 Task: Look for space in Vitina, Kosovo from 10th August, 2023 to 18th August, 2023 for 2 adults in price range Rs.10000 to Rs.14000. Place can be private room with 1  bedroom having 1 bed and 1 bathroom. Property type can be house, flat, guest house. Amenities needed are: wifi, TV, free parkinig on premises, gym, breakfast. Booking option can be shelf check-in. Required host language is English.
Action: Mouse moved to (520, 104)
Screenshot: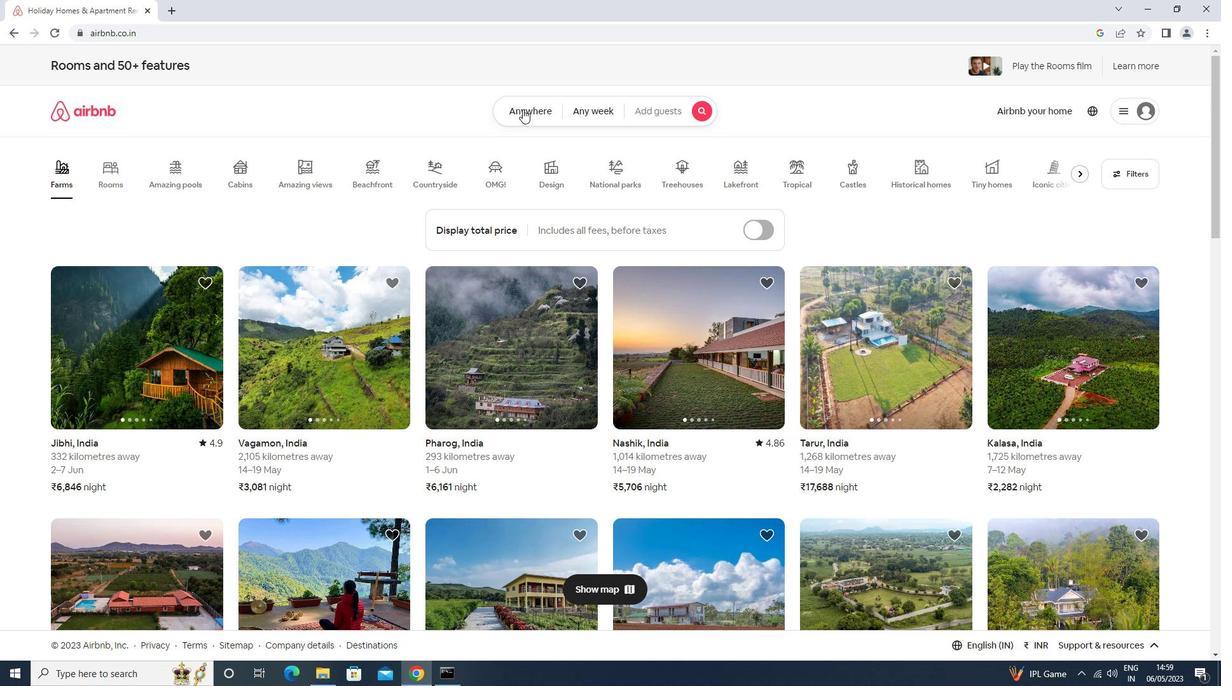 
Action: Mouse pressed left at (520, 104)
Screenshot: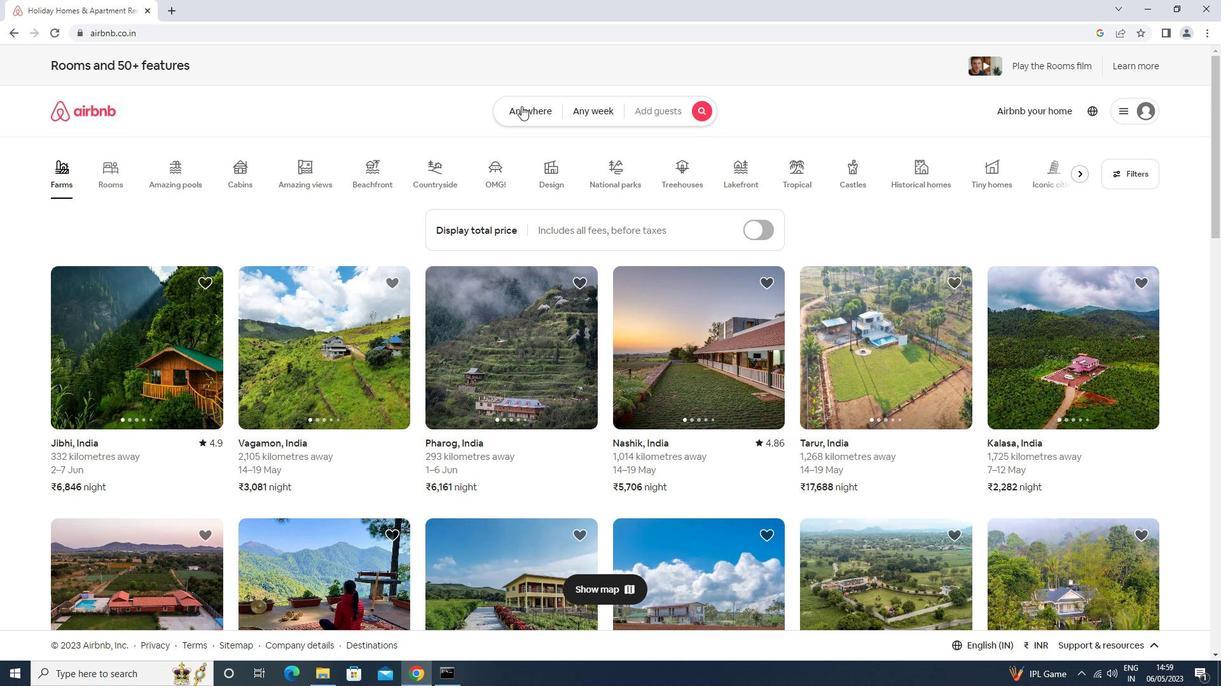 
Action: Mouse moved to (453, 153)
Screenshot: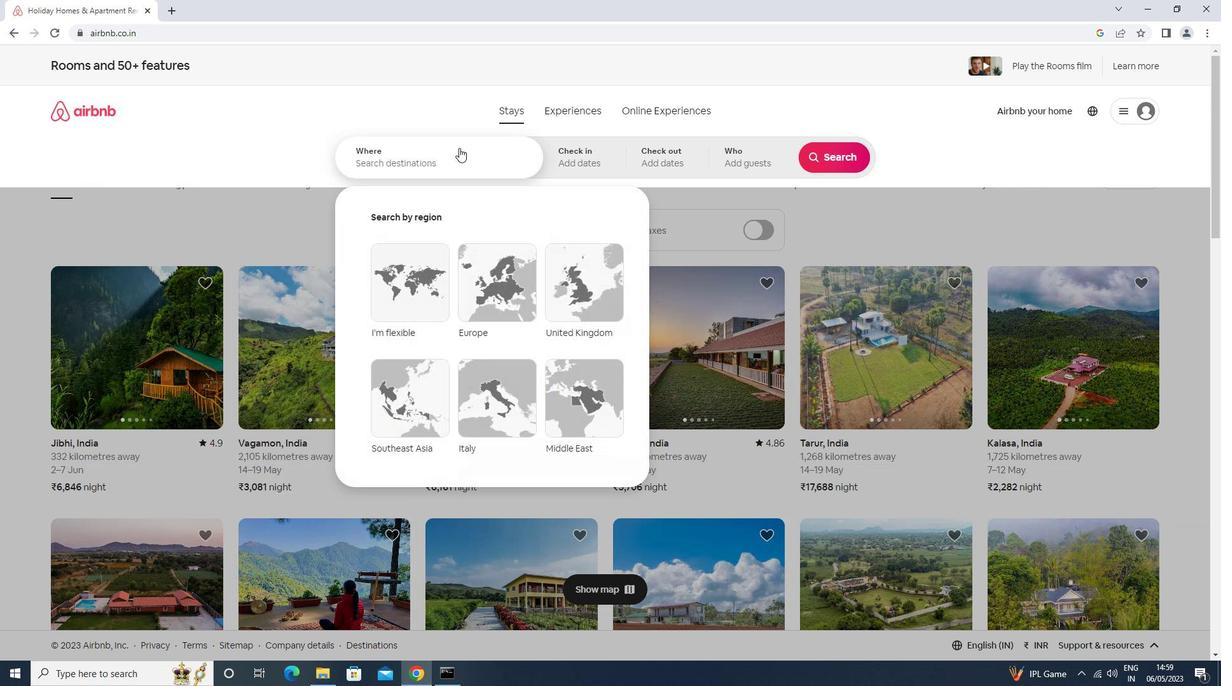
Action: Mouse pressed left at (453, 153)
Screenshot: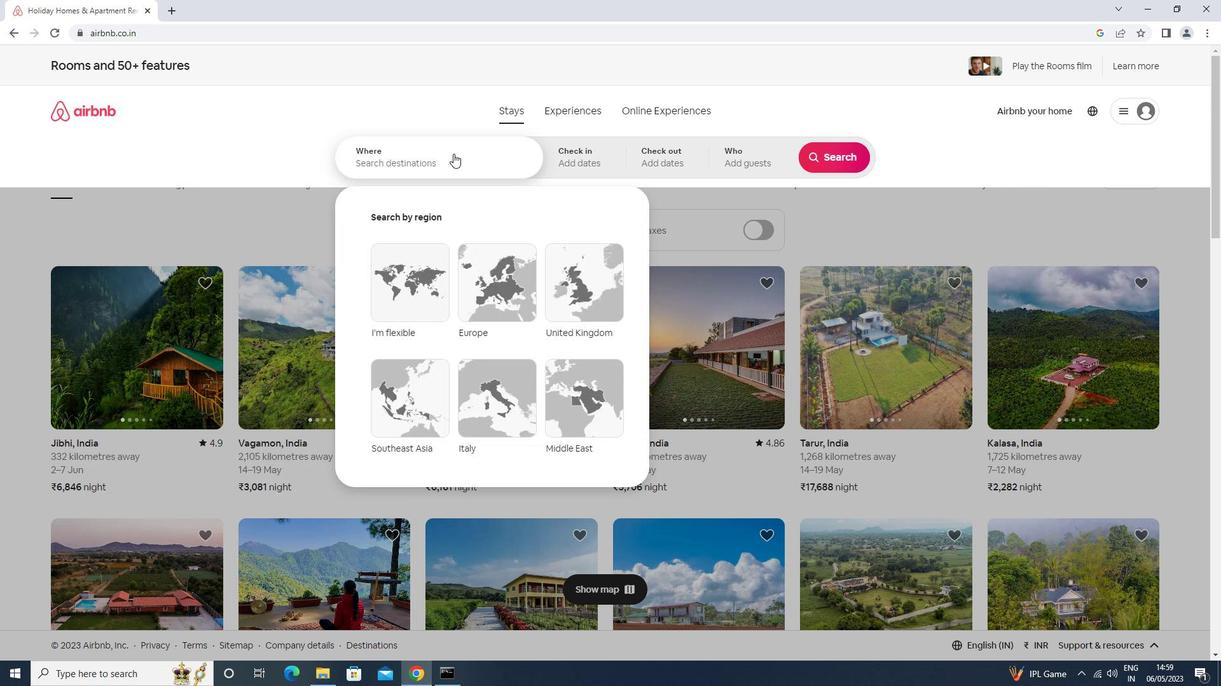 
Action: Key pressed vitina,kosovo<Key.enter>
Screenshot: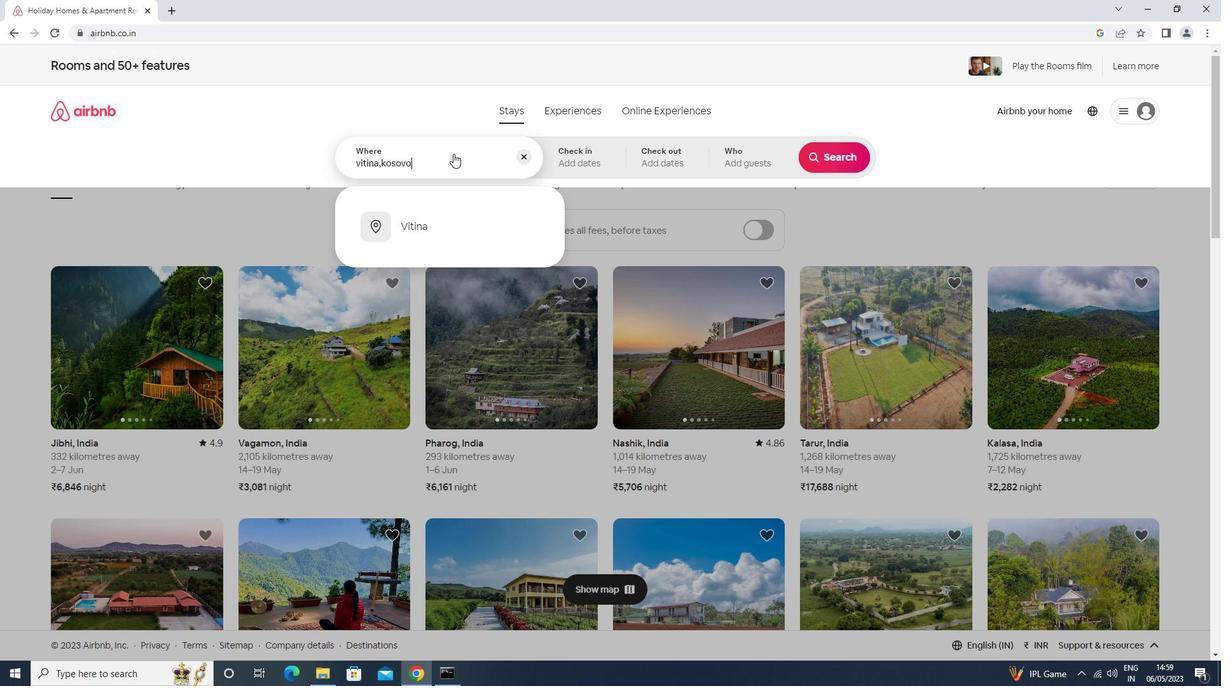 
Action: Mouse moved to (829, 256)
Screenshot: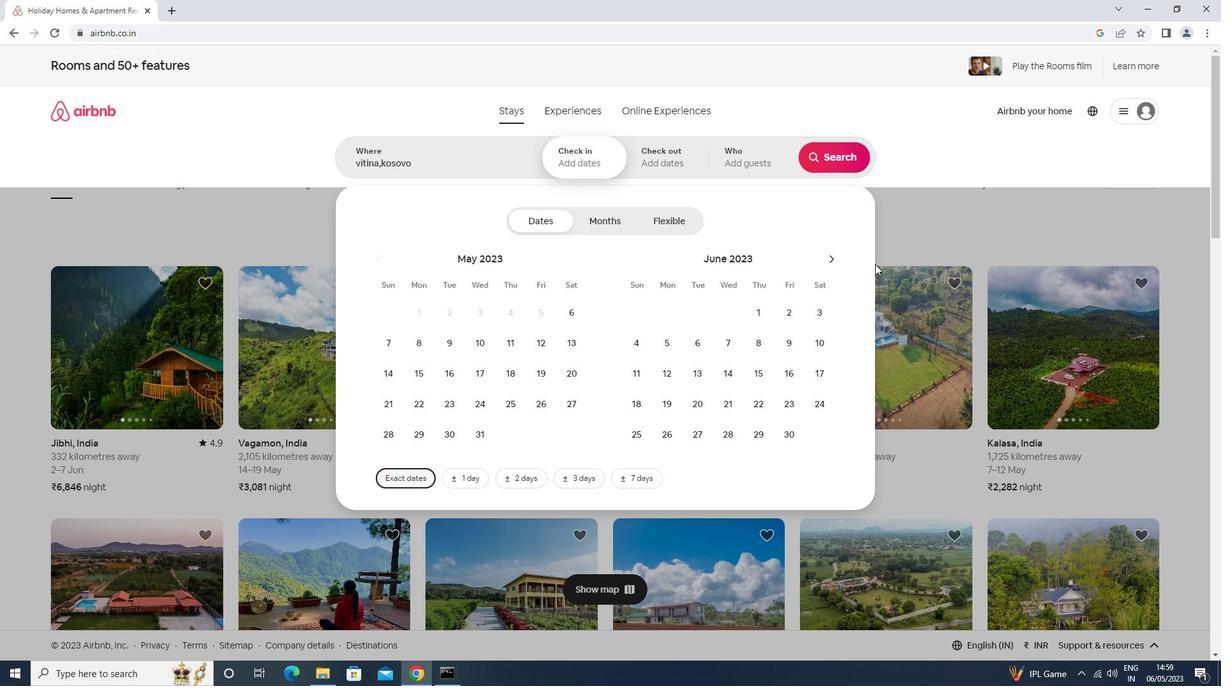 
Action: Mouse pressed left at (829, 256)
Screenshot: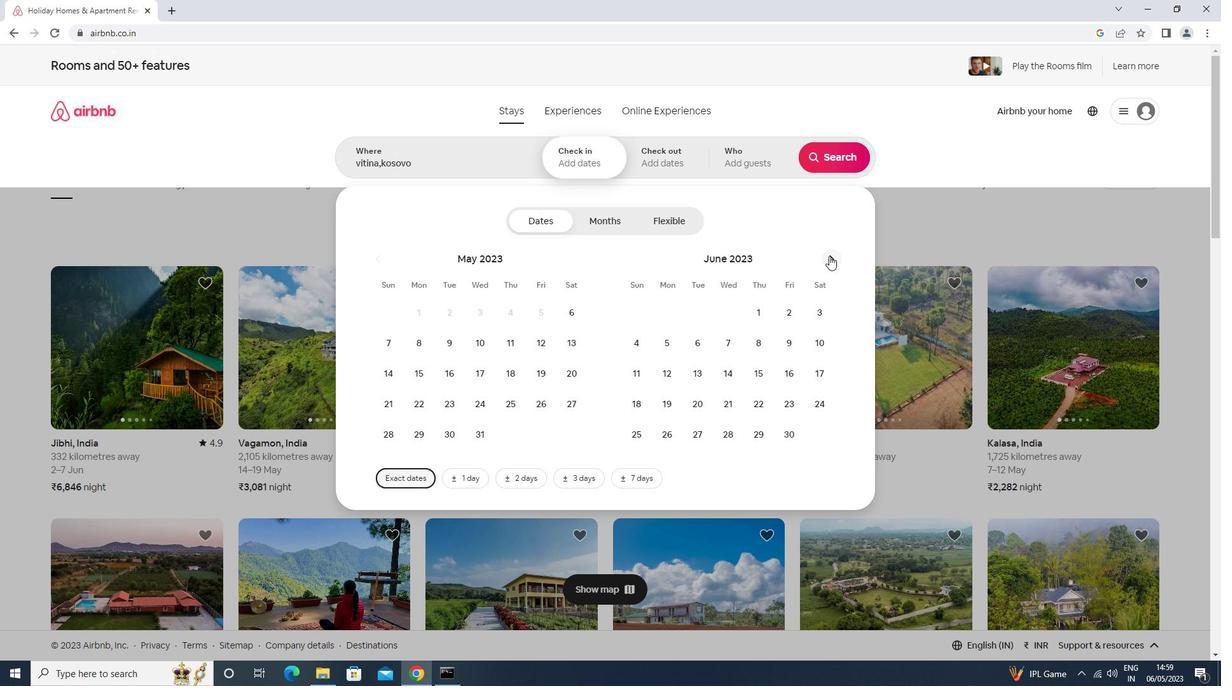 
Action: Mouse pressed left at (829, 256)
Screenshot: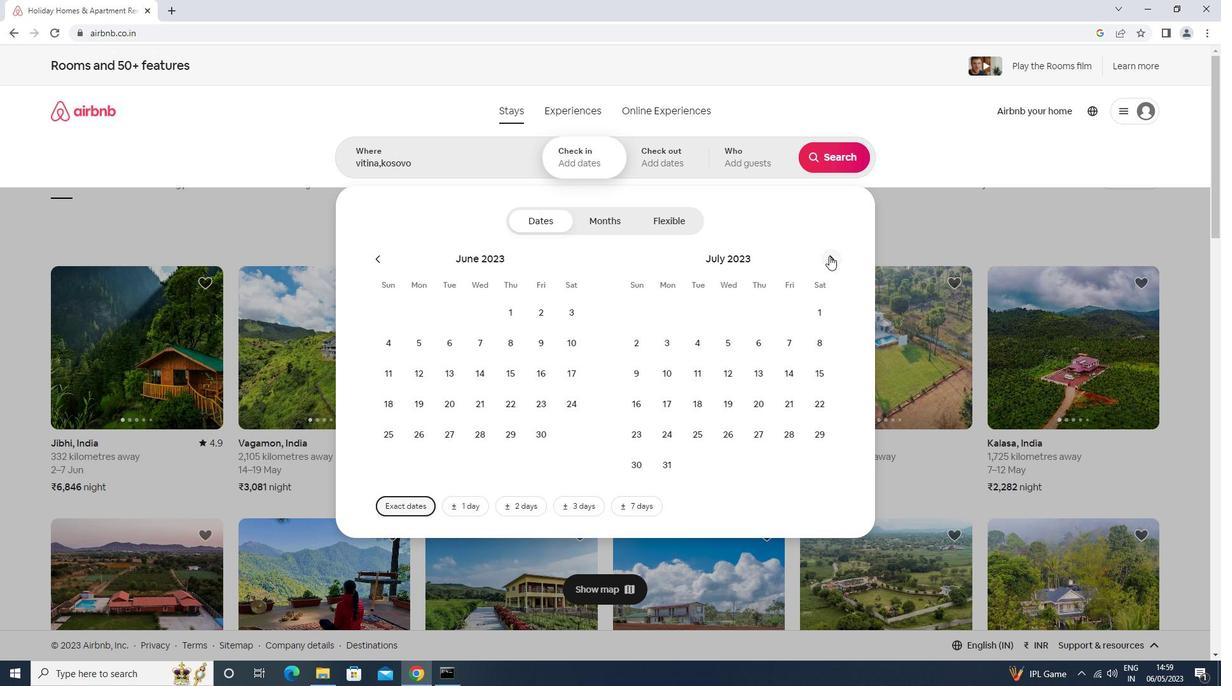 
Action: Mouse moved to (763, 335)
Screenshot: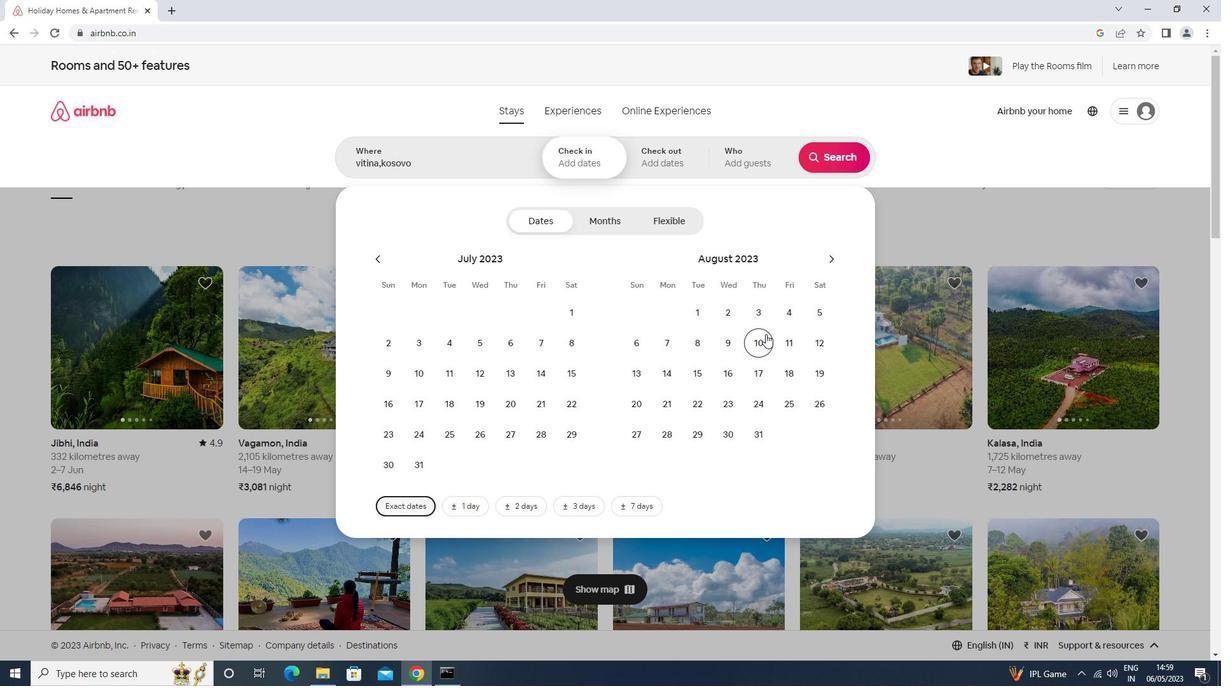 
Action: Mouse pressed left at (763, 335)
Screenshot: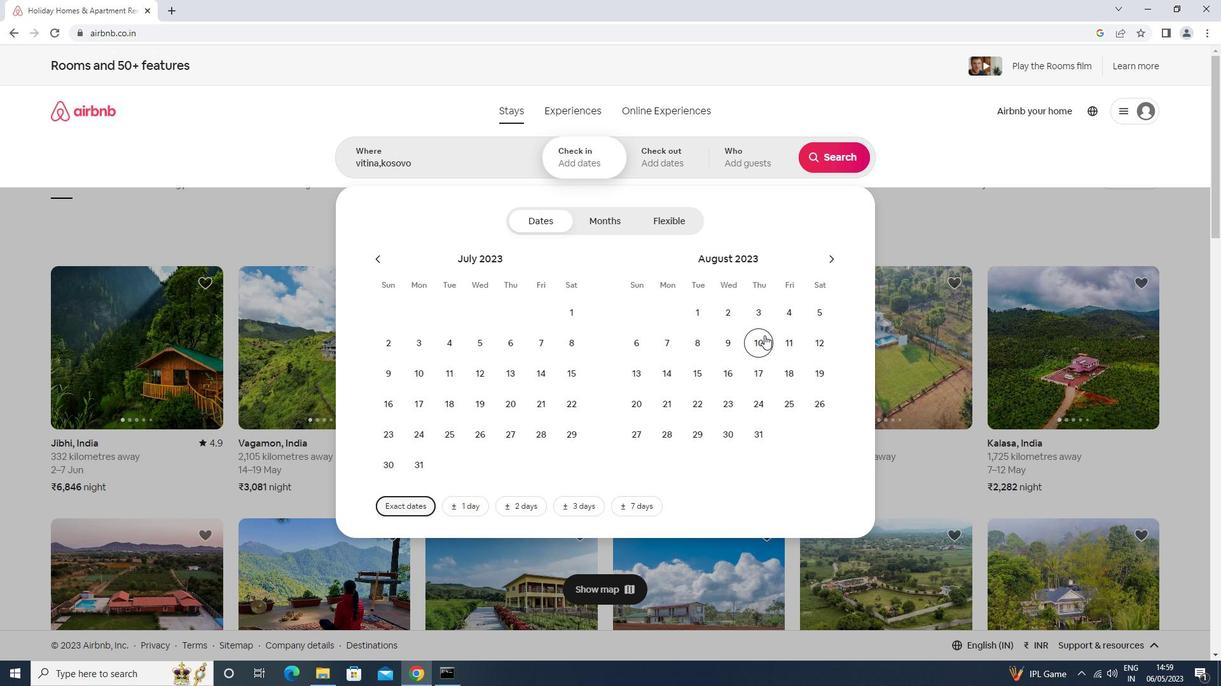 
Action: Mouse moved to (781, 369)
Screenshot: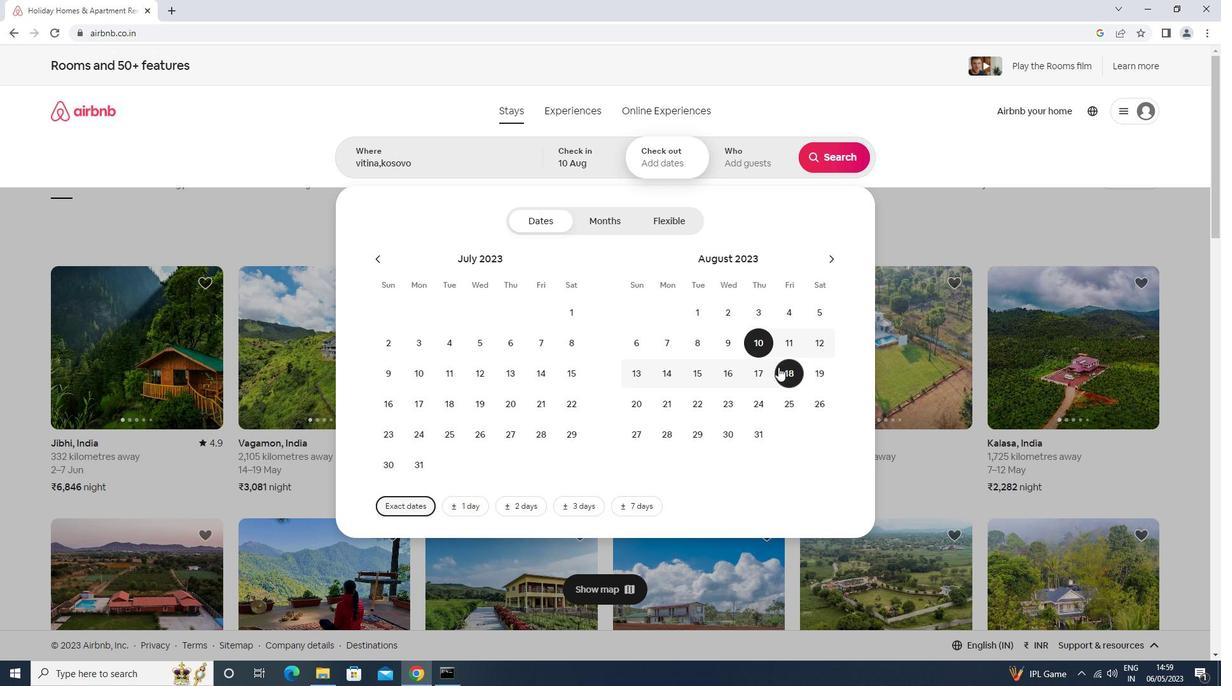 
Action: Mouse pressed left at (781, 369)
Screenshot: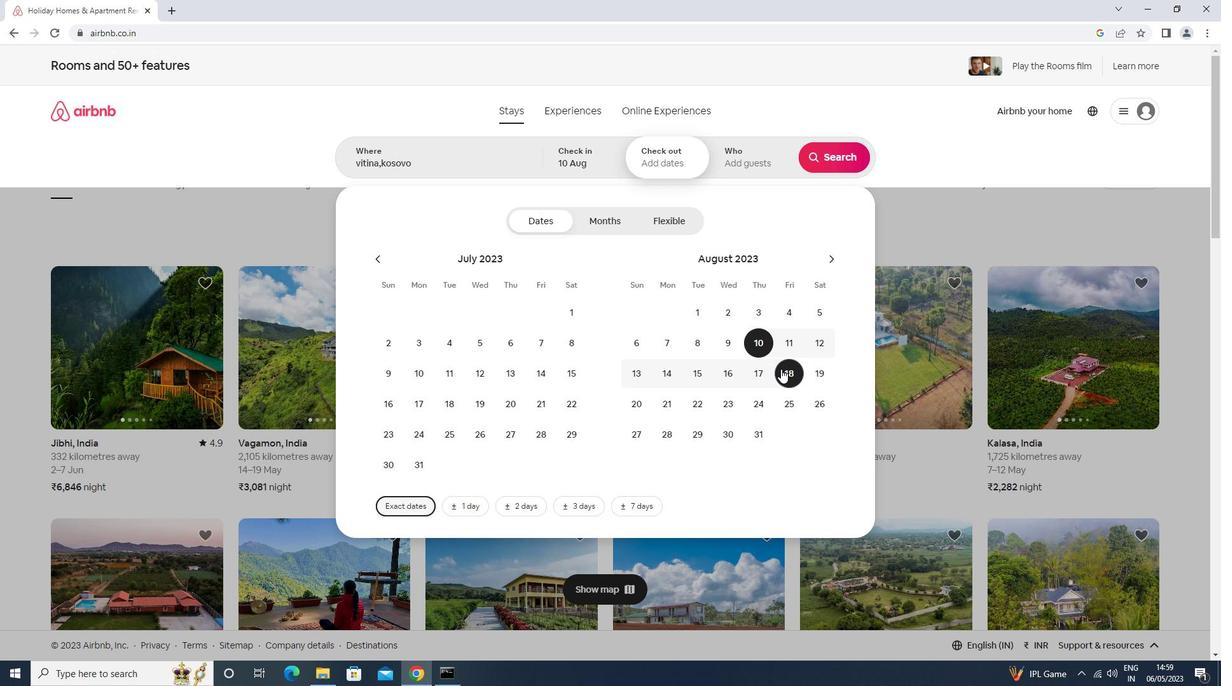 
Action: Mouse moved to (744, 165)
Screenshot: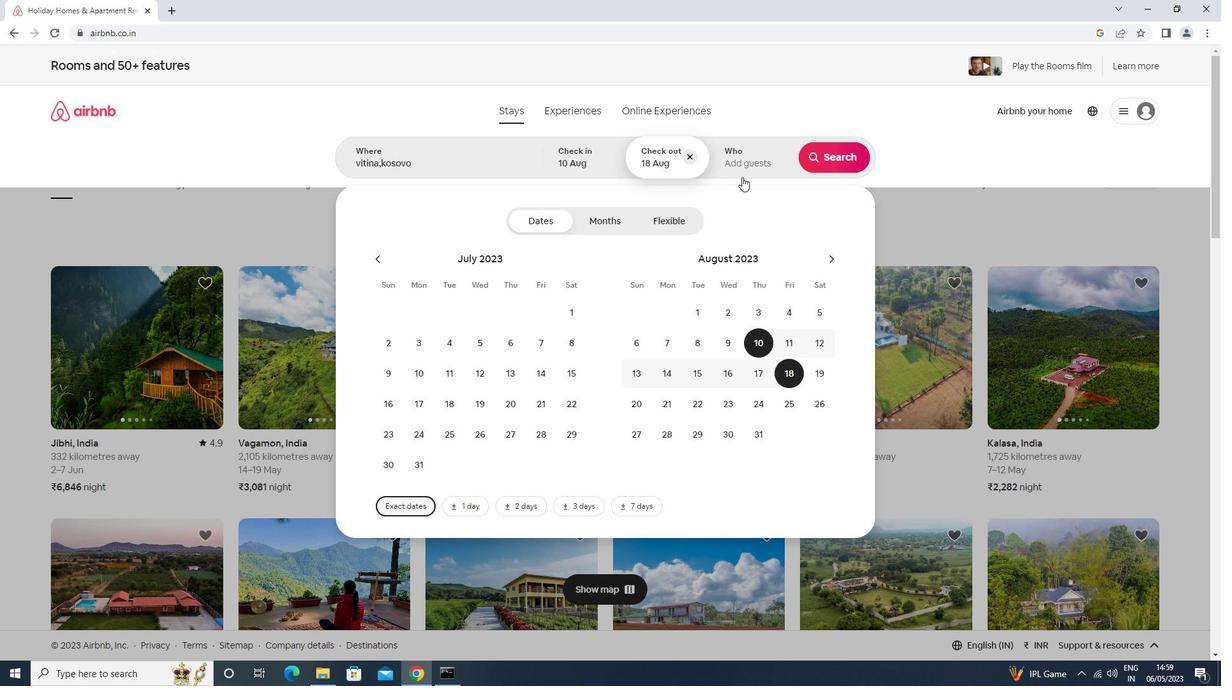 
Action: Mouse pressed left at (744, 165)
Screenshot: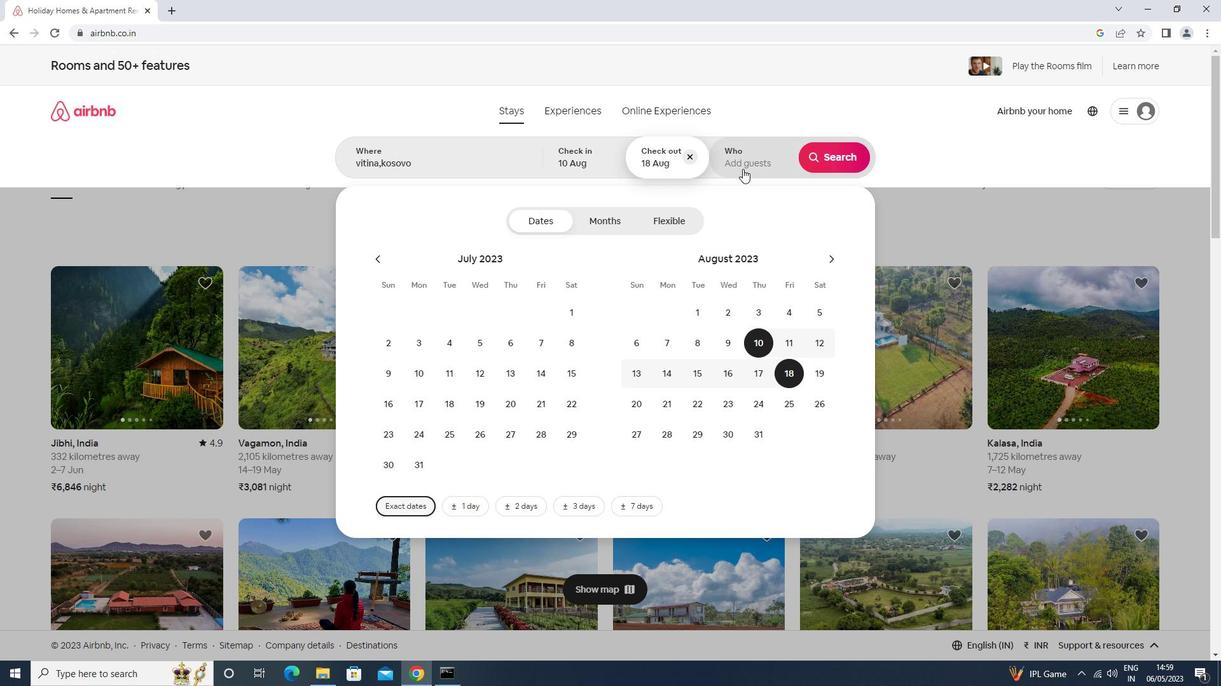 
Action: Mouse moved to (838, 226)
Screenshot: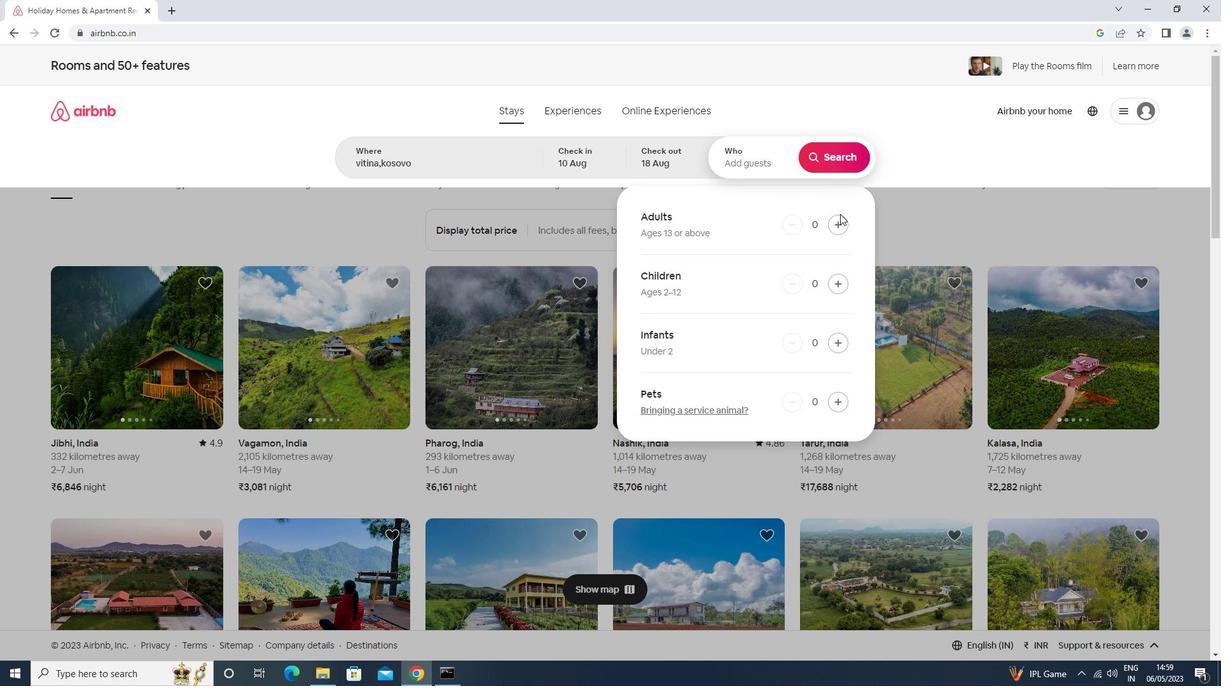 
Action: Mouse pressed left at (838, 226)
Screenshot: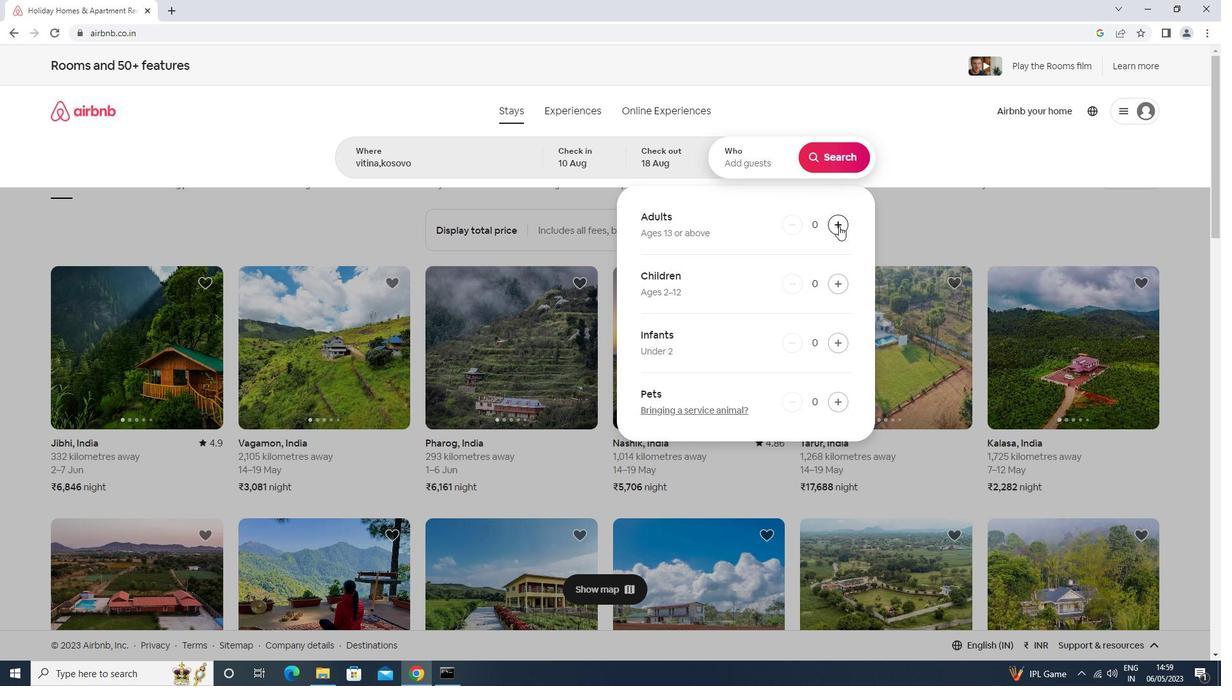 
Action: Mouse pressed left at (838, 226)
Screenshot: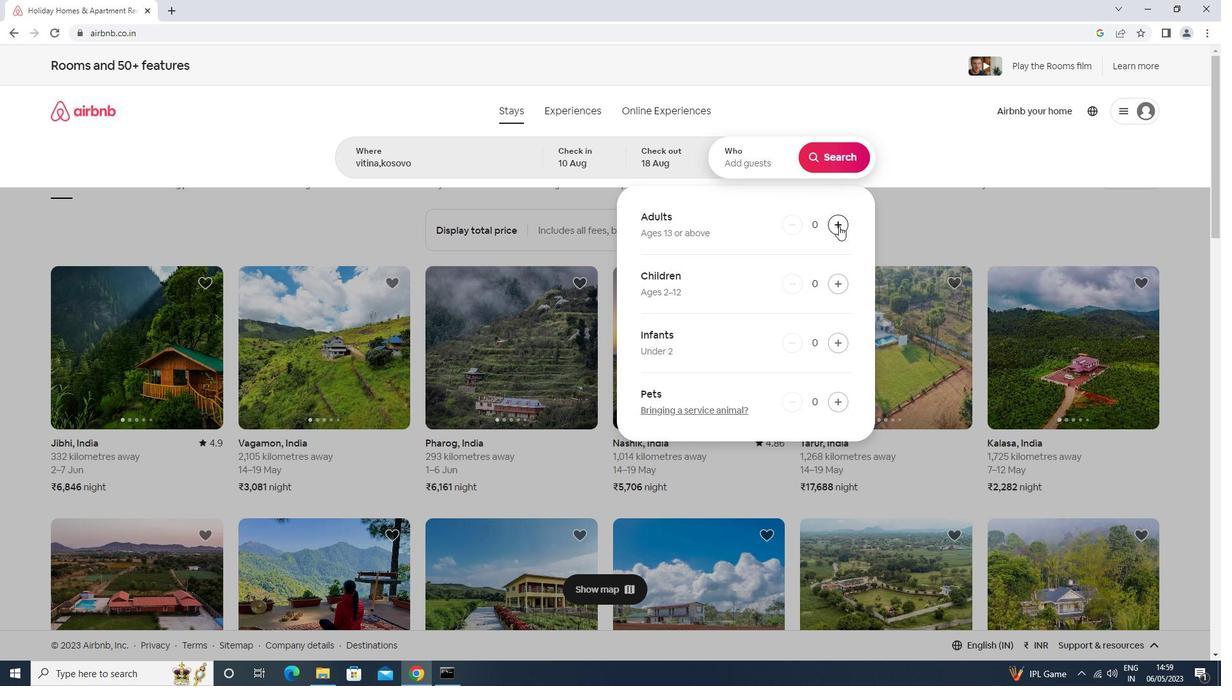 
Action: Mouse moved to (826, 157)
Screenshot: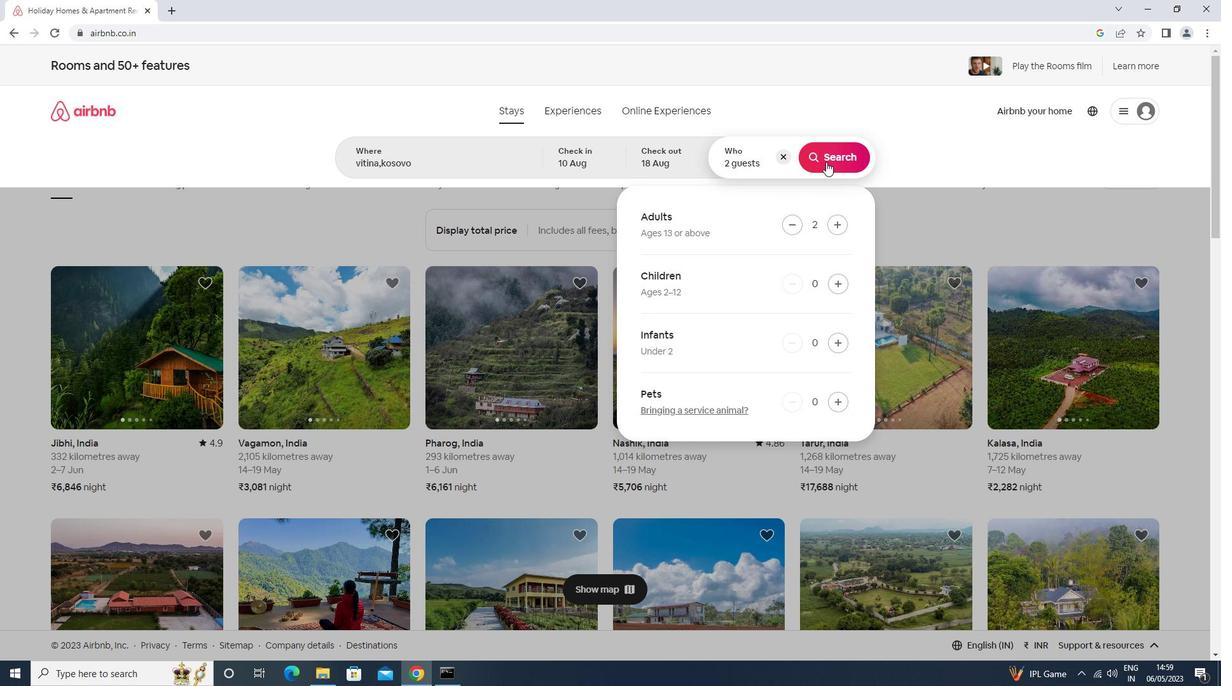 
Action: Mouse pressed left at (826, 157)
Screenshot: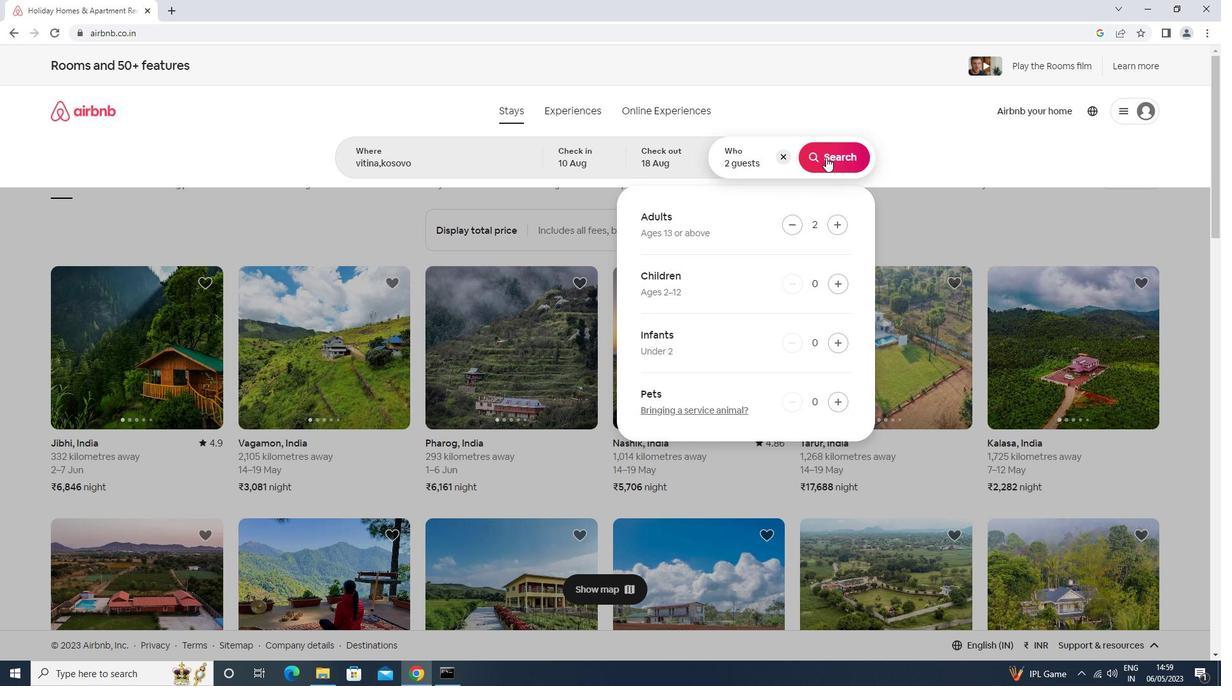 
Action: Mouse moved to (1163, 125)
Screenshot: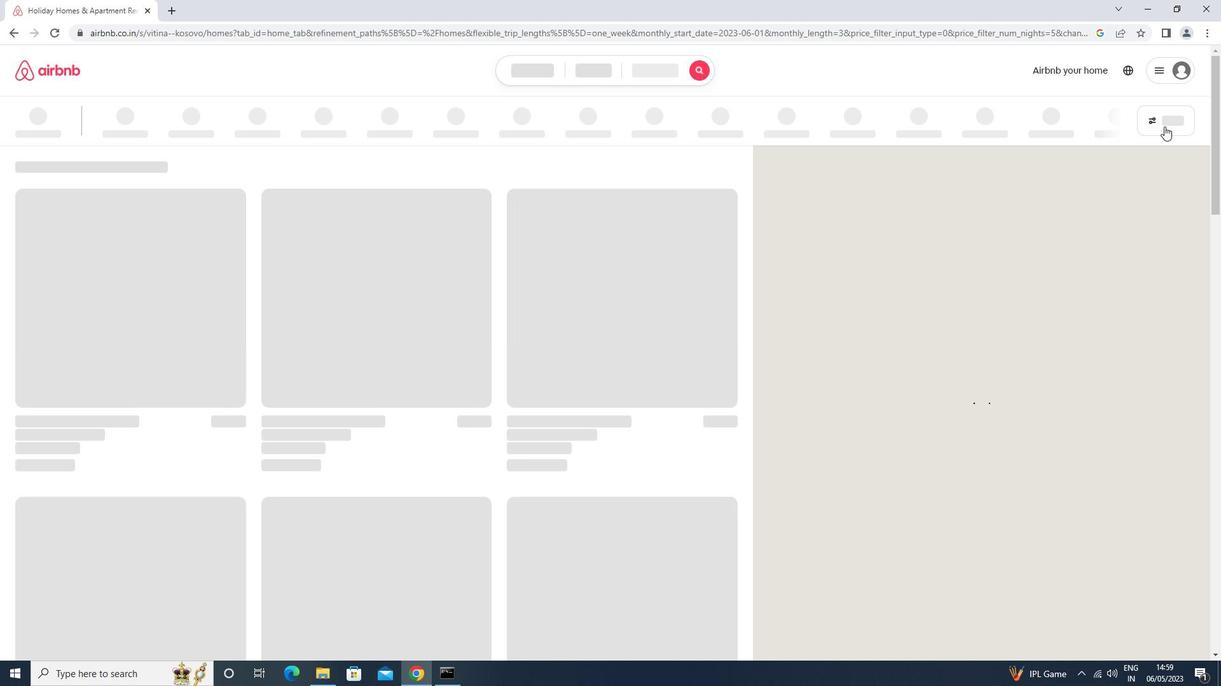 
Action: Mouse pressed left at (1163, 125)
Screenshot: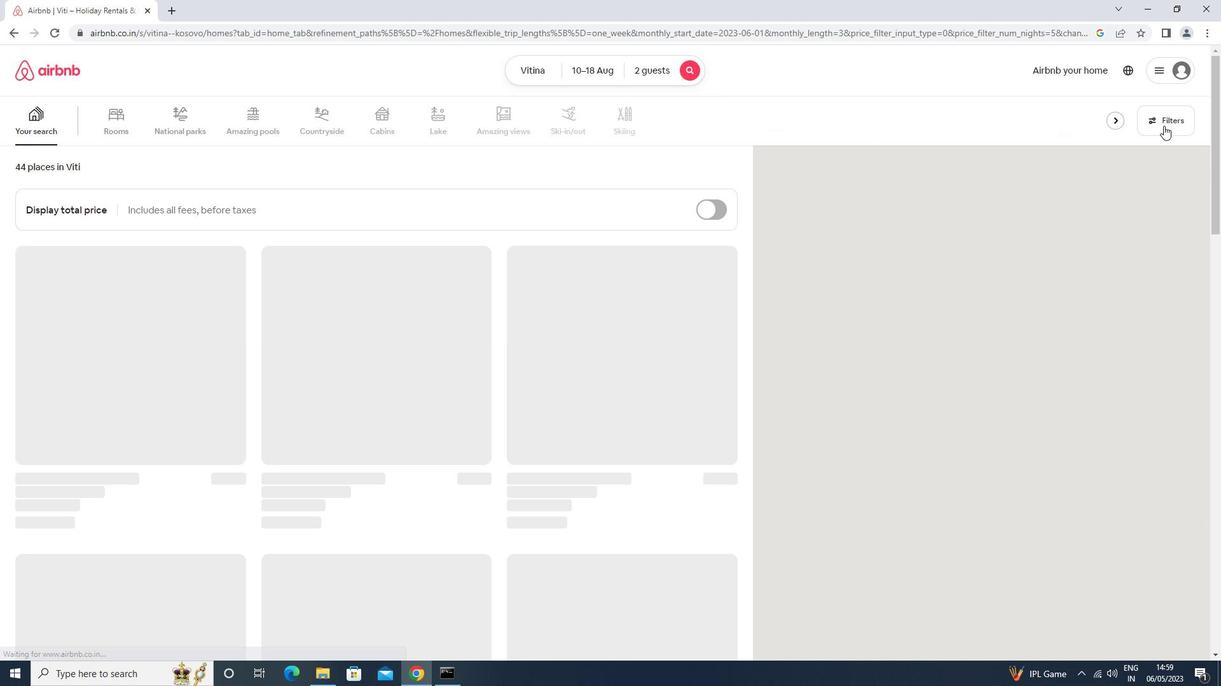 
Action: Mouse moved to (478, 428)
Screenshot: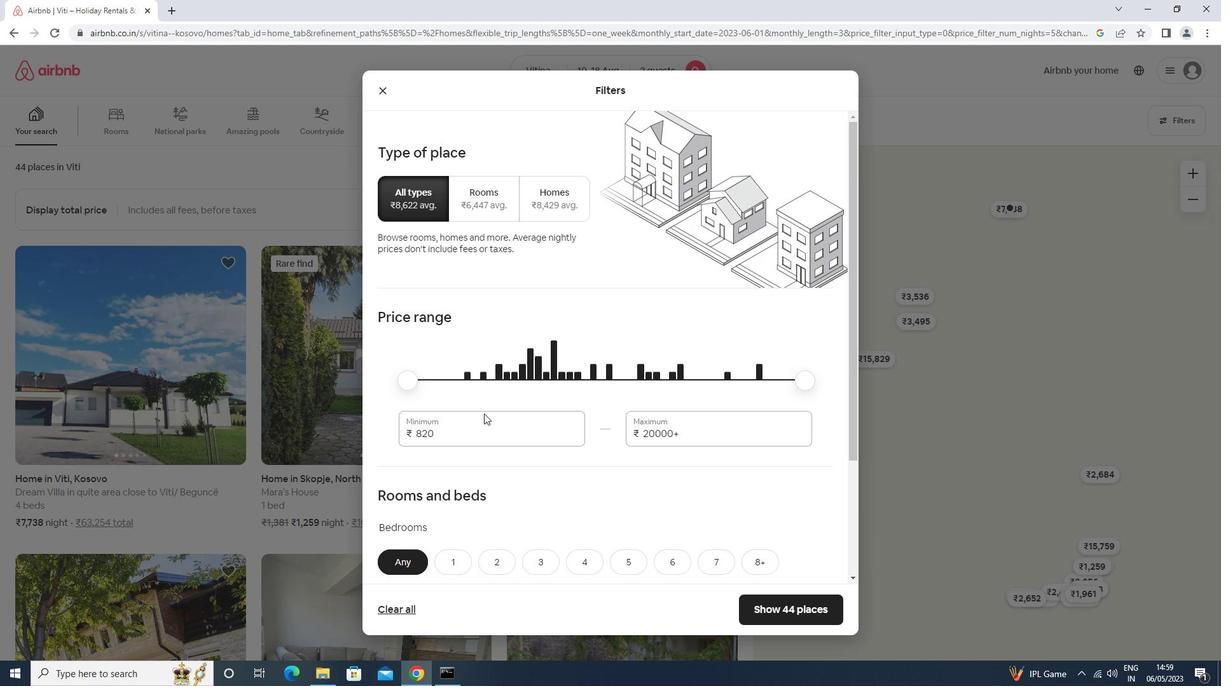 
Action: Mouse pressed left at (478, 428)
Screenshot: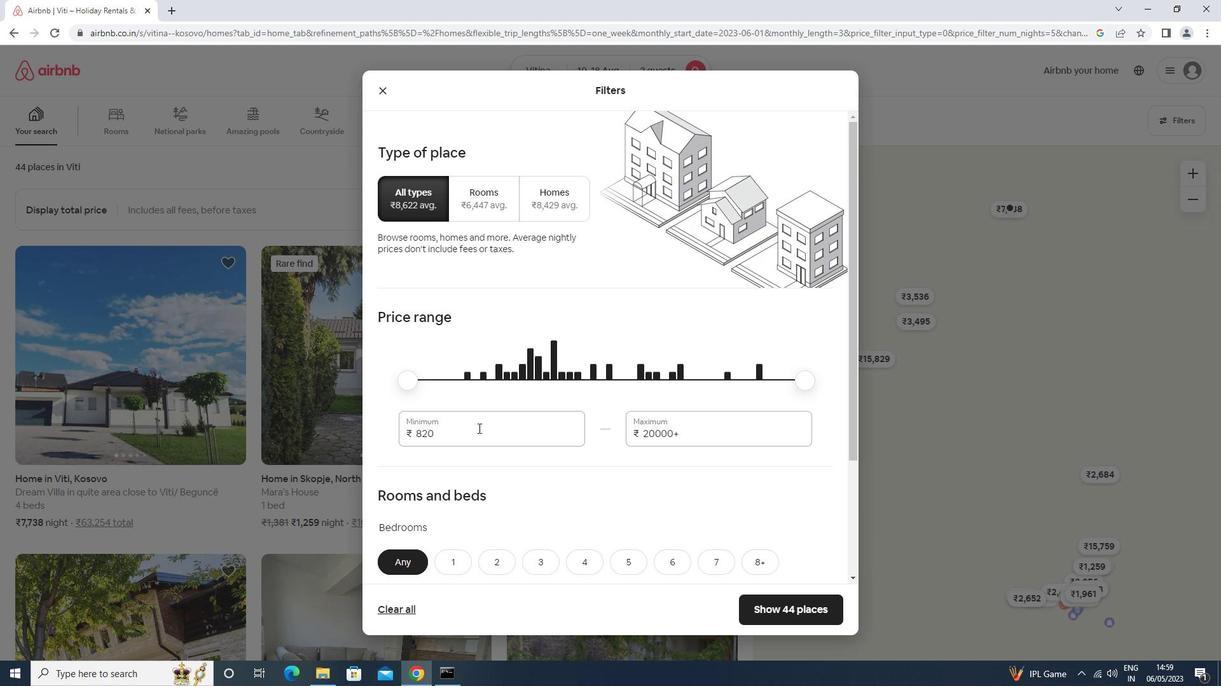 
Action: Key pressed <Key.backspace><Key.backspace><Key.backspace><Key.backspace>10000<Key.tab>14000
Screenshot: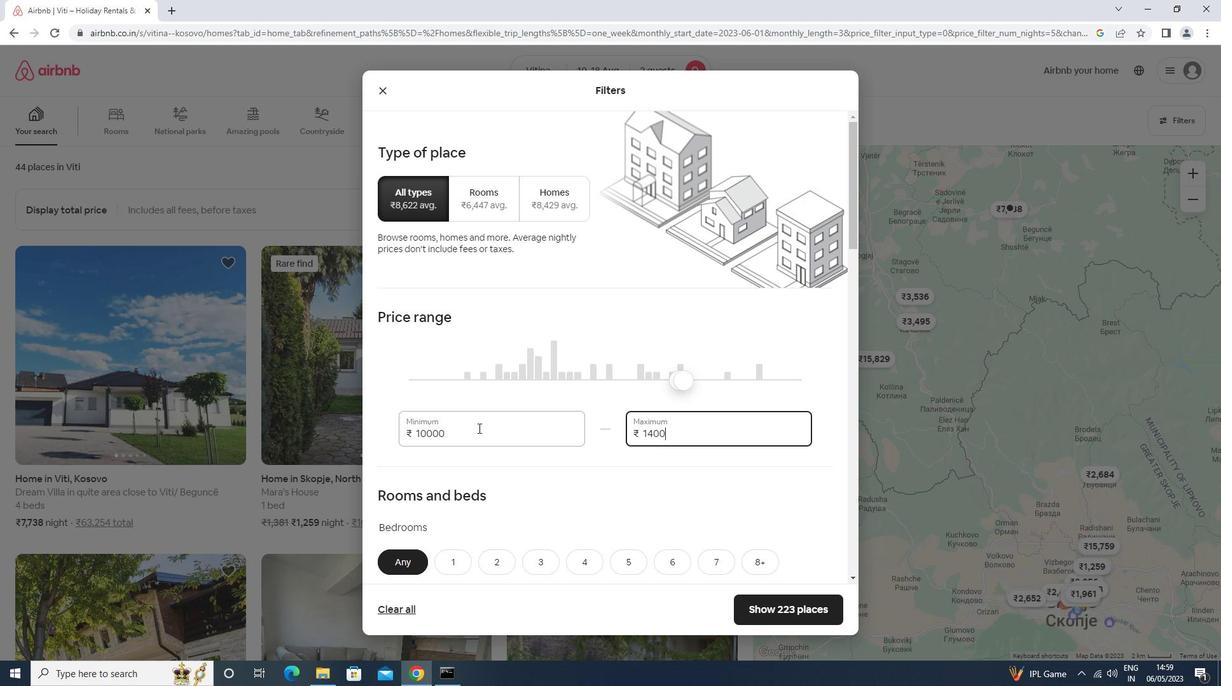 
Action: Mouse scrolled (478, 428) with delta (0, 0)
Screenshot: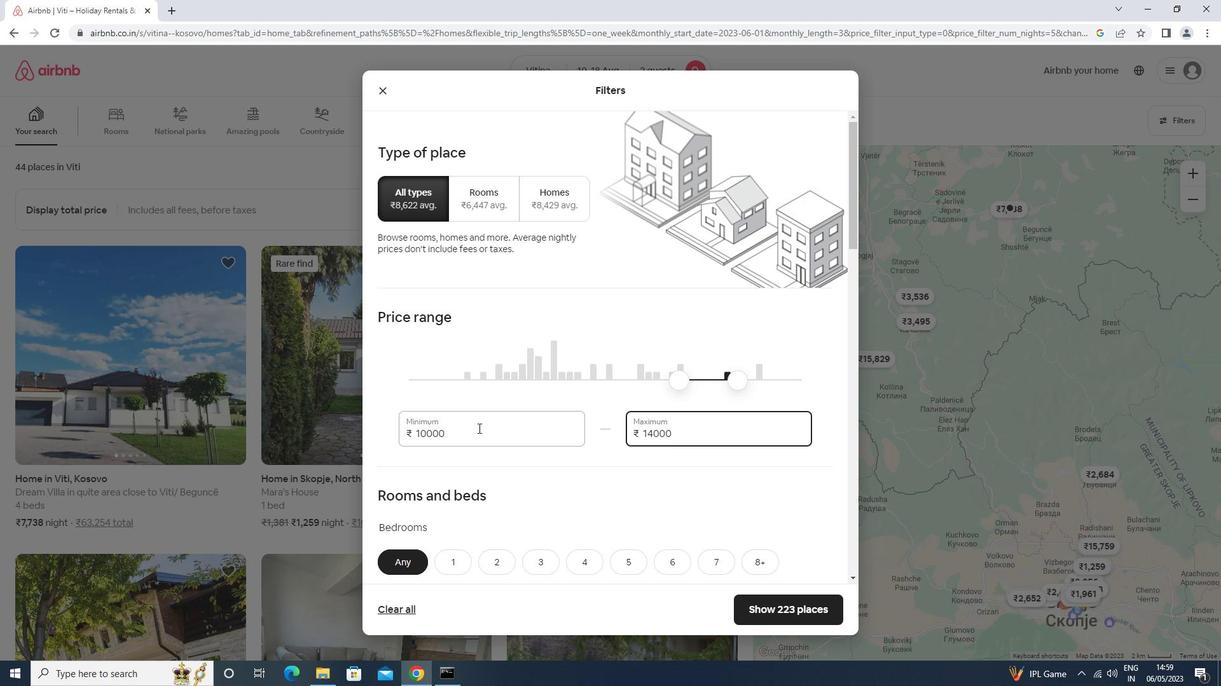 
Action: Mouse moved to (478, 429)
Screenshot: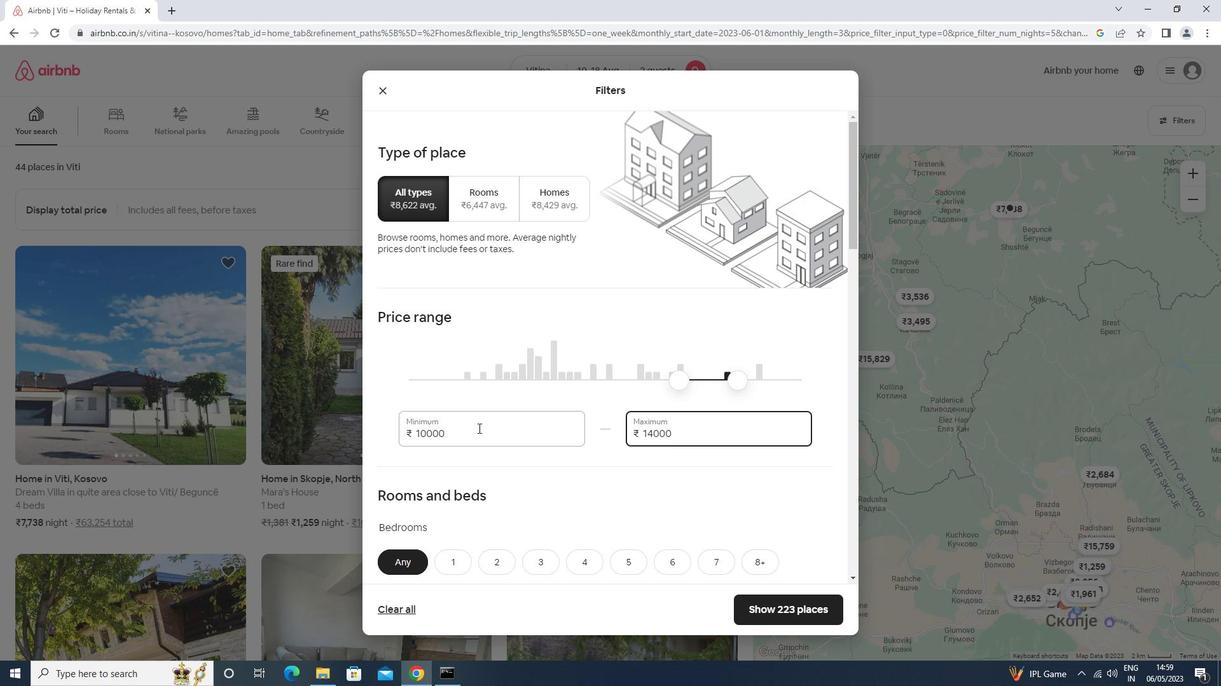 
Action: Mouse scrolled (478, 428) with delta (0, 0)
Screenshot: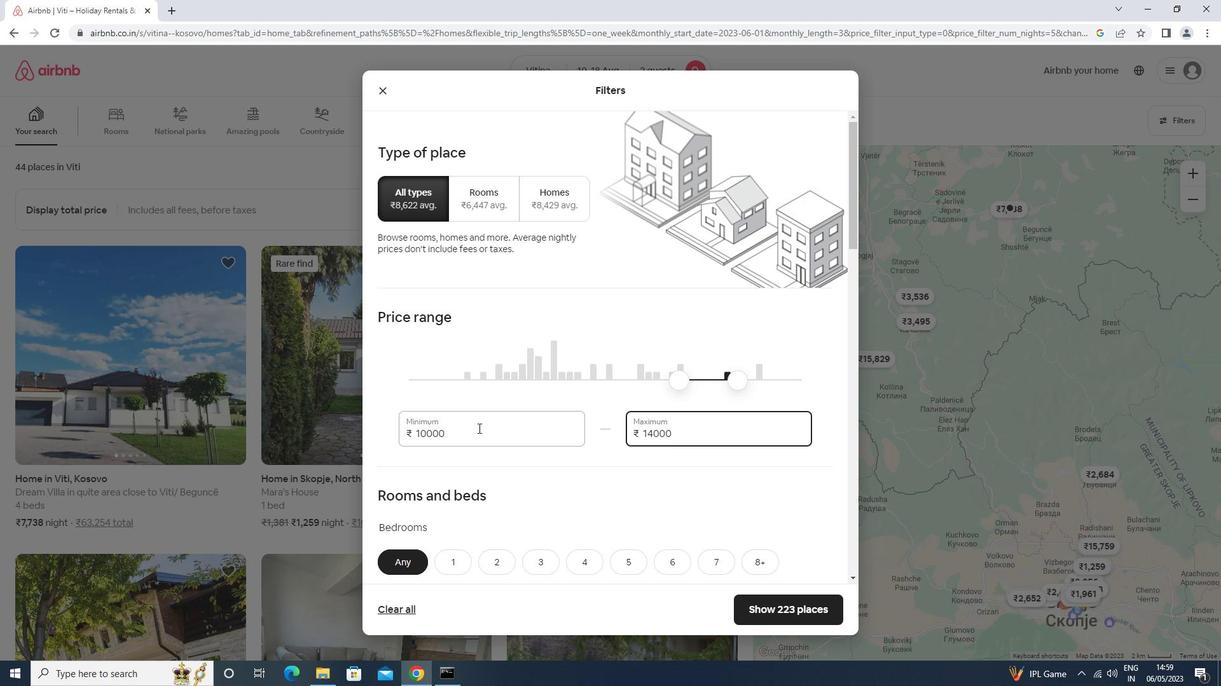 
Action: Mouse moved to (478, 429)
Screenshot: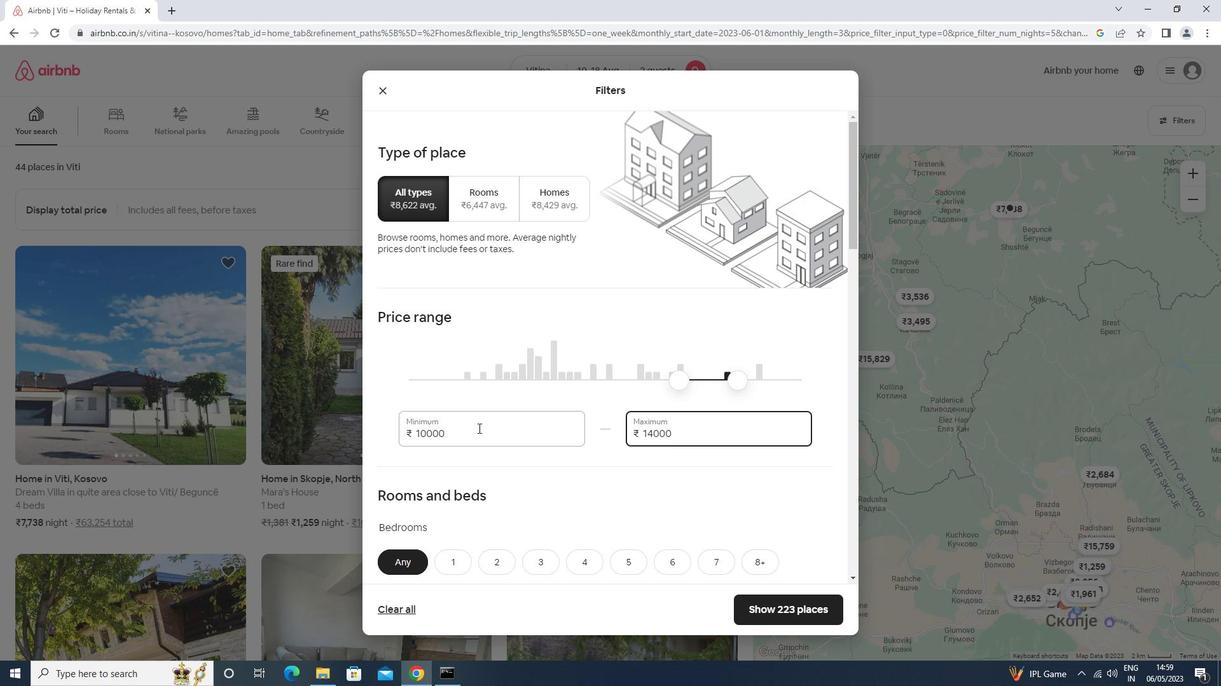 
Action: Mouse scrolled (478, 428) with delta (0, 0)
Screenshot: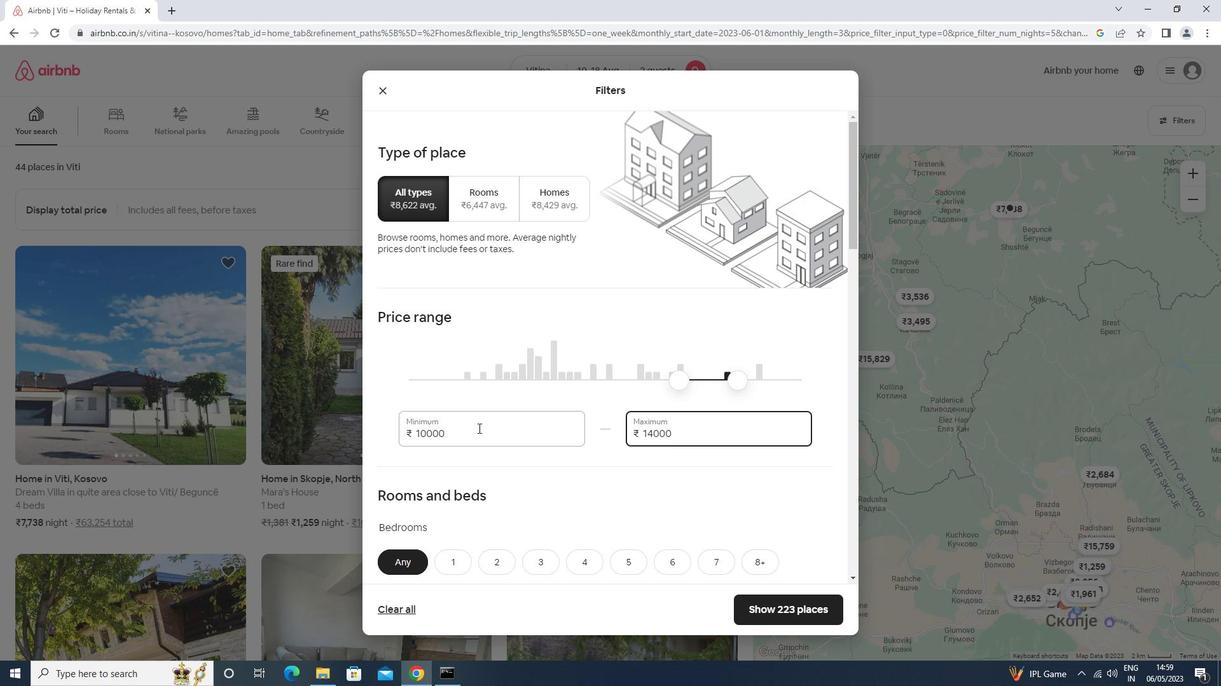 
Action: Mouse moved to (463, 367)
Screenshot: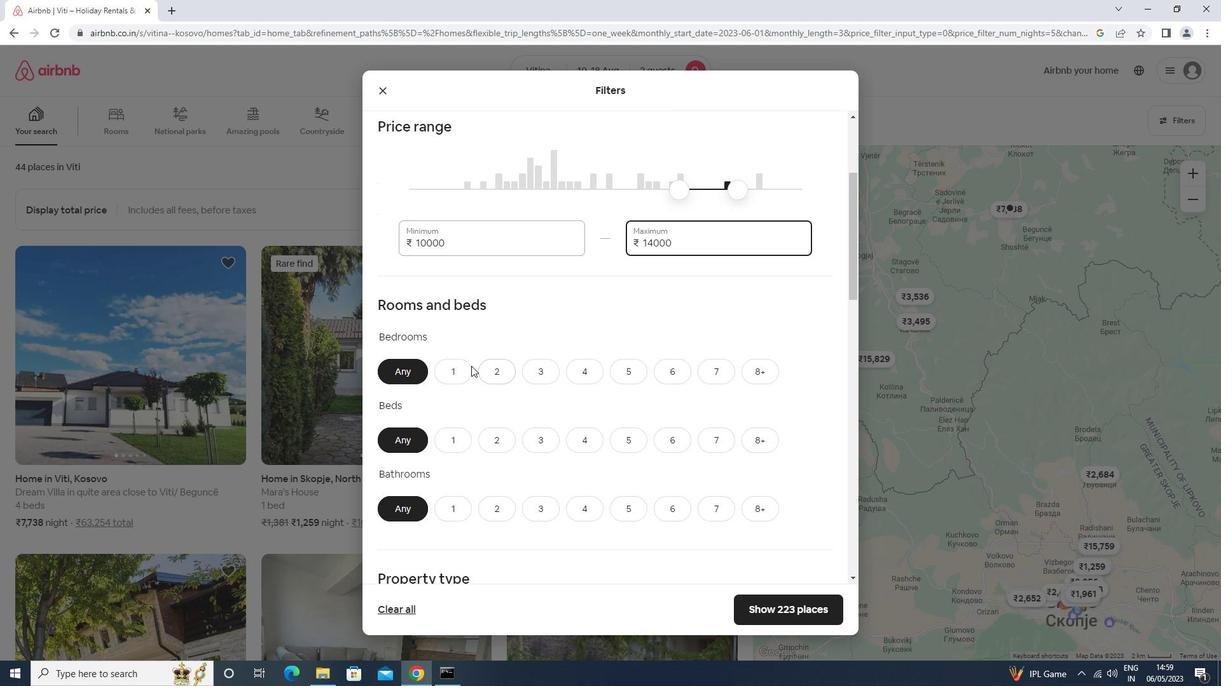
Action: Mouse pressed left at (463, 367)
Screenshot: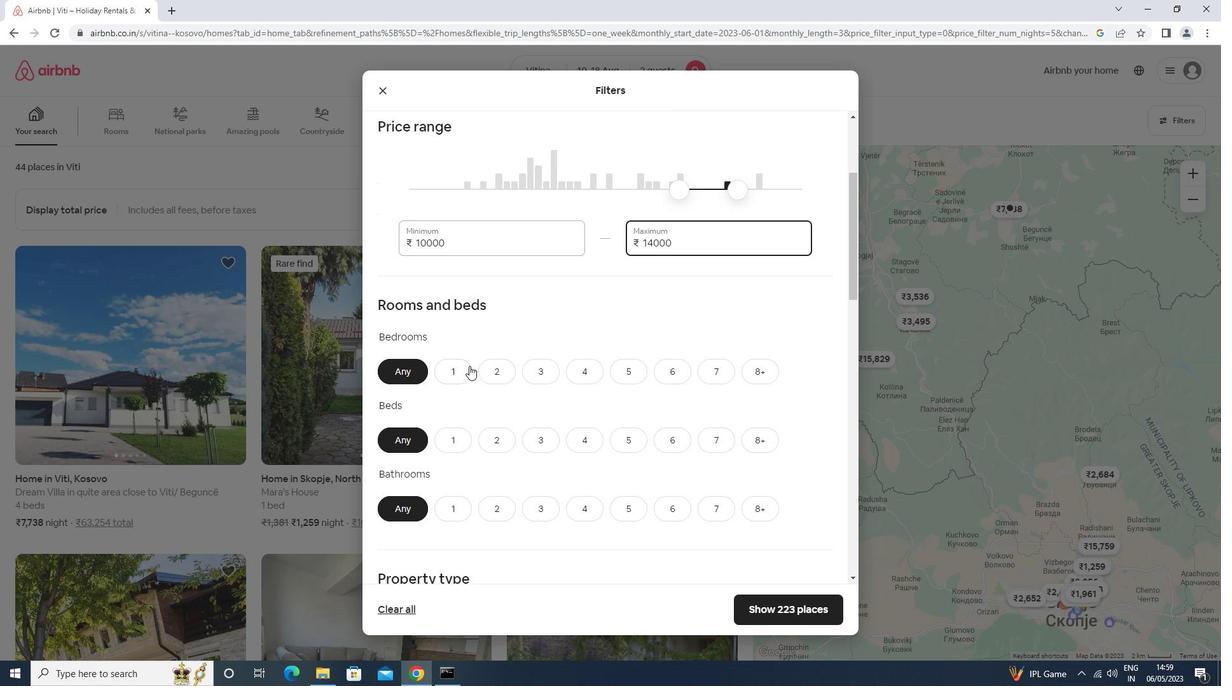 
Action: Mouse moved to (455, 445)
Screenshot: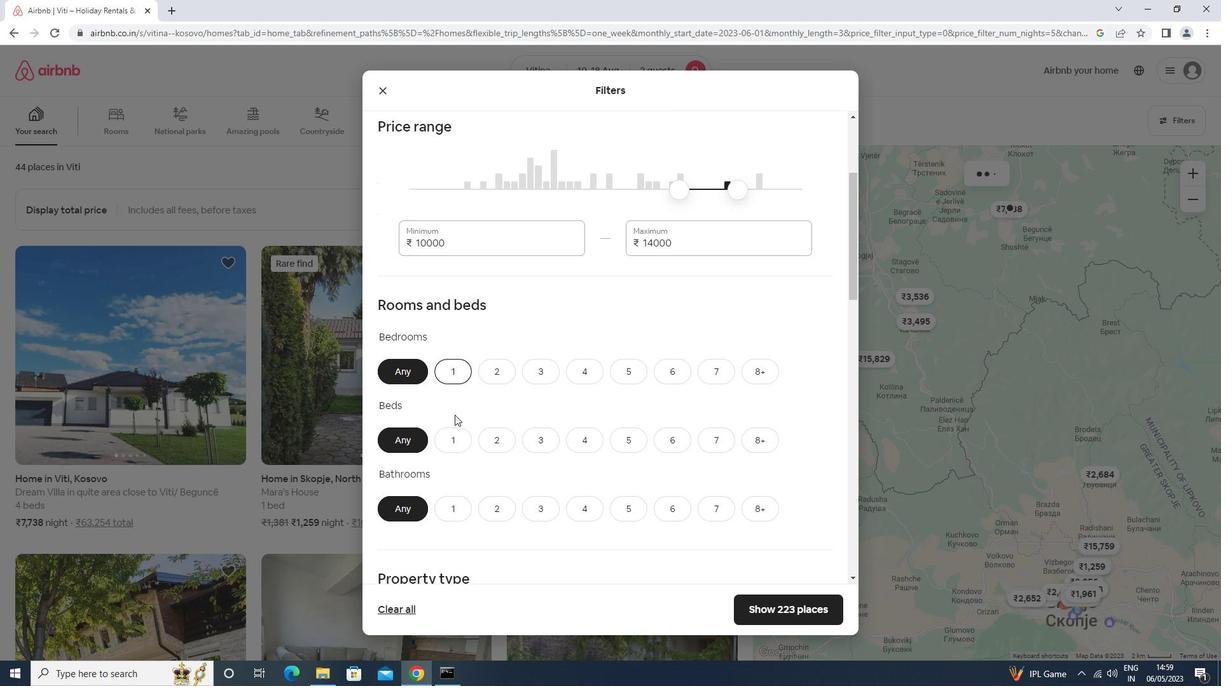 
Action: Mouse pressed left at (455, 445)
Screenshot: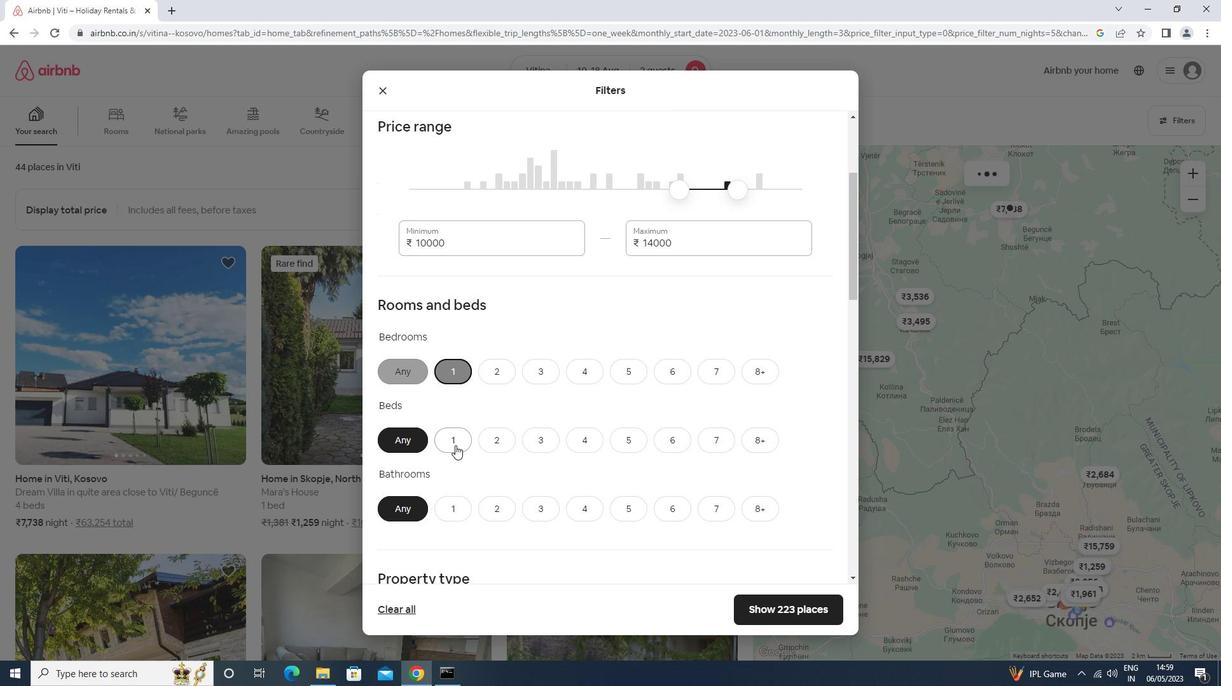 
Action: Mouse moved to (457, 514)
Screenshot: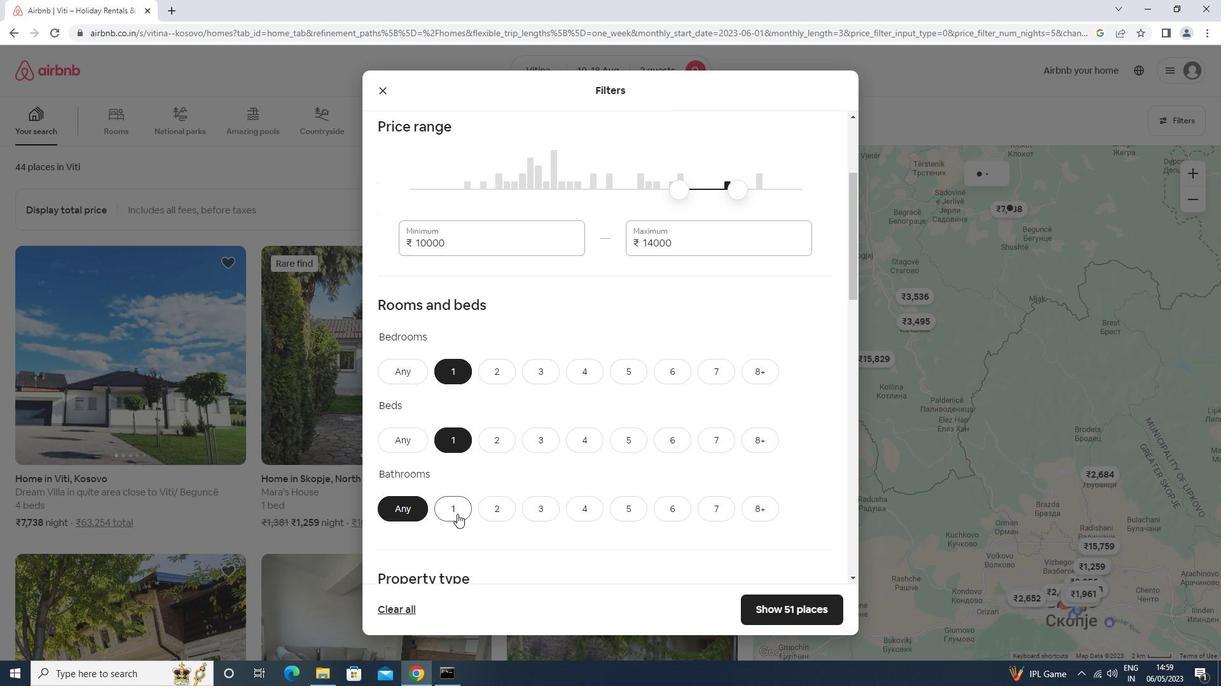 
Action: Mouse pressed left at (457, 514)
Screenshot: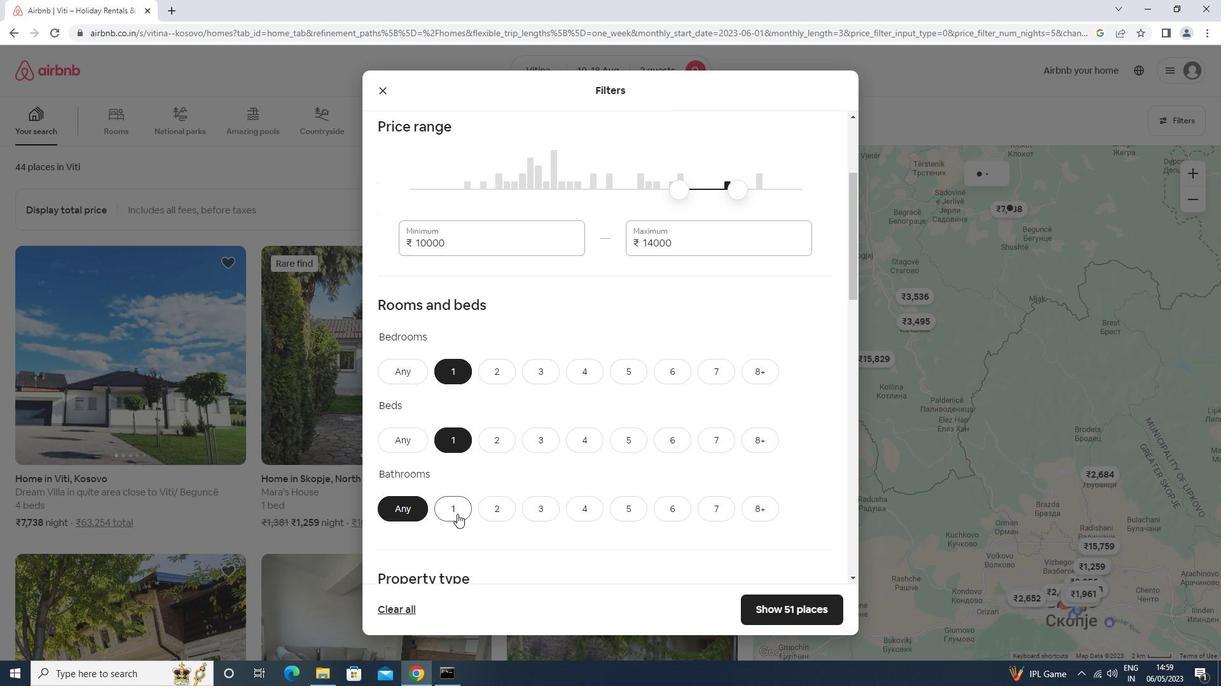 
Action: Mouse moved to (462, 462)
Screenshot: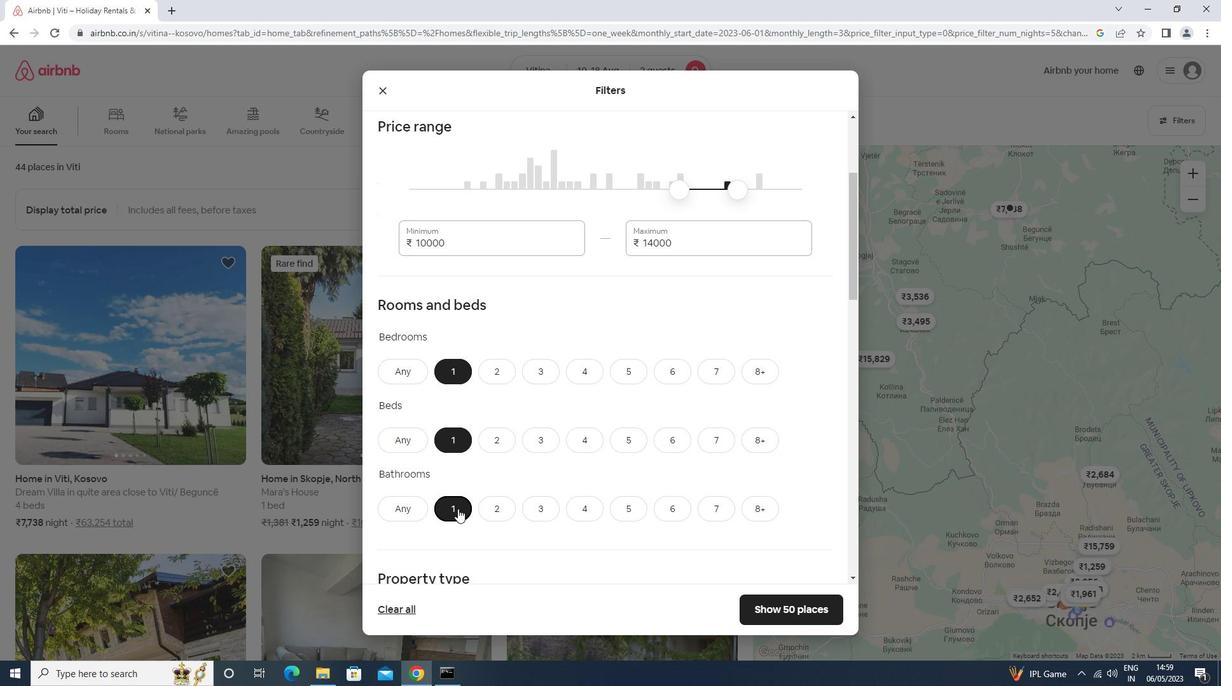 
Action: Mouse scrolled (462, 461) with delta (0, 0)
Screenshot: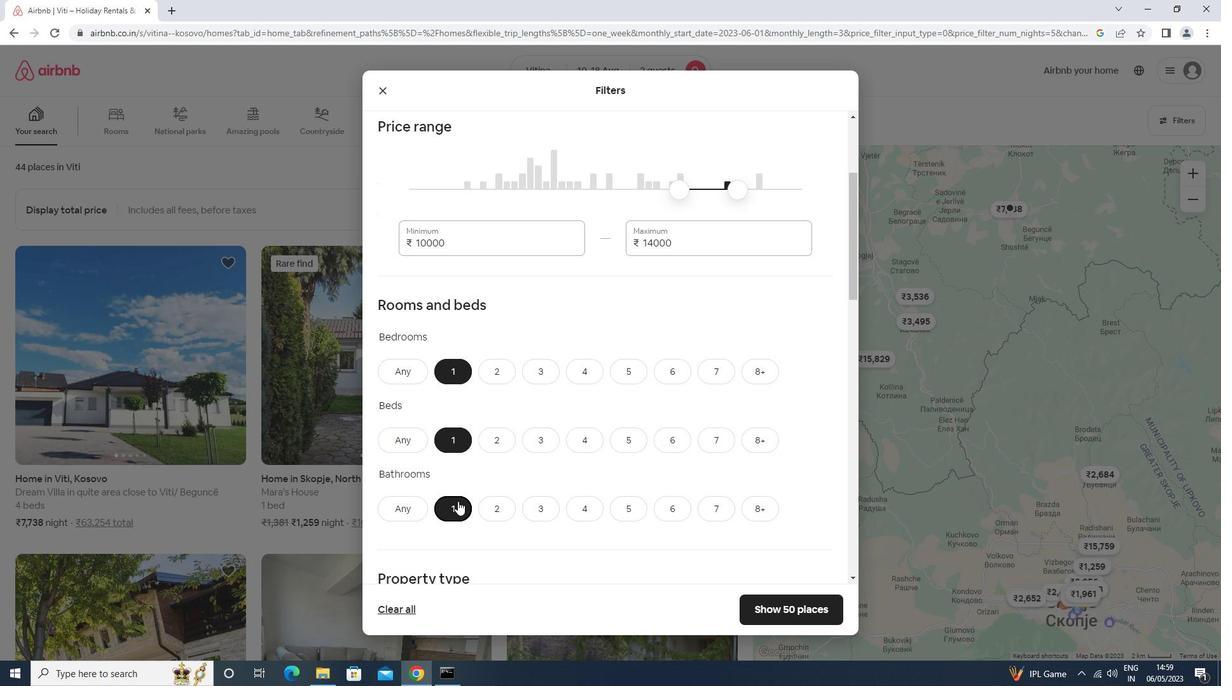 
Action: Mouse scrolled (462, 461) with delta (0, 0)
Screenshot: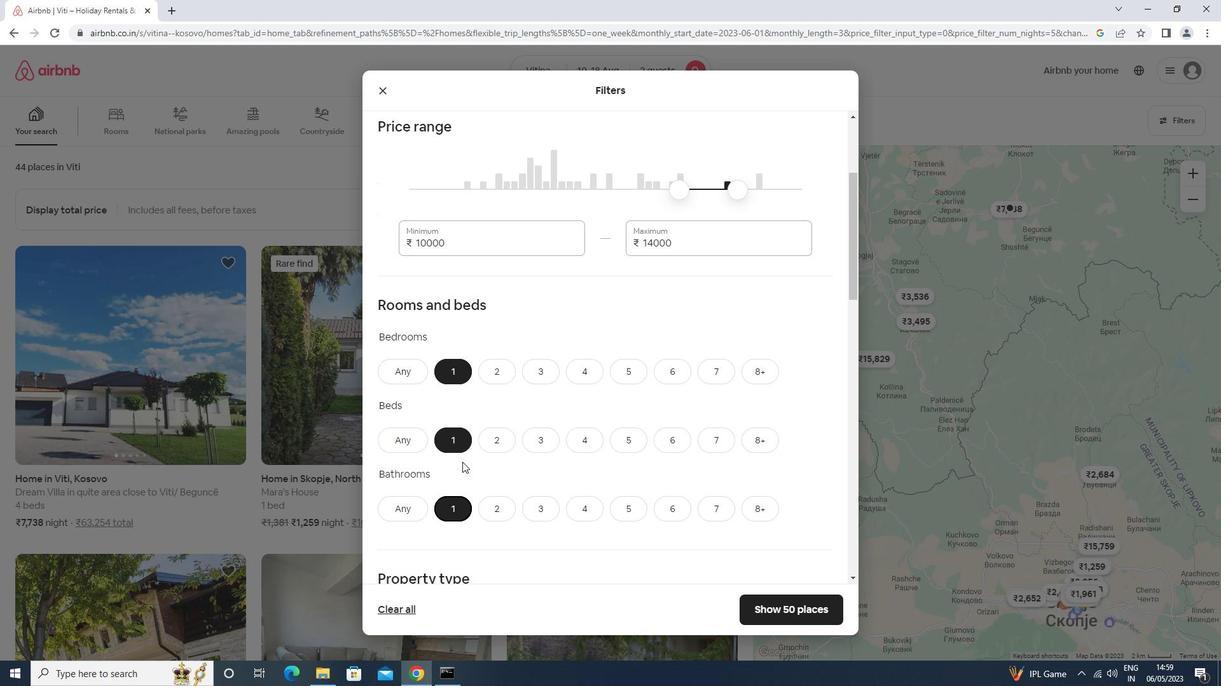 
Action: Mouse scrolled (462, 461) with delta (0, 0)
Screenshot: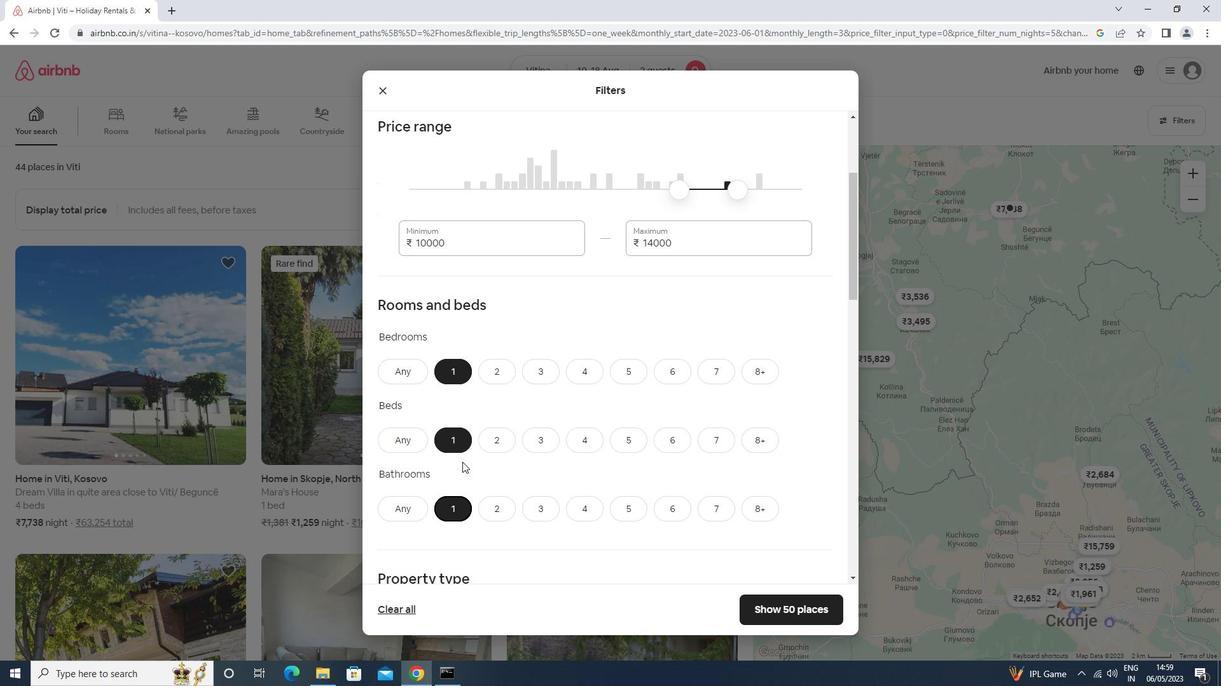 
Action: Mouse scrolled (462, 461) with delta (0, 0)
Screenshot: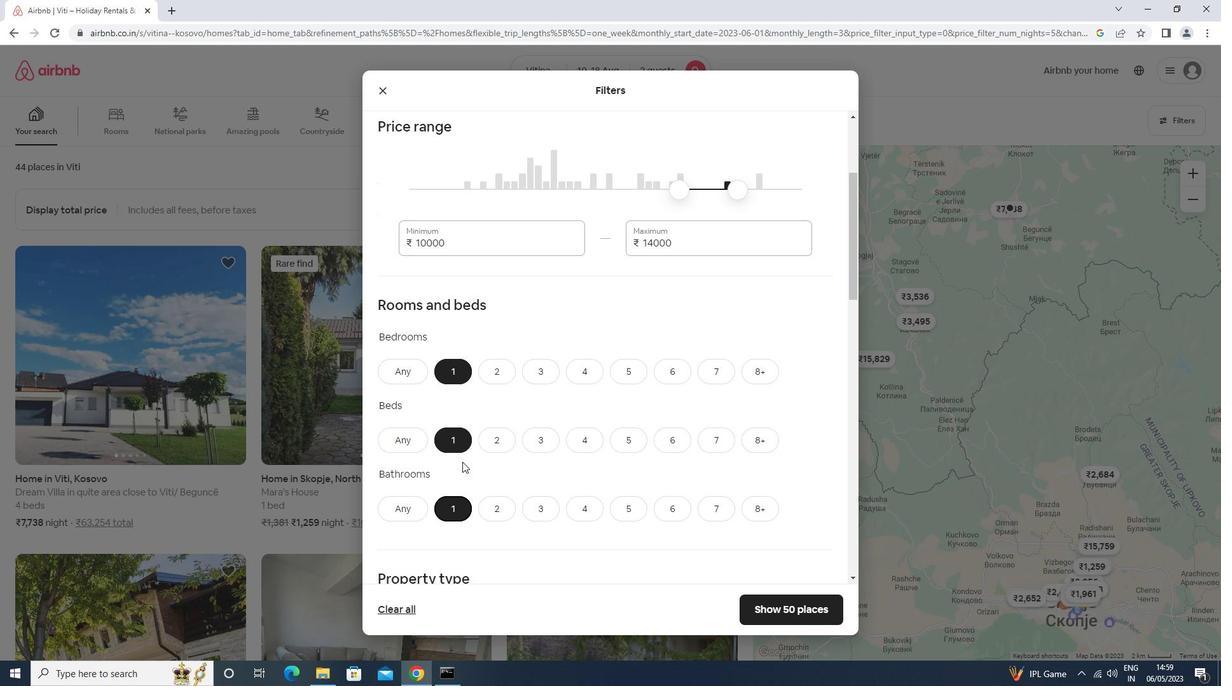 
Action: Mouse scrolled (462, 461) with delta (0, 0)
Screenshot: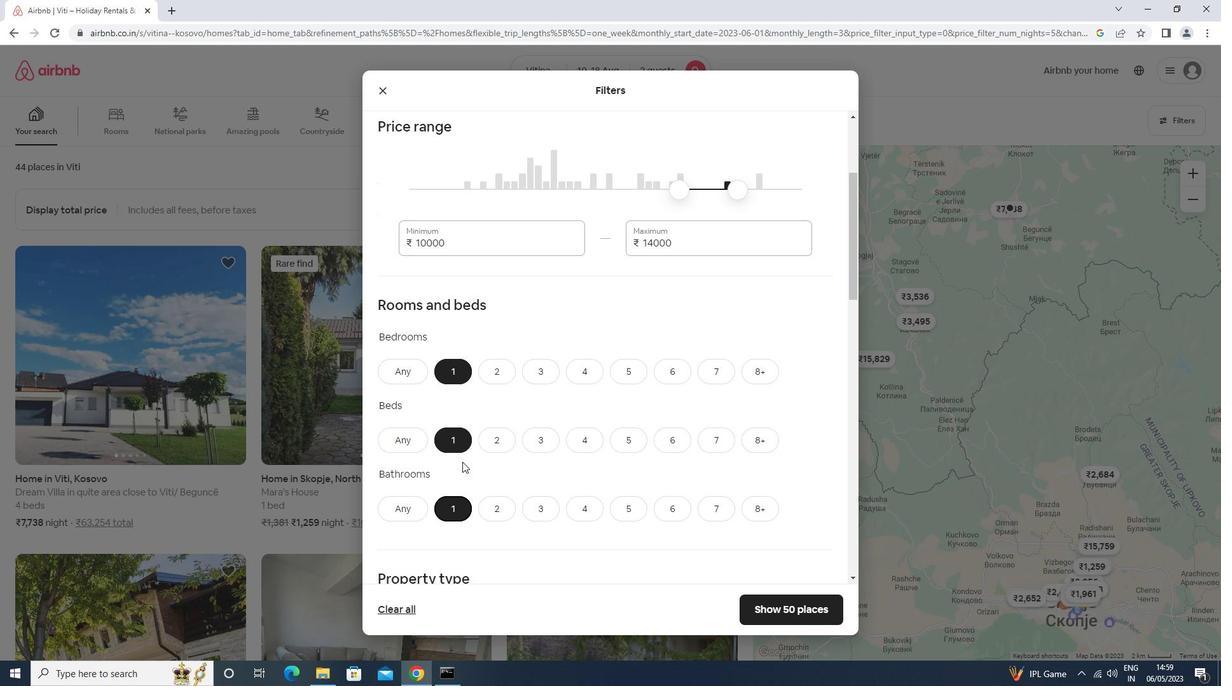 
Action: Mouse scrolled (462, 461) with delta (0, 0)
Screenshot: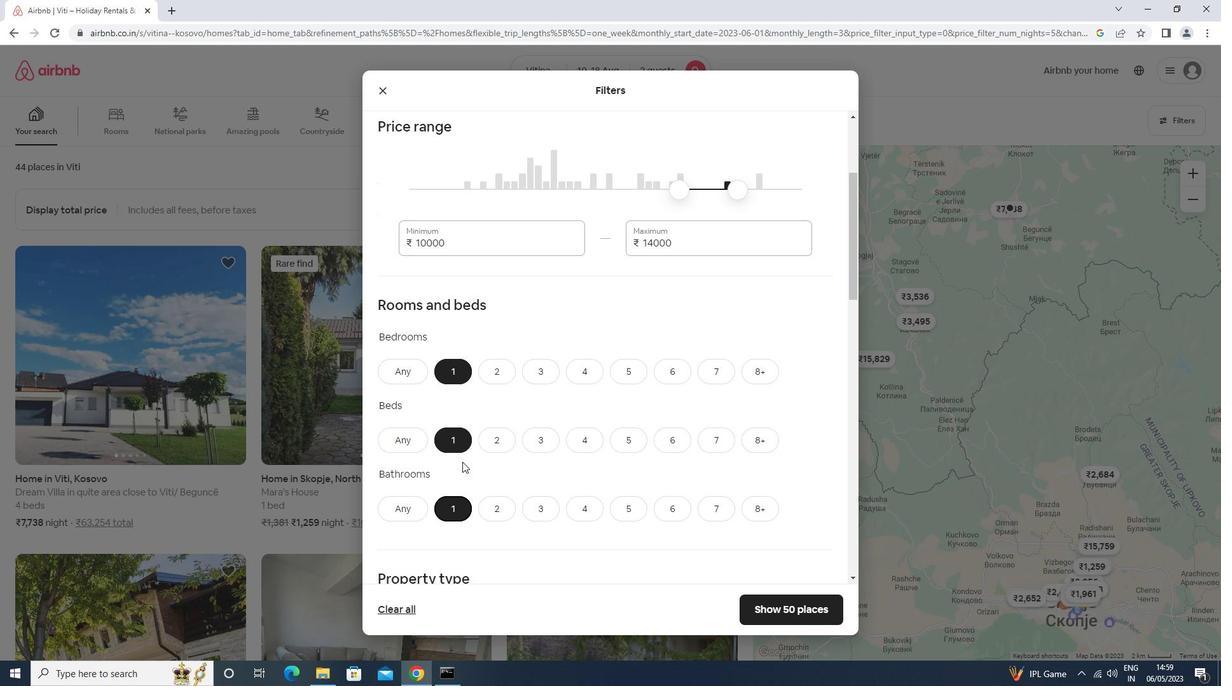 
Action: Mouse moved to (456, 236)
Screenshot: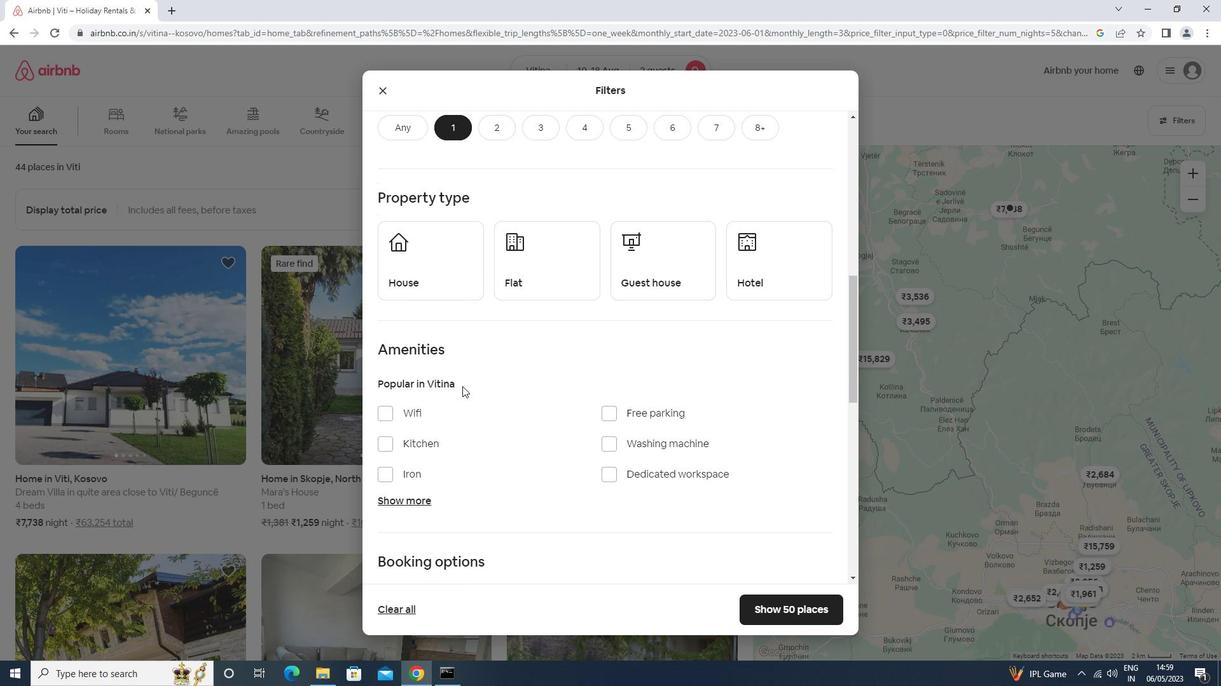 
Action: Mouse pressed left at (456, 236)
Screenshot: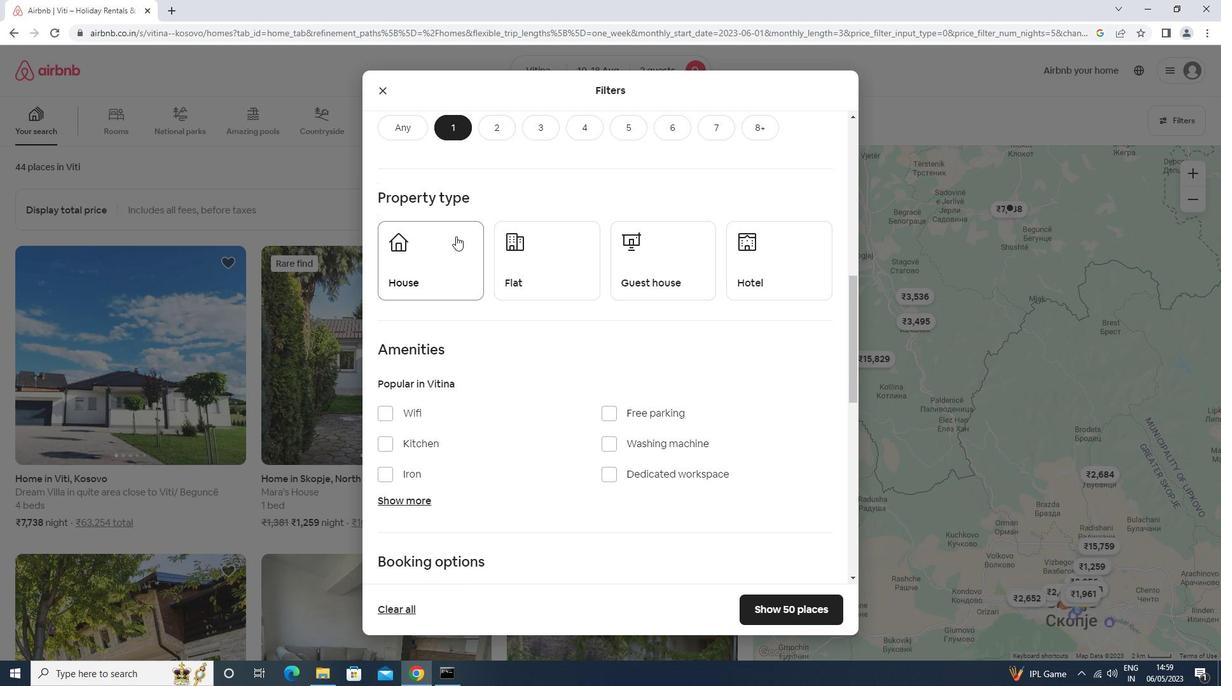 
Action: Mouse moved to (547, 261)
Screenshot: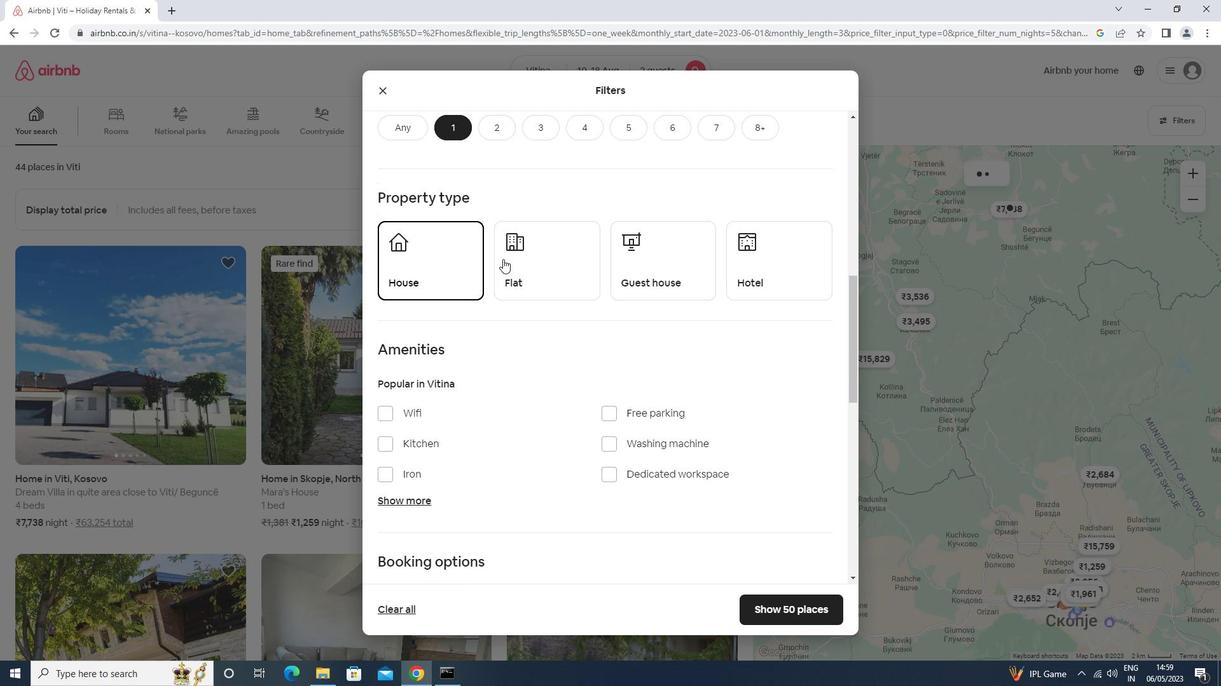 
Action: Mouse pressed left at (547, 261)
Screenshot: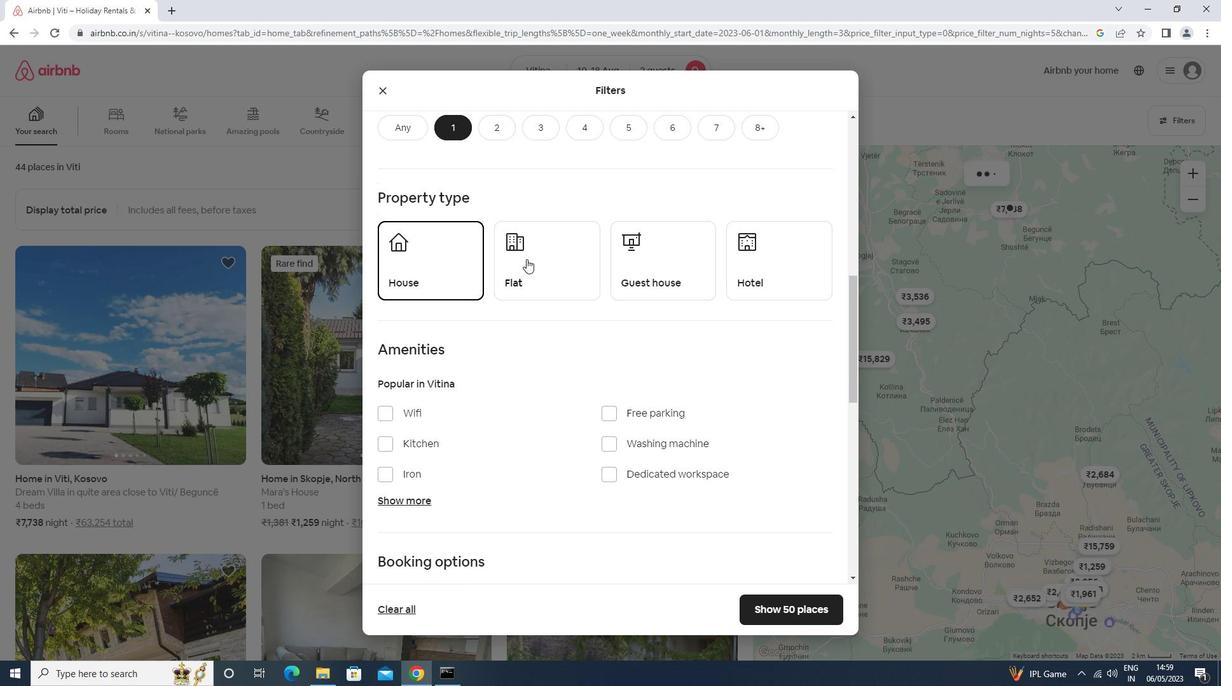 
Action: Mouse moved to (677, 267)
Screenshot: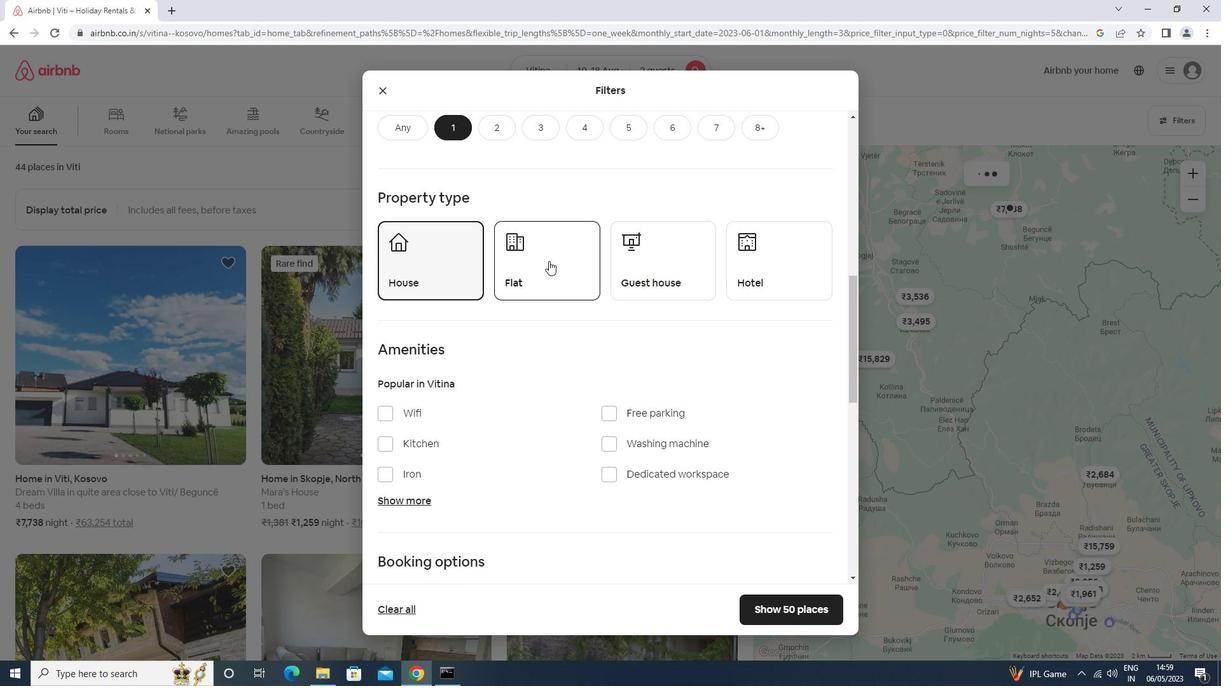 
Action: Mouse pressed left at (677, 267)
Screenshot: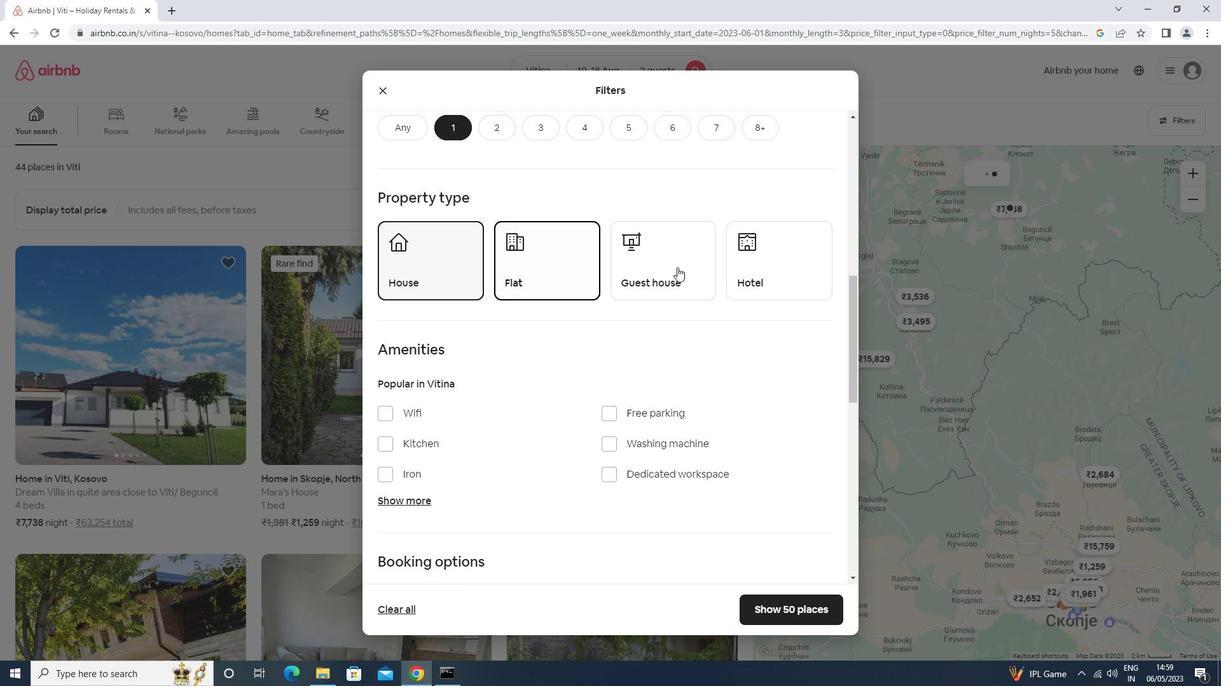 
Action: Mouse moved to (677, 267)
Screenshot: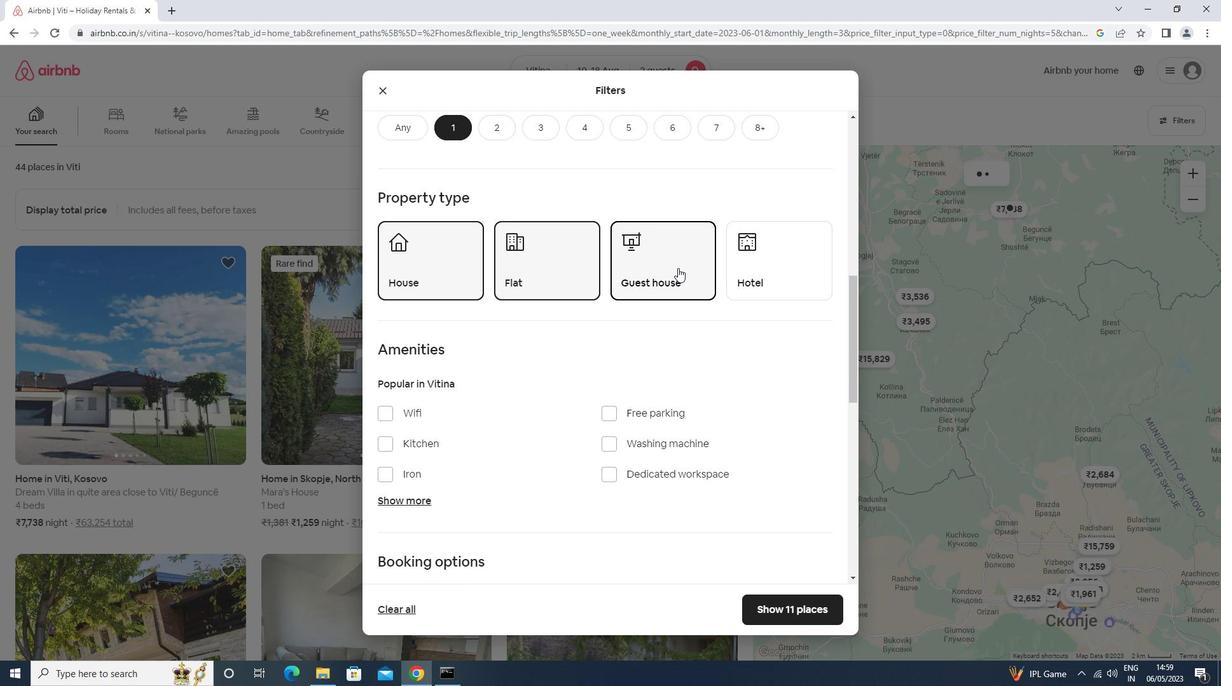 
Action: Mouse scrolled (677, 267) with delta (0, 0)
Screenshot: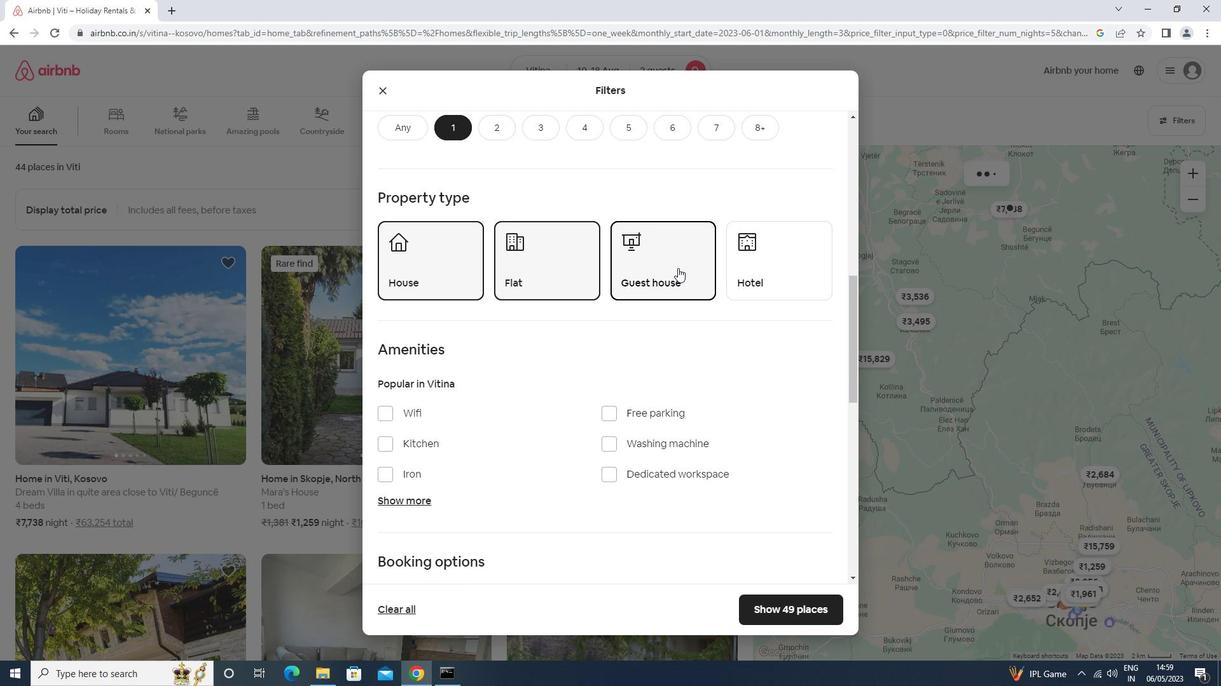 
Action: Mouse scrolled (677, 267) with delta (0, 0)
Screenshot: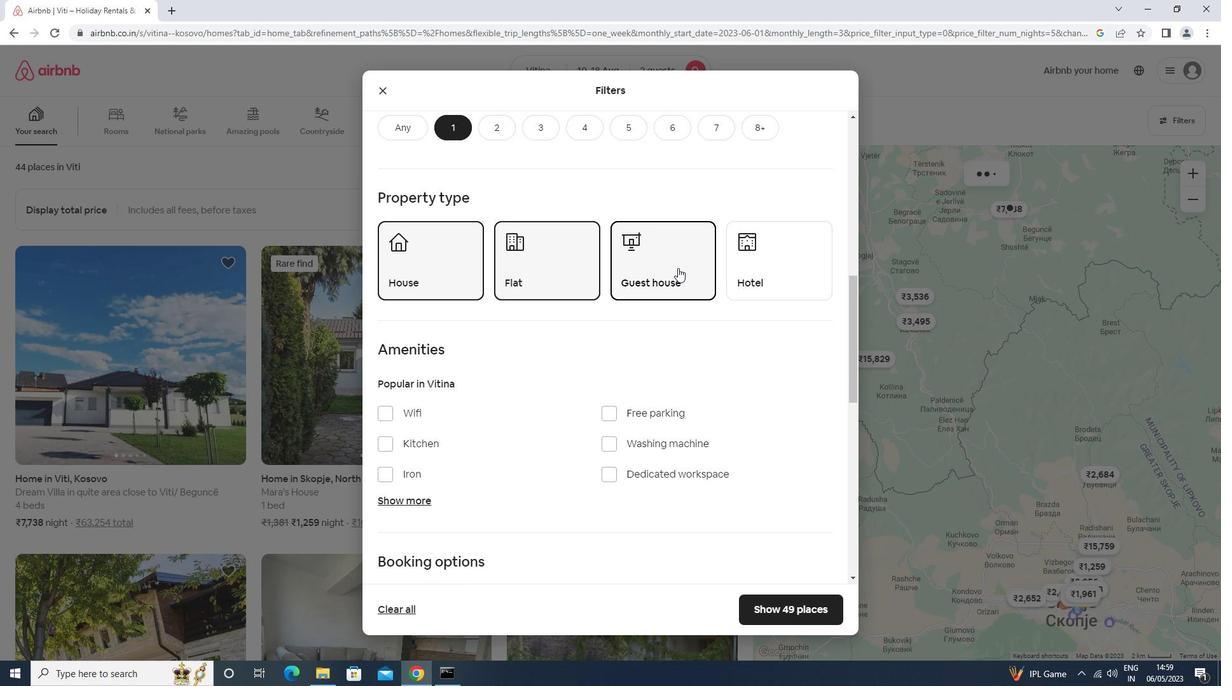 
Action: Mouse scrolled (677, 267) with delta (0, 0)
Screenshot: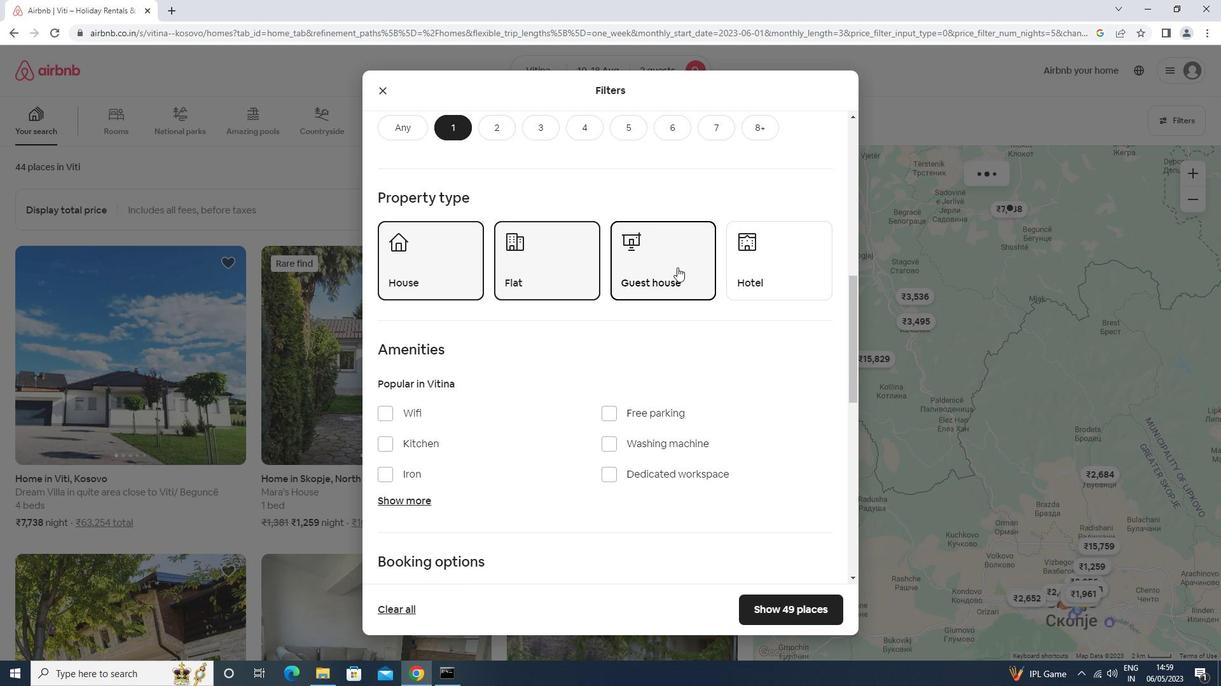 
Action: Mouse moved to (422, 308)
Screenshot: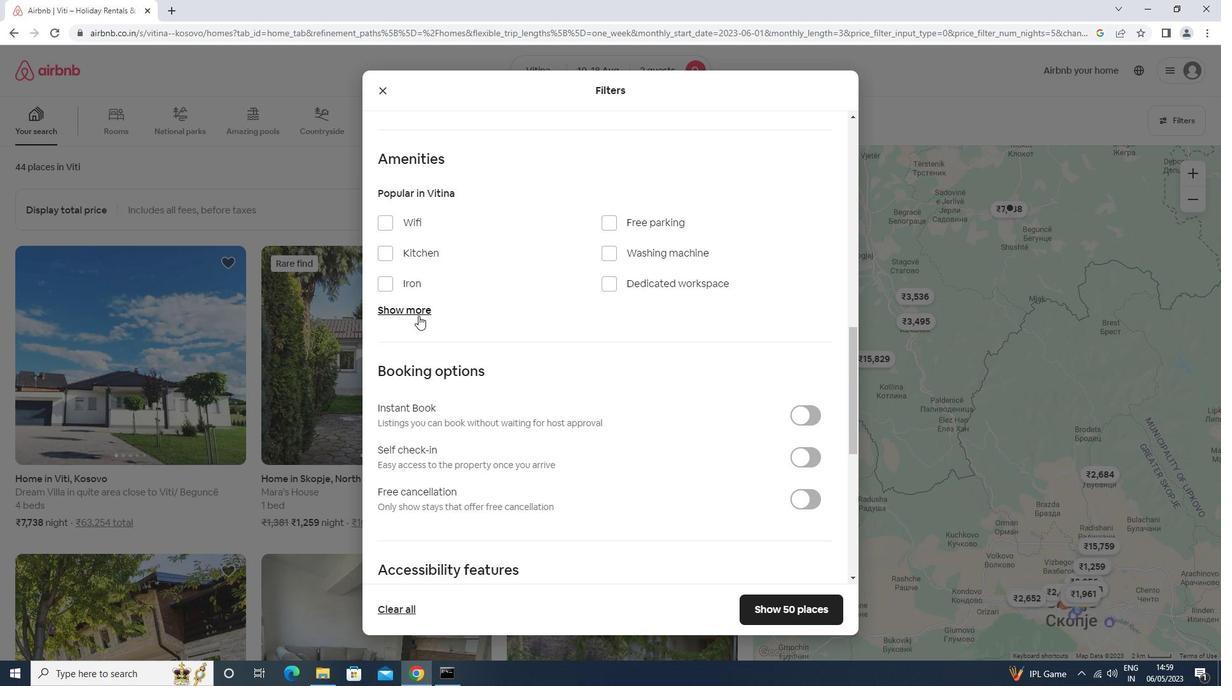 
Action: Mouse pressed left at (422, 308)
Screenshot: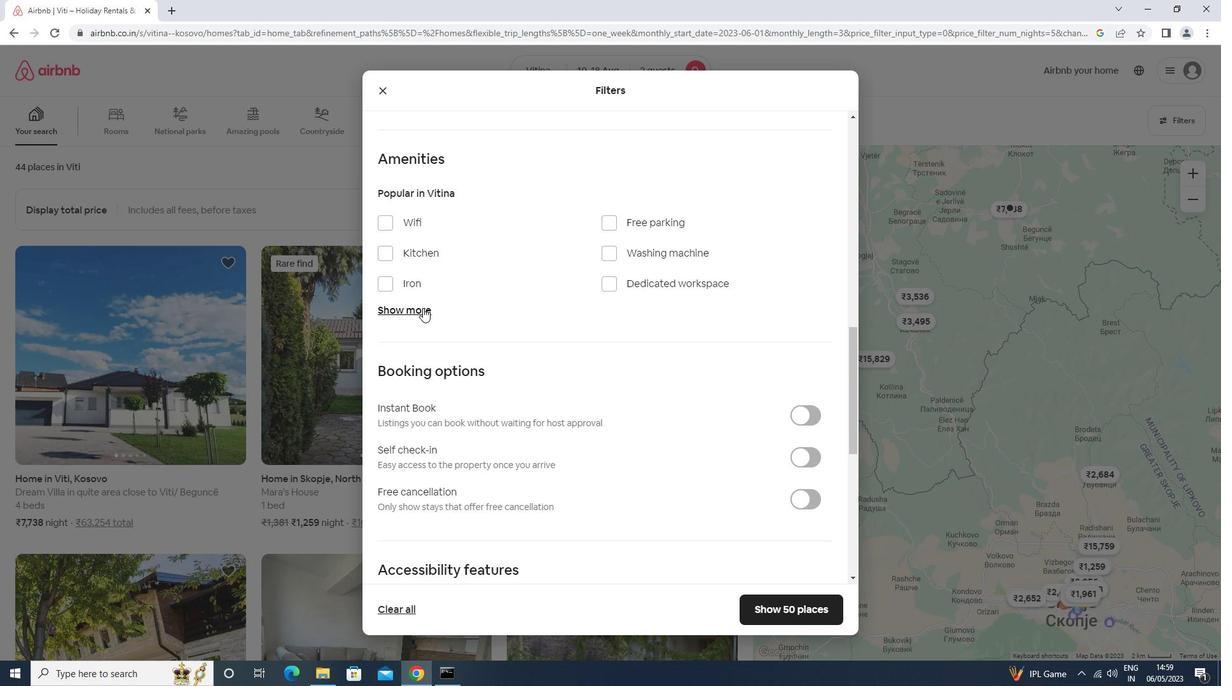 
Action: Mouse moved to (618, 381)
Screenshot: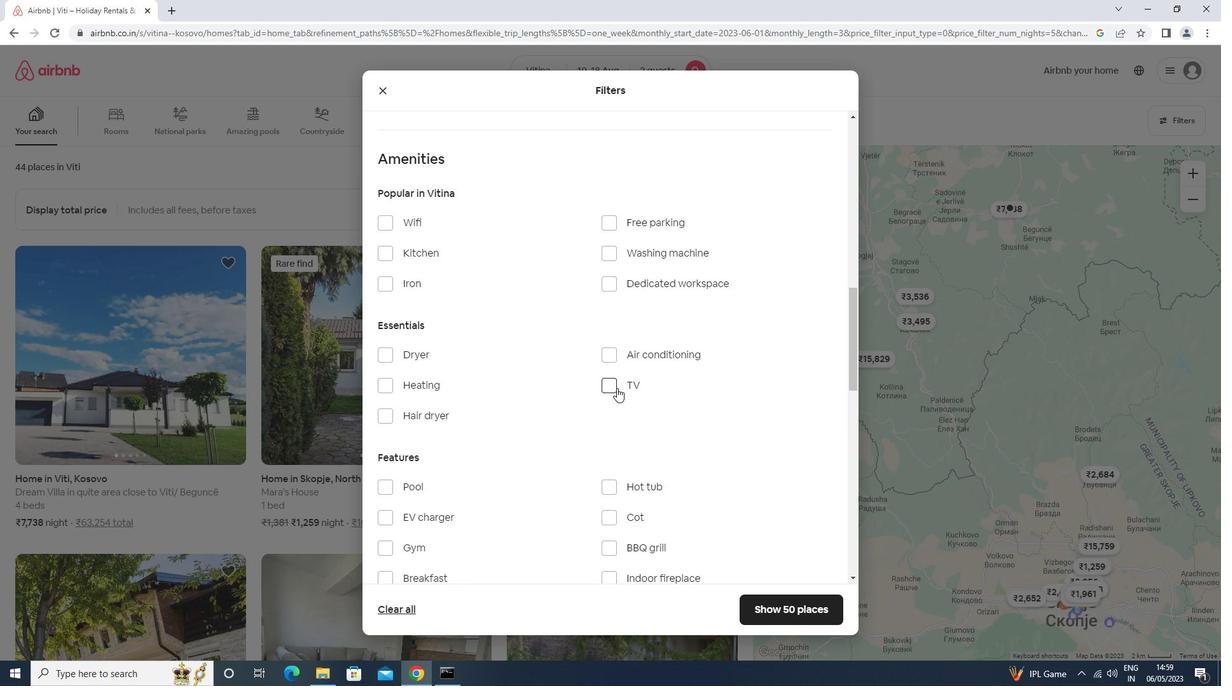 
Action: Mouse pressed left at (618, 381)
Screenshot: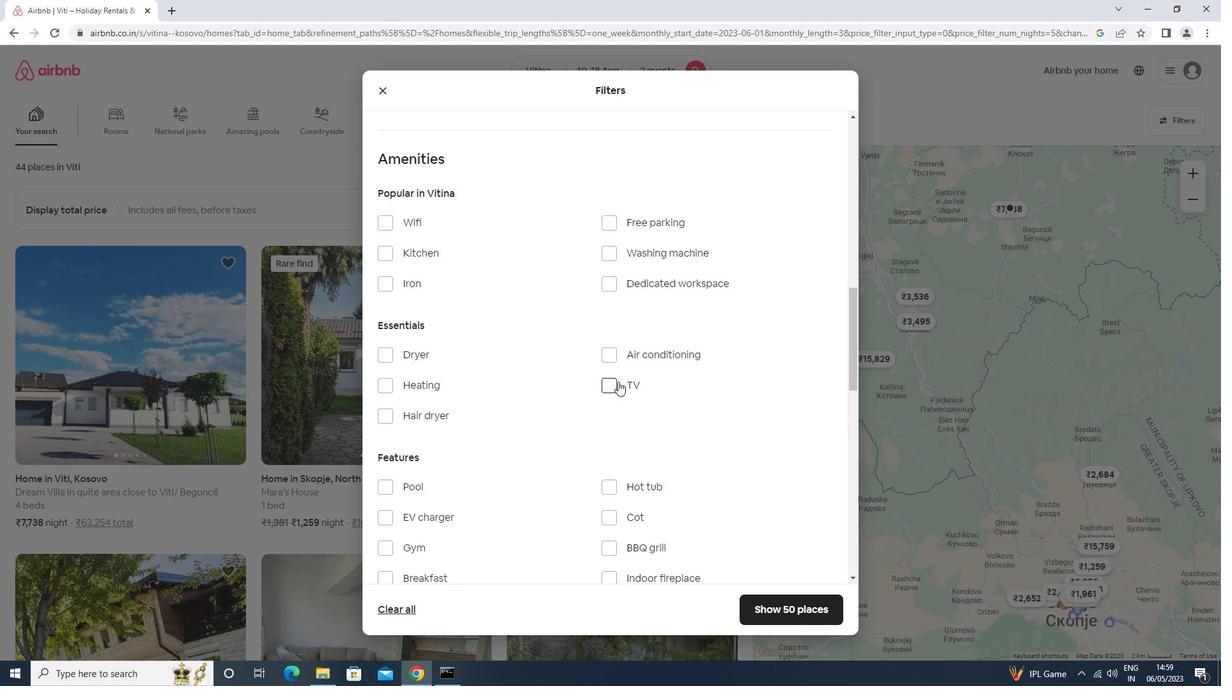 
Action: Mouse moved to (622, 221)
Screenshot: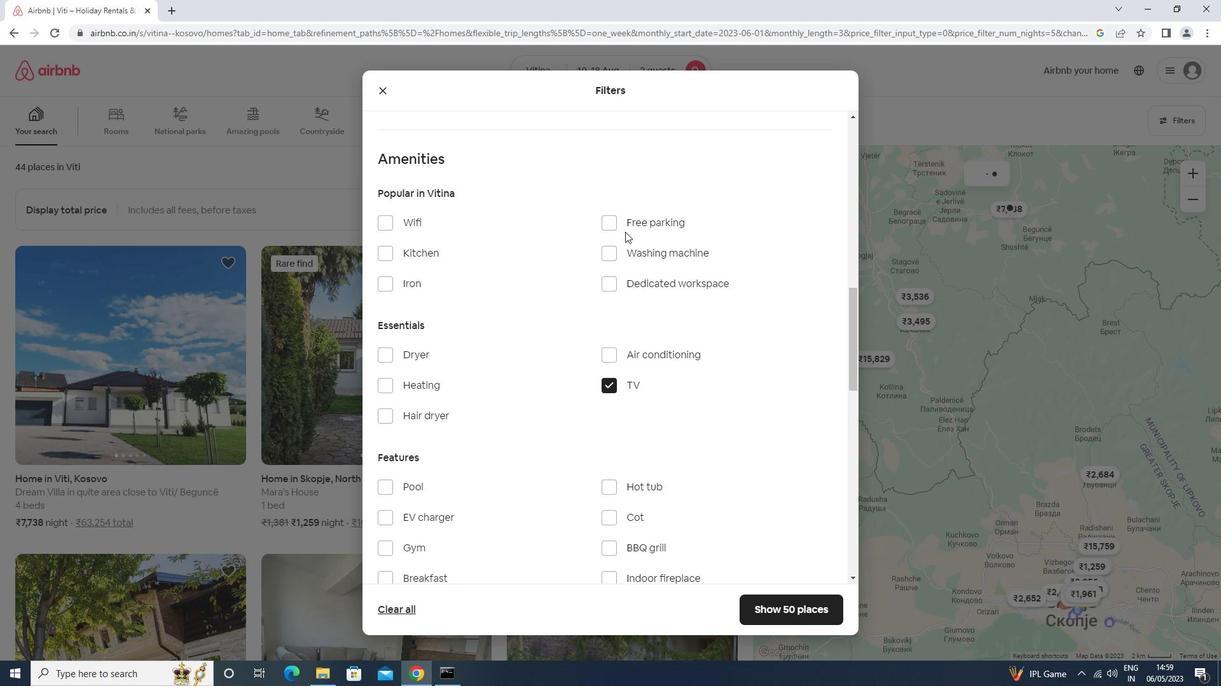 
Action: Mouse pressed left at (622, 221)
Screenshot: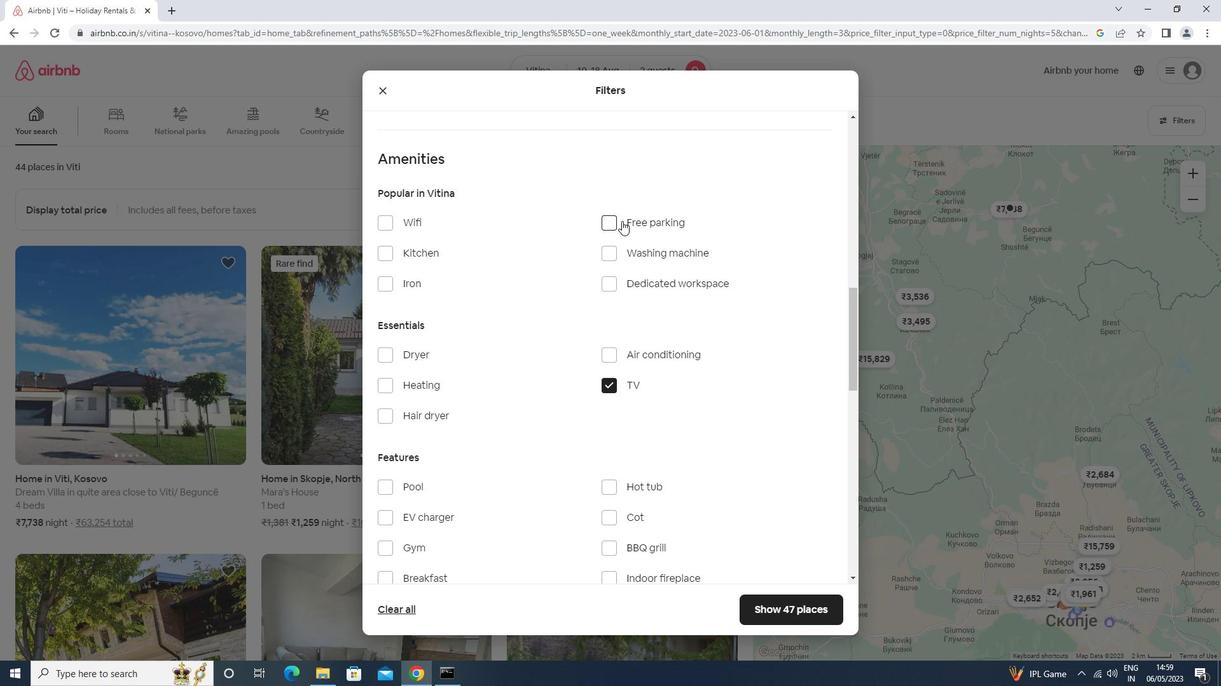 
Action: Mouse moved to (415, 550)
Screenshot: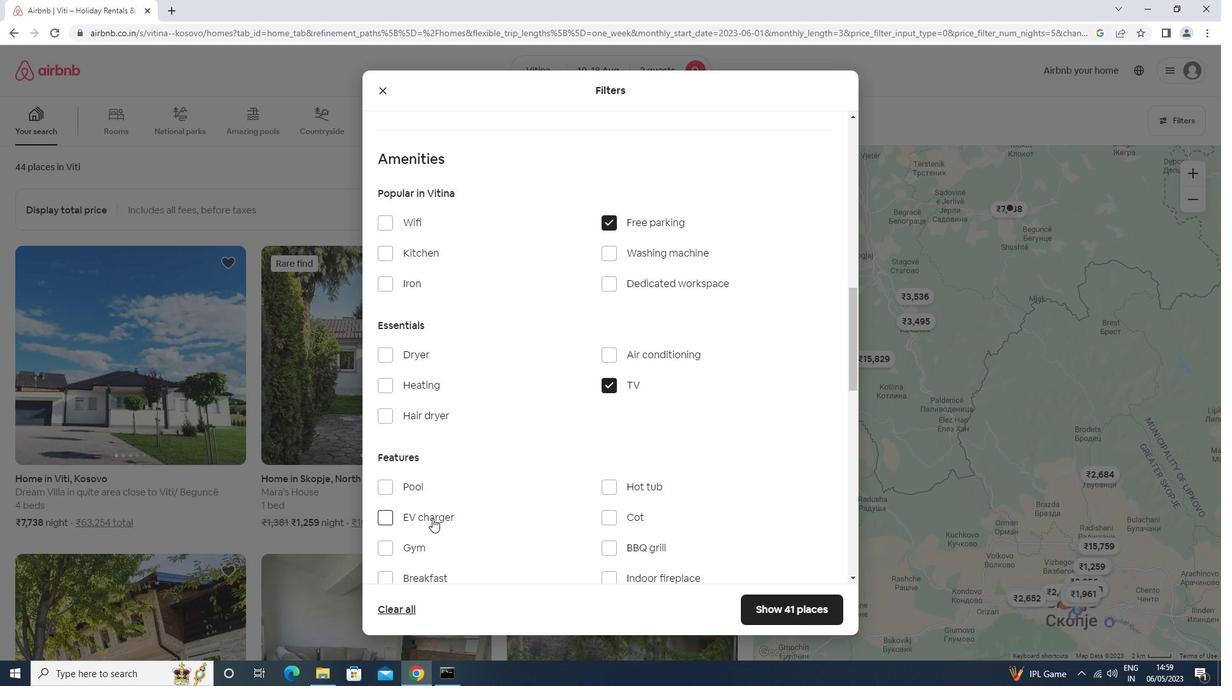 
Action: Mouse pressed left at (415, 550)
Screenshot: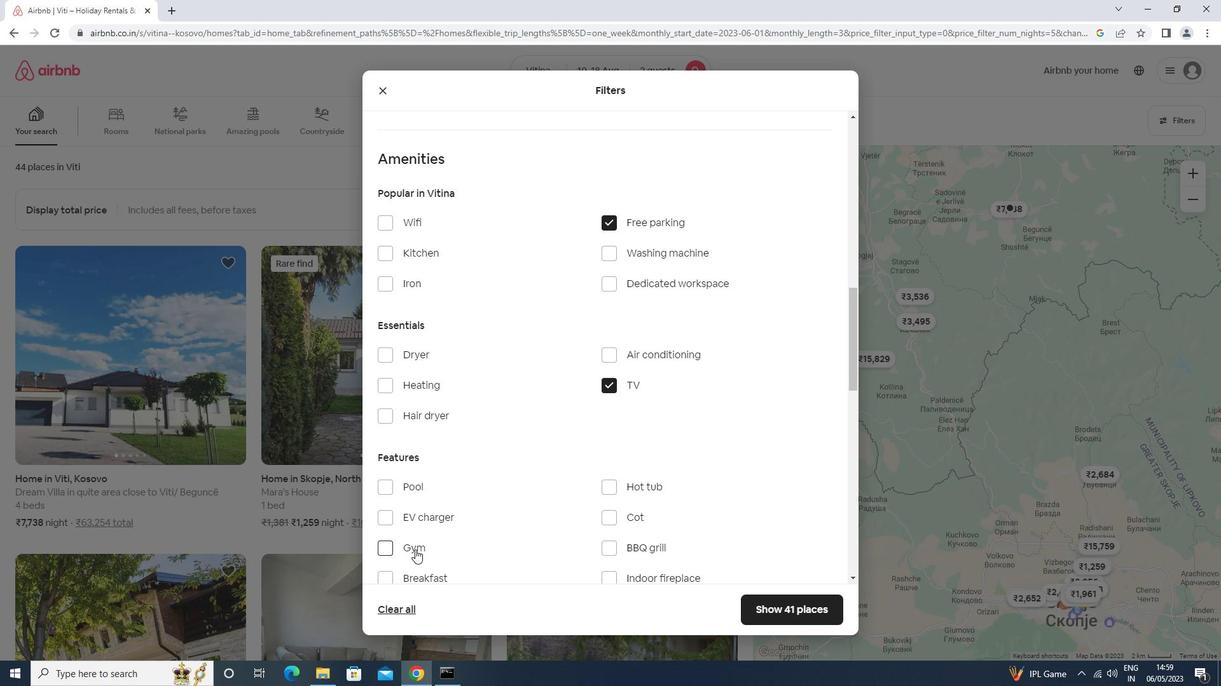 
Action: Mouse moved to (507, 424)
Screenshot: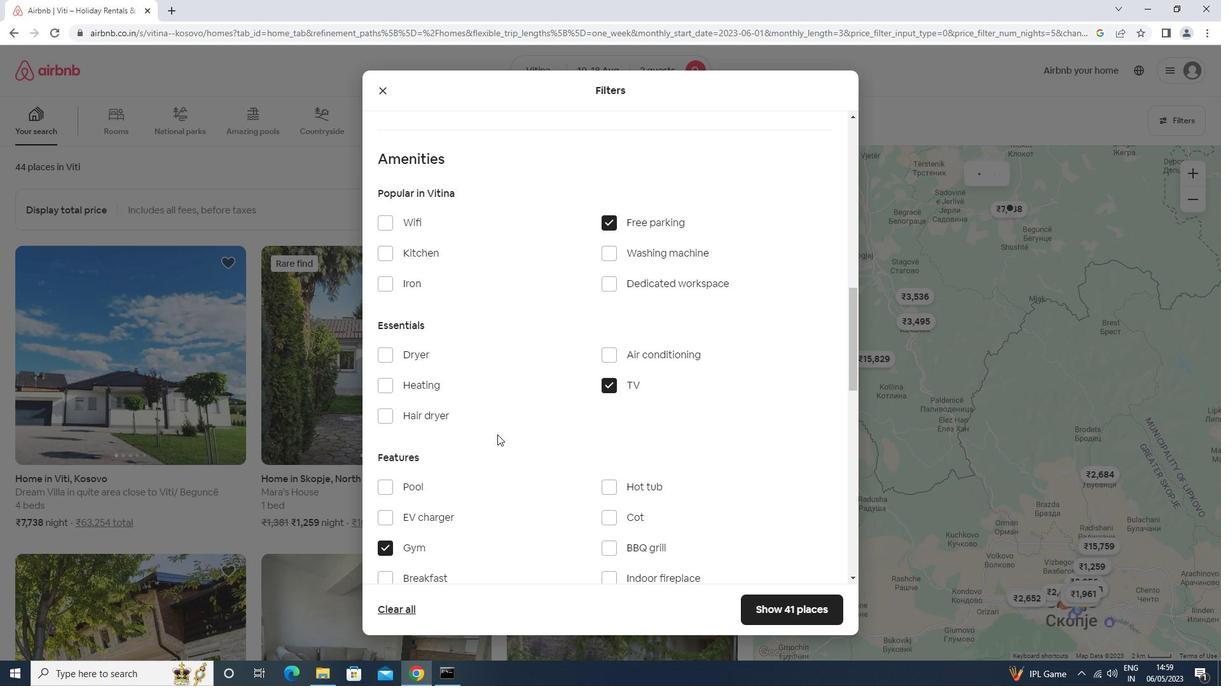 
Action: Mouse scrolled (507, 423) with delta (0, 0)
Screenshot: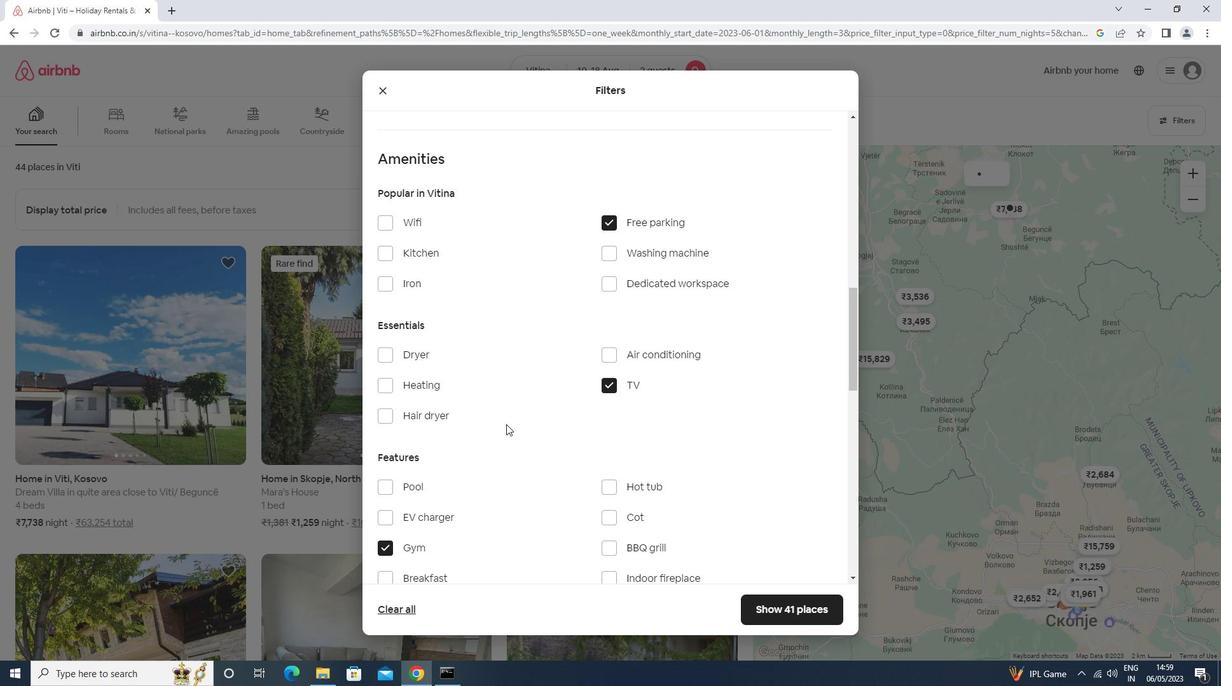
Action: Mouse scrolled (507, 423) with delta (0, 0)
Screenshot: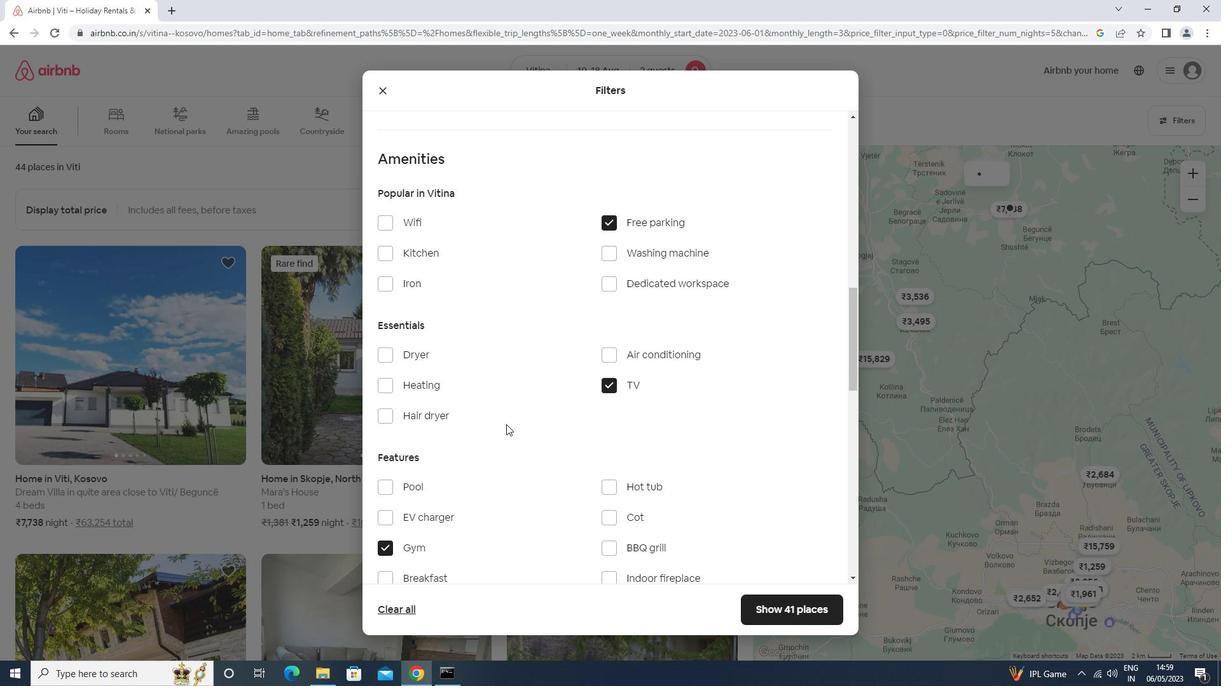 
Action: Mouse scrolled (507, 423) with delta (0, 0)
Screenshot: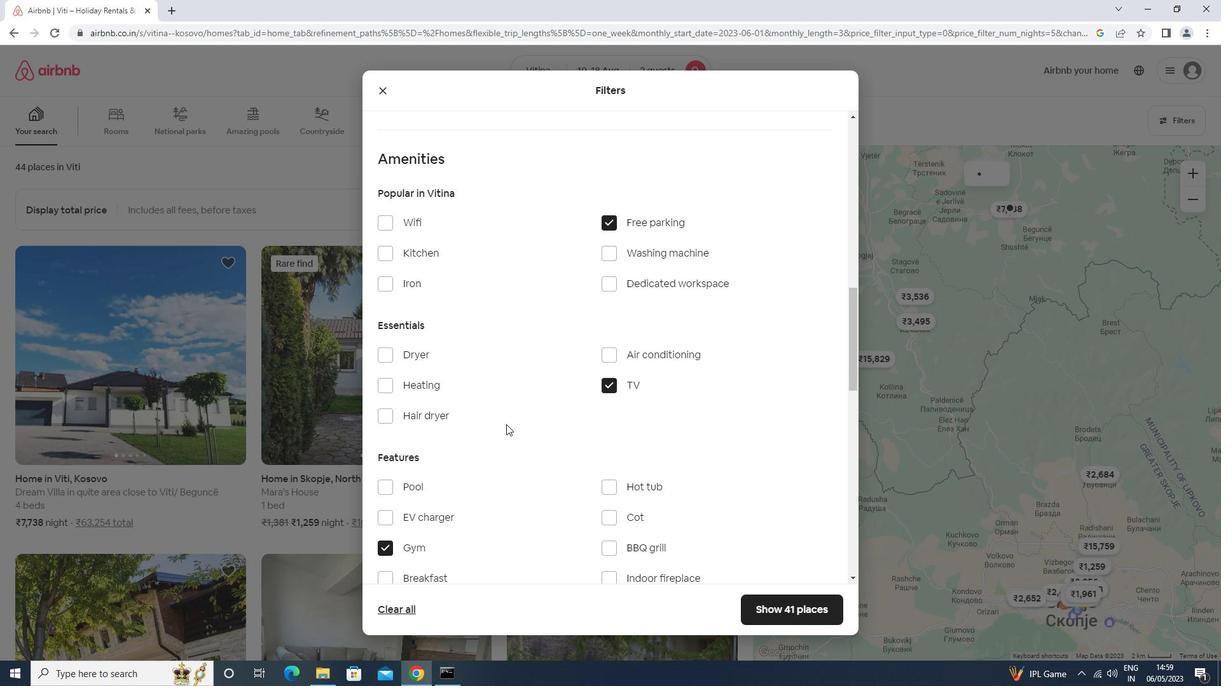 
Action: Mouse scrolled (507, 423) with delta (0, 0)
Screenshot: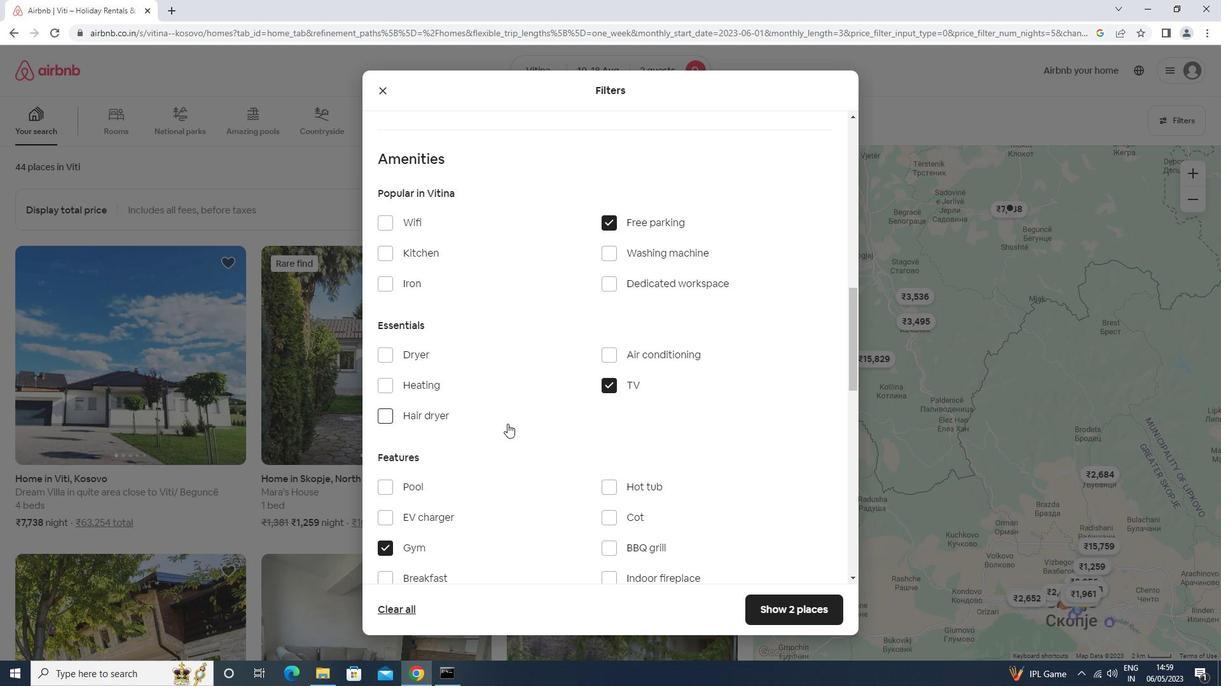 
Action: Mouse moved to (436, 318)
Screenshot: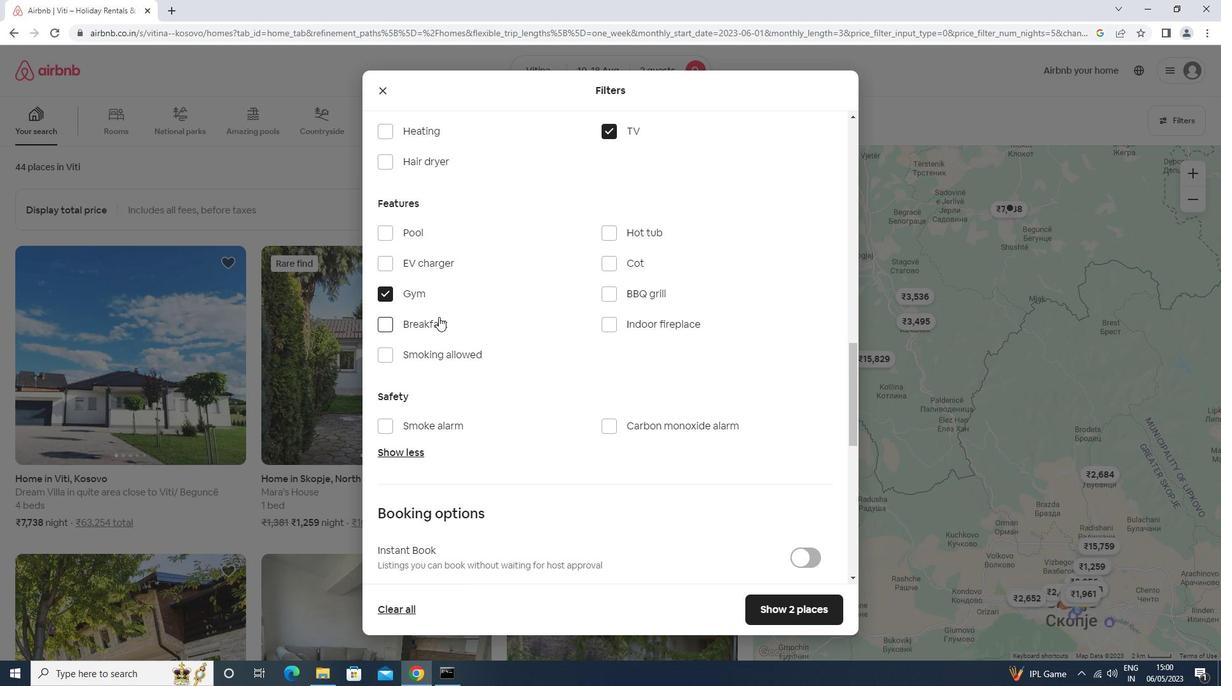
Action: Mouse pressed left at (436, 318)
Screenshot: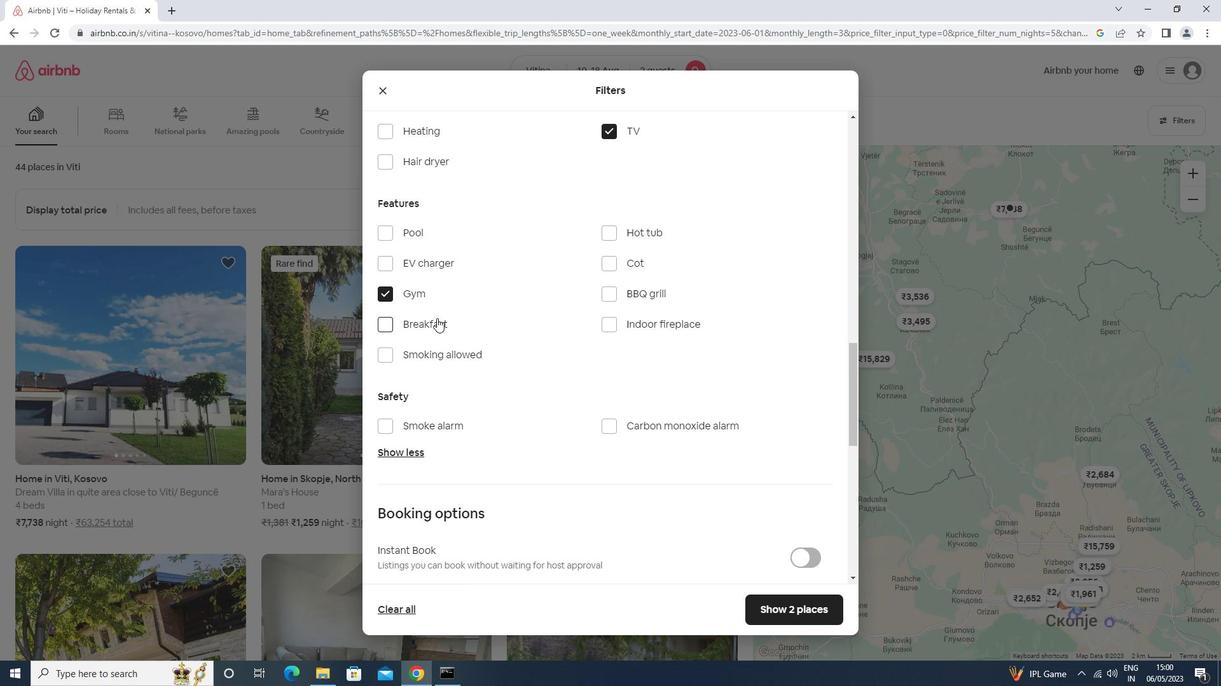 
Action: Mouse moved to (700, 436)
Screenshot: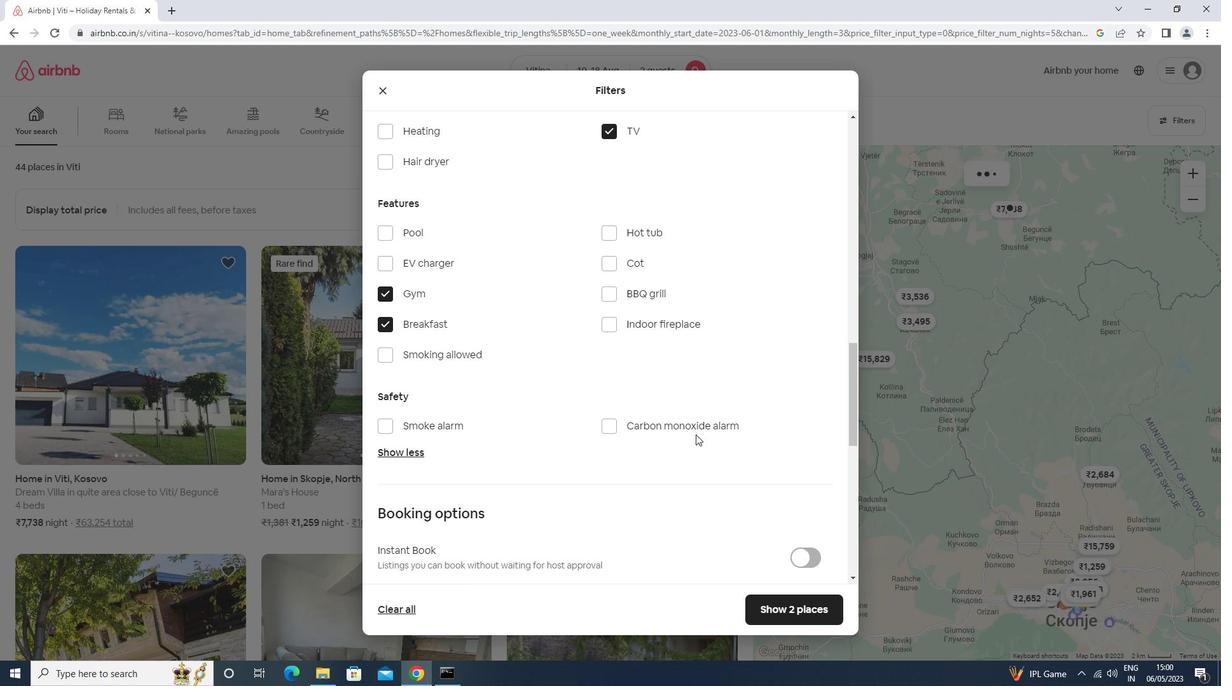 
Action: Mouse scrolled (700, 435) with delta (0, 0)
Screenshot: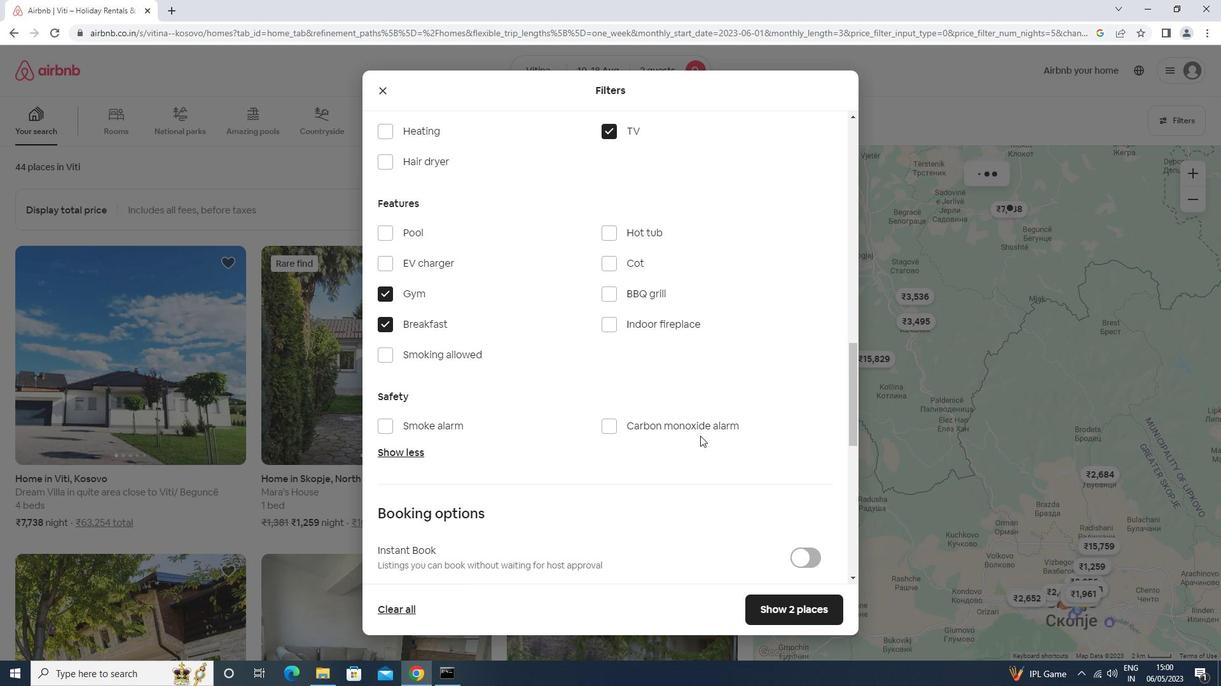 
Action: Mouse scrolled (700, 435) with delta (0, 0)
Screenshot: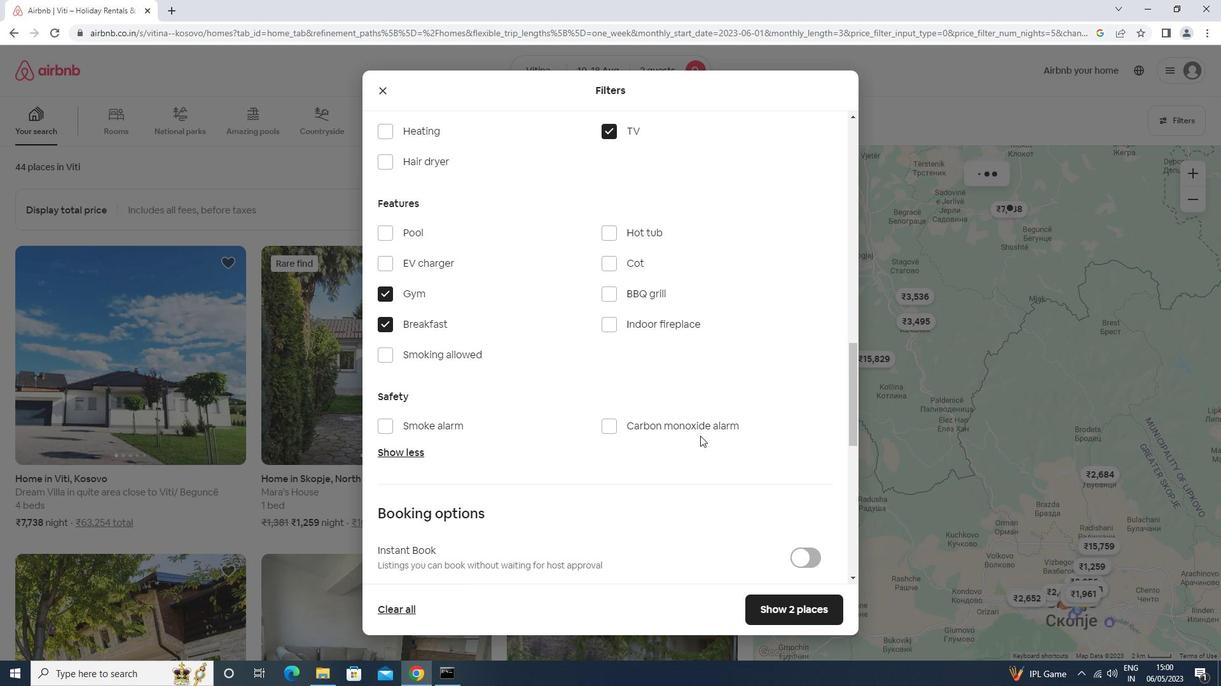 
Action: Mouse scrolled (700, 435) with delta (0, 0)
Screenshot: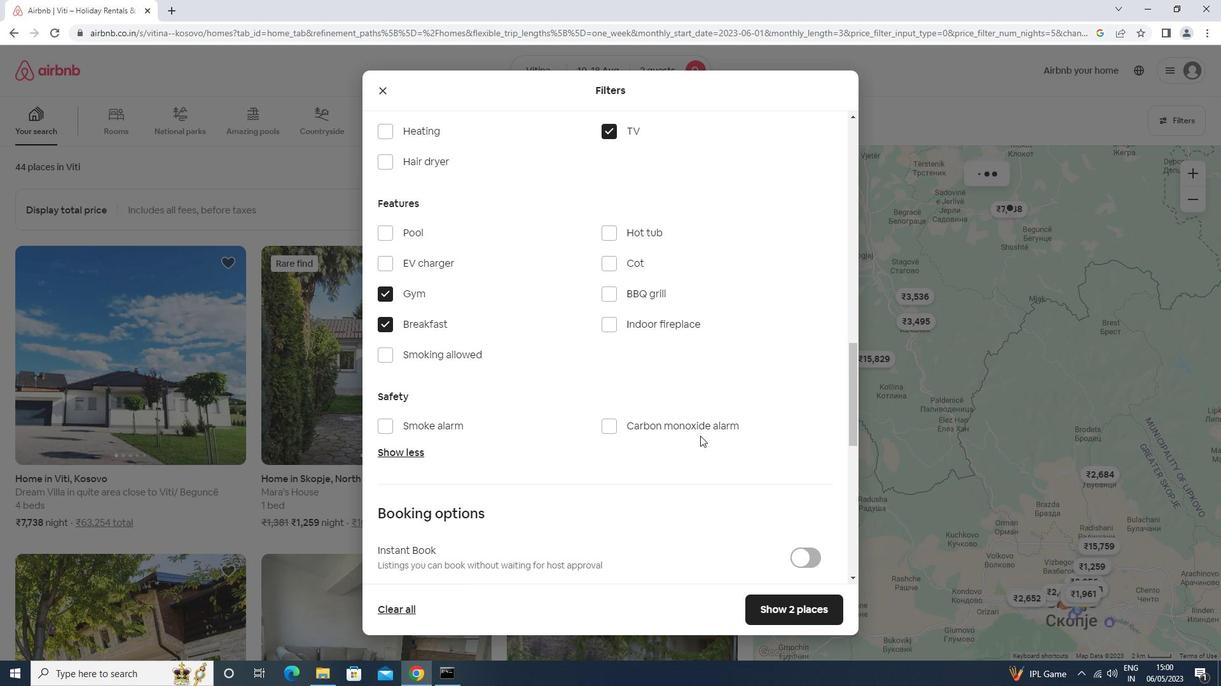
Action: Mouse moved to (791, 408)
Screenshot: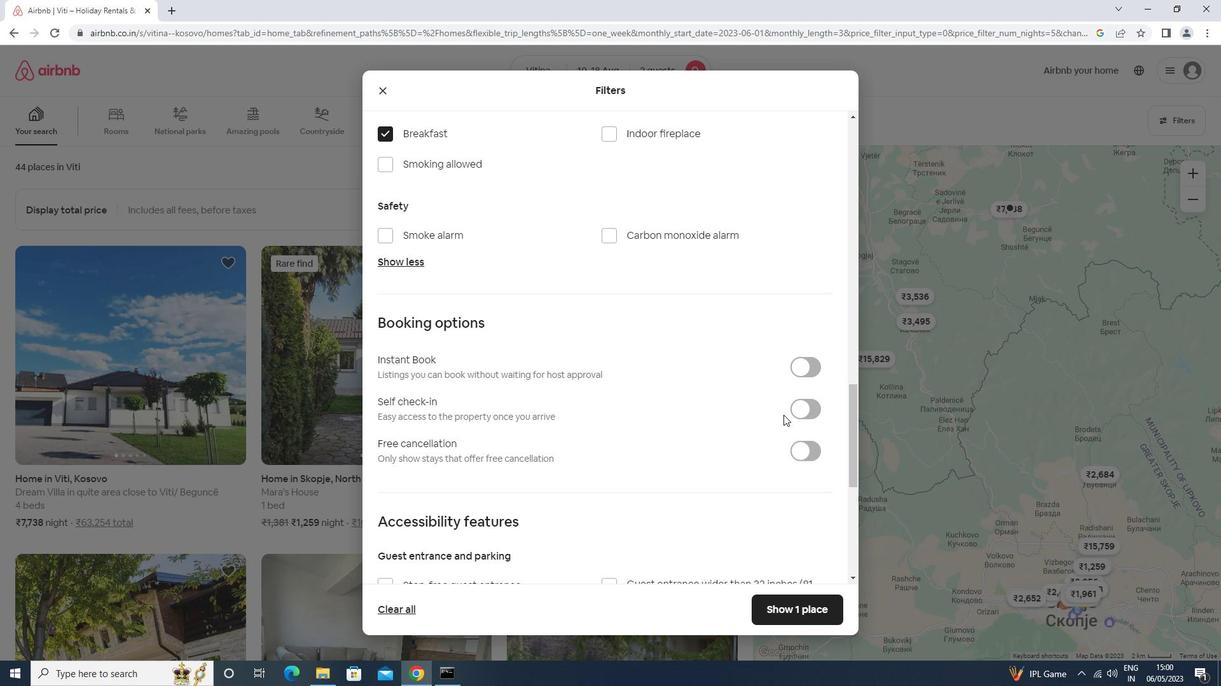 
Action: Mouse pressed left at (791, 408)
Screenshot: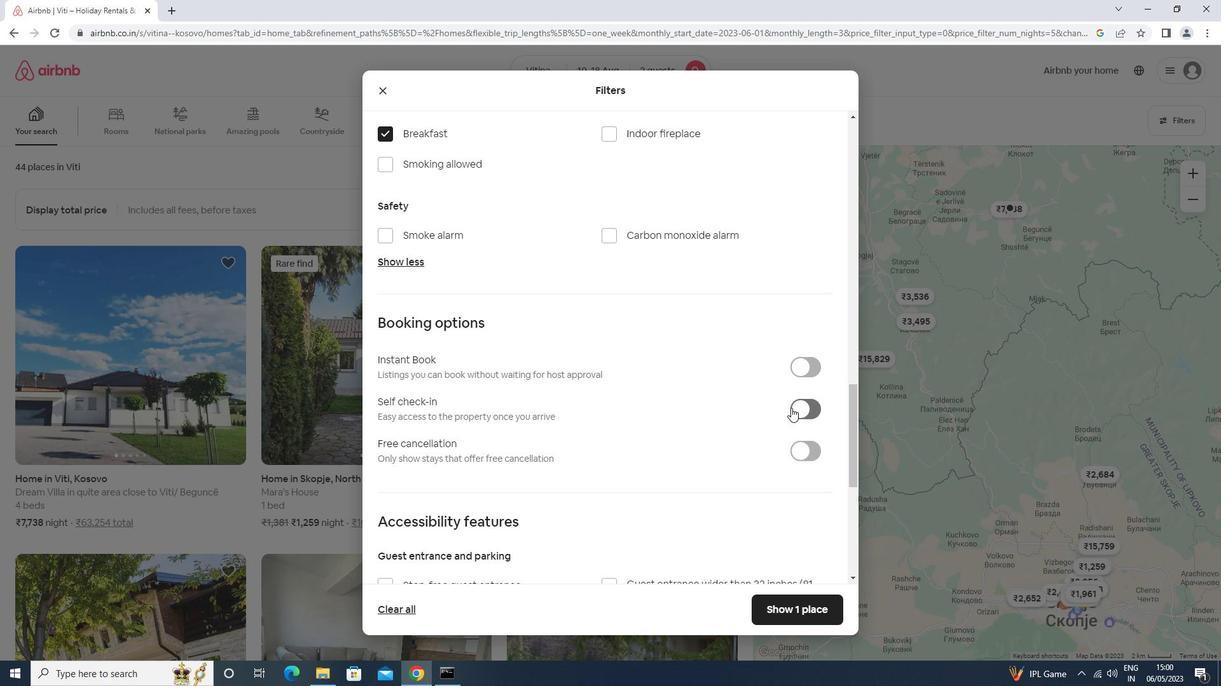 
Action: Mouse moved to (531, 431)
Screenshot: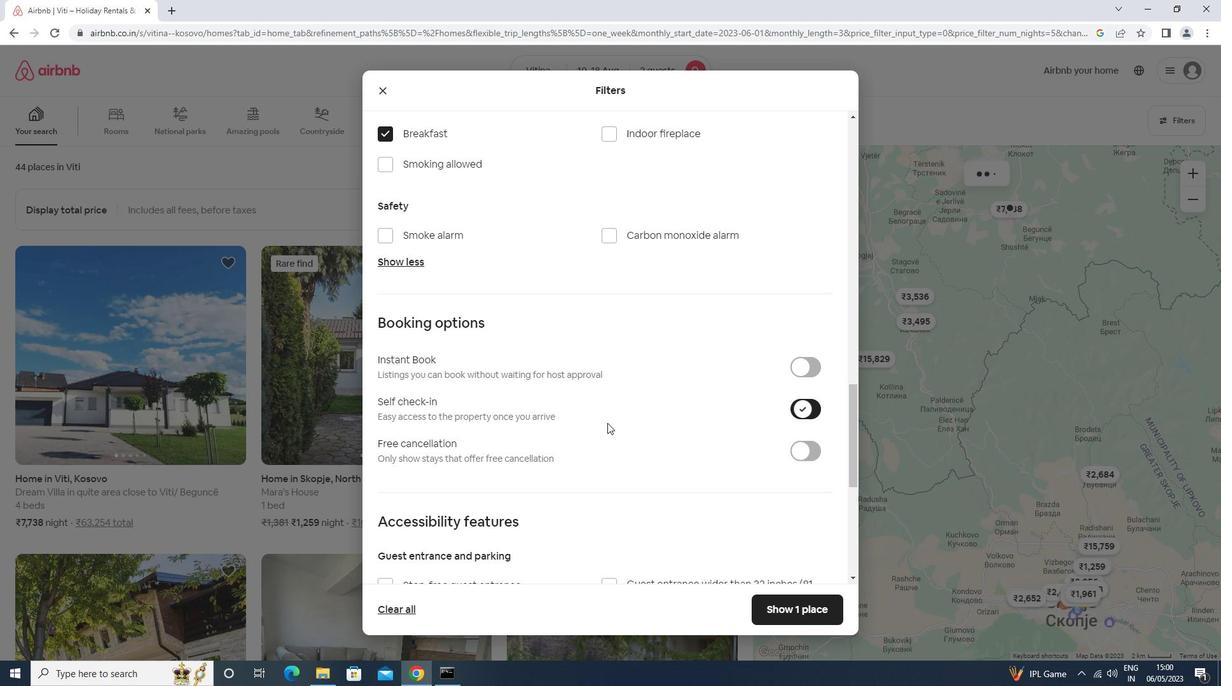 
Action: Mouse scrolled (531, 430) with delta (0, 0)
Screenshot: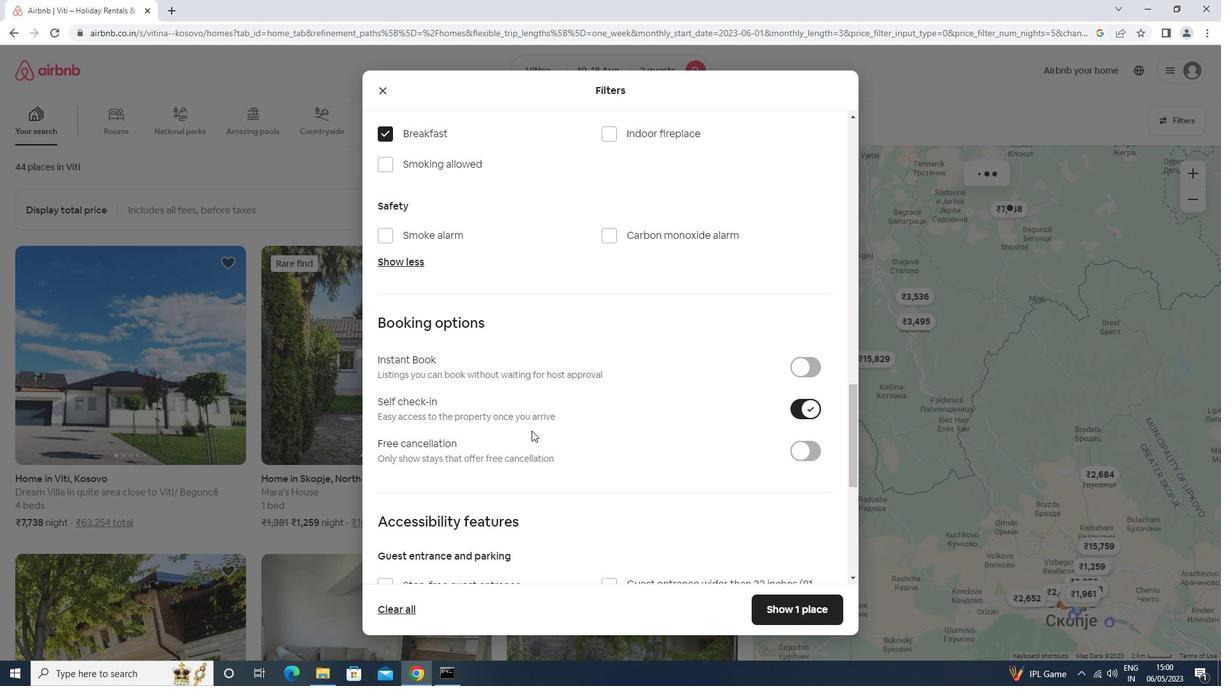 
Action: Mouse scrolled (531, 430) with delta (0, 0)
Screenshot: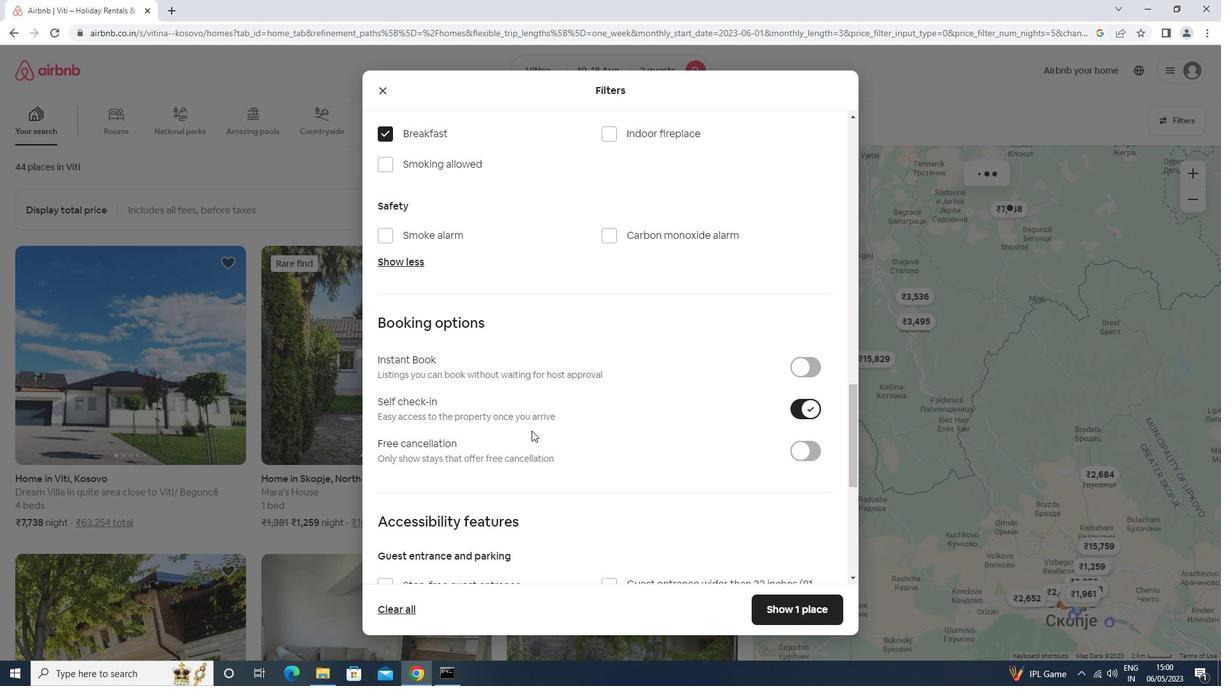 
Action: Mouse scrolled (531, 430) with delta (0, 0)
Screenshot: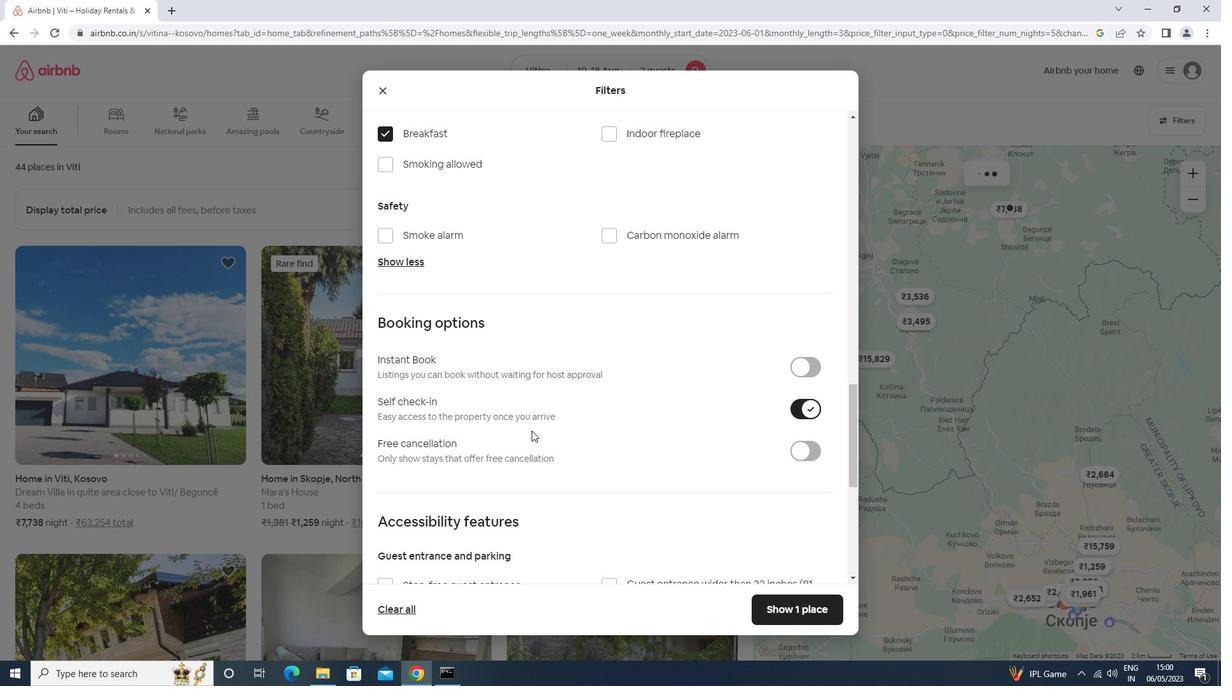 
Action: Mouse scrolled (531, 430) with delta (0, 0)
Screenshot: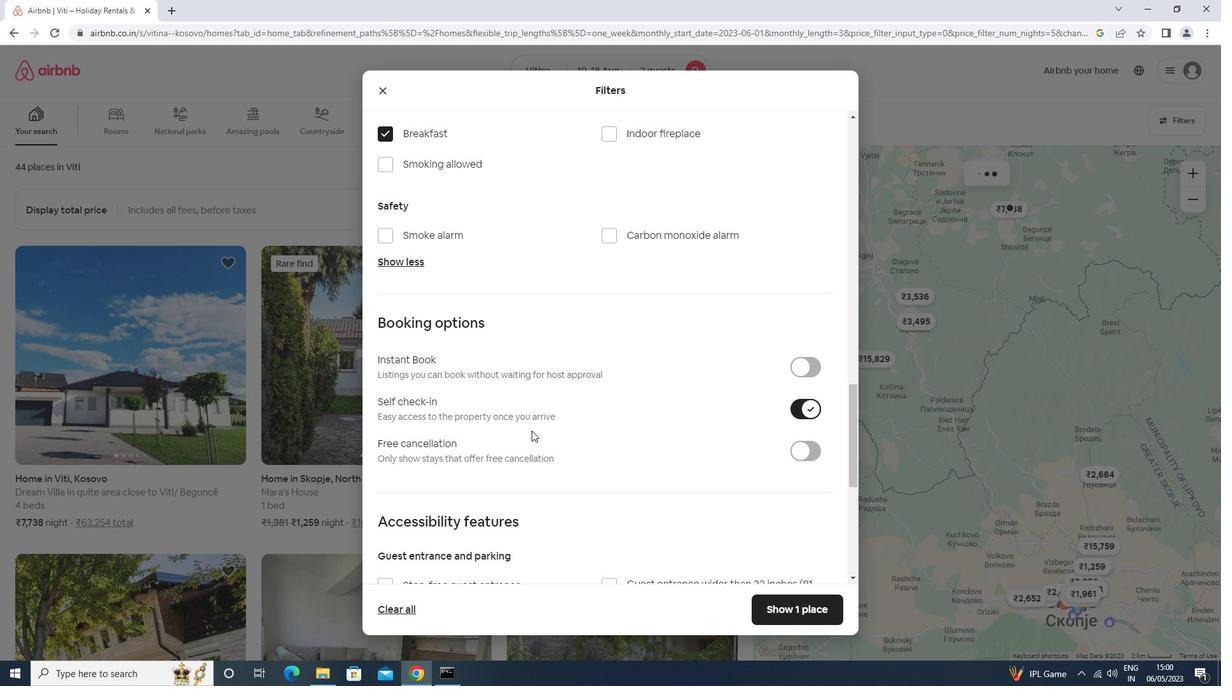 
Action: Mouse moved to (604, 503)
Screenshot: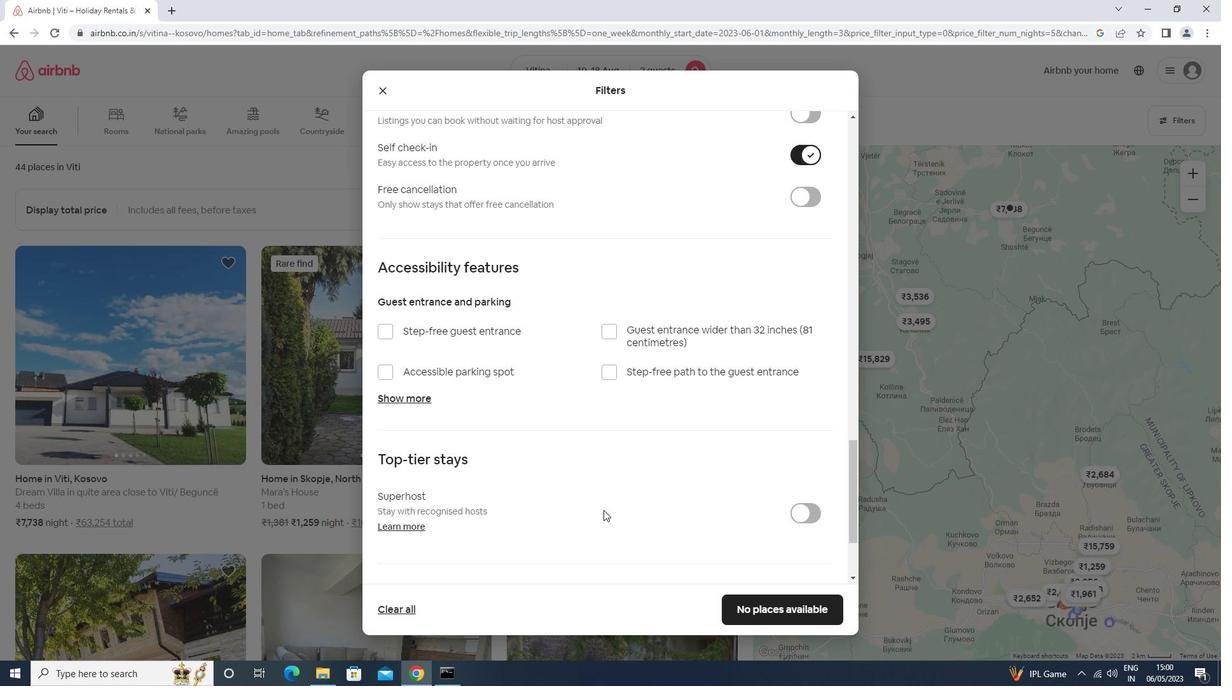 
Action: Mouse scrolled (604, 502) with delta (0, 0)
Screenshot: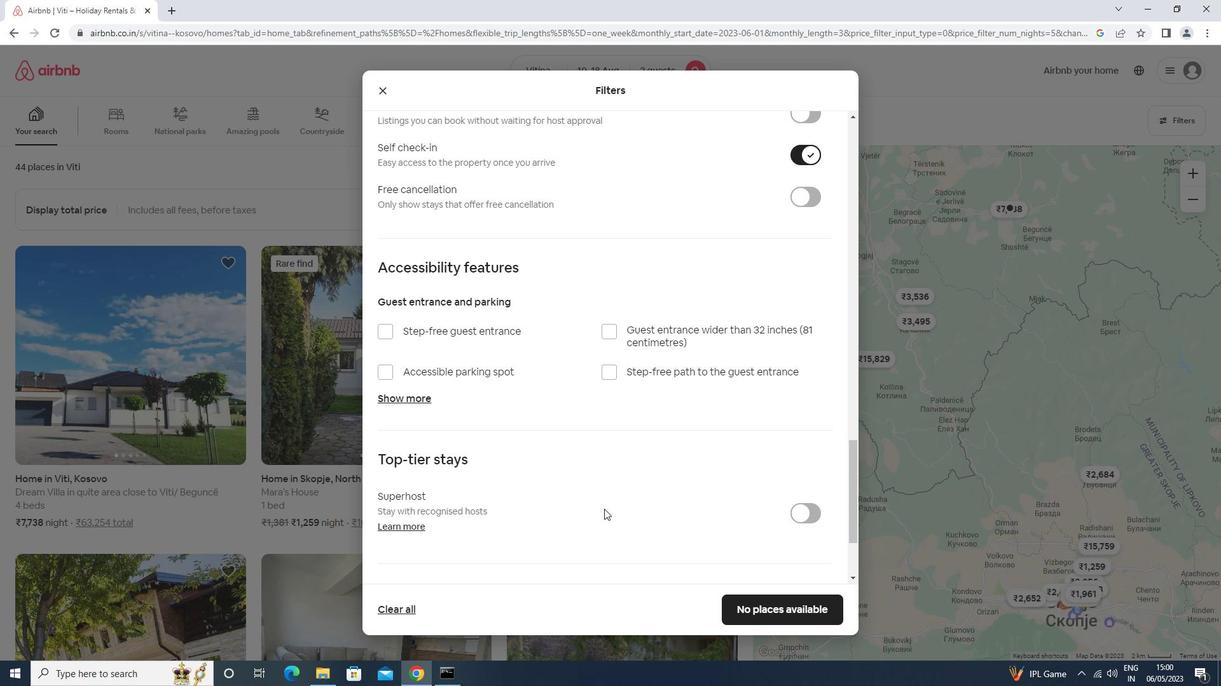 
Action: Mouse scrolled (604, 502) with delta (0, 0)
Screenshot: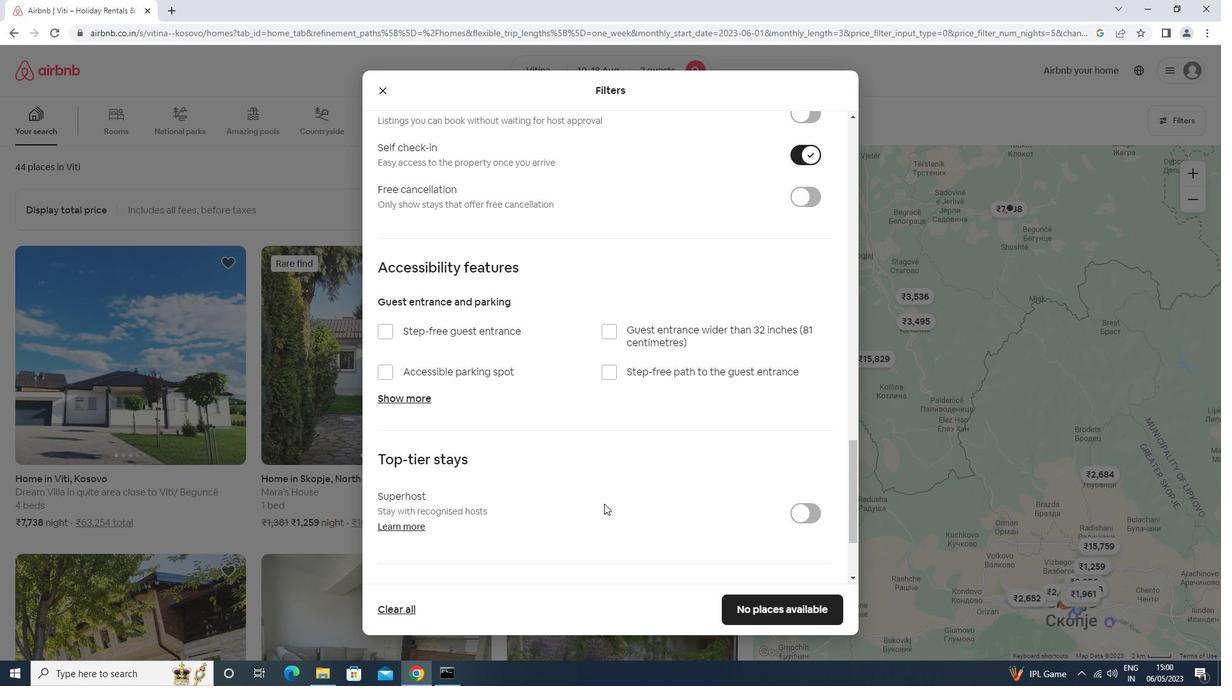 
Action: Mouse scrolled (604, 502) with delta (0, 0)
Screenshot: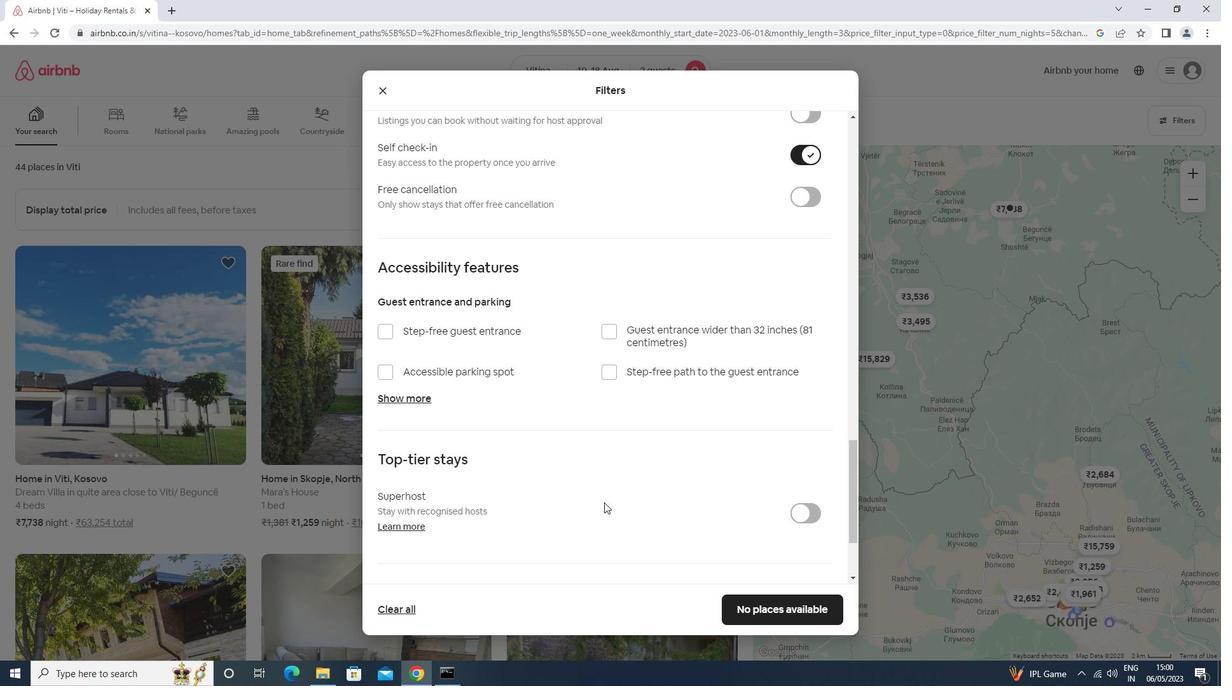 
Action: Mouse scrolled (604, 502) with delta (0, 0)
Screenshot: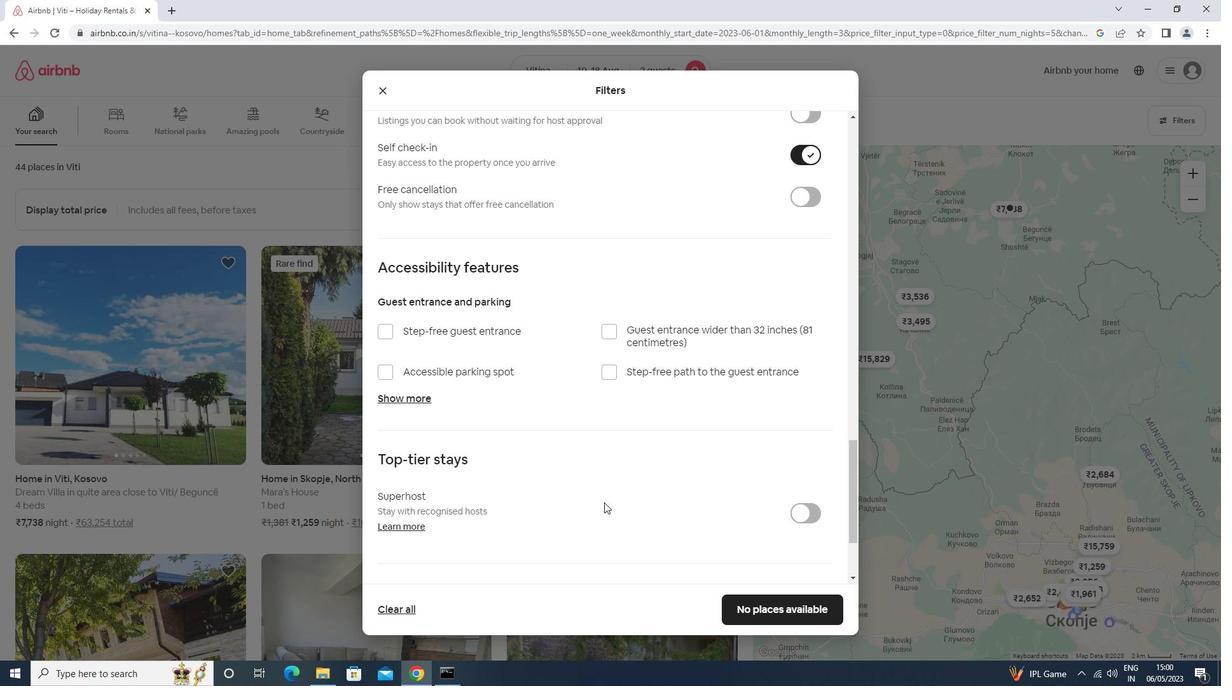 
Action: Mouse scrolled (604, 502) with delta (0, 0)
Screenshot: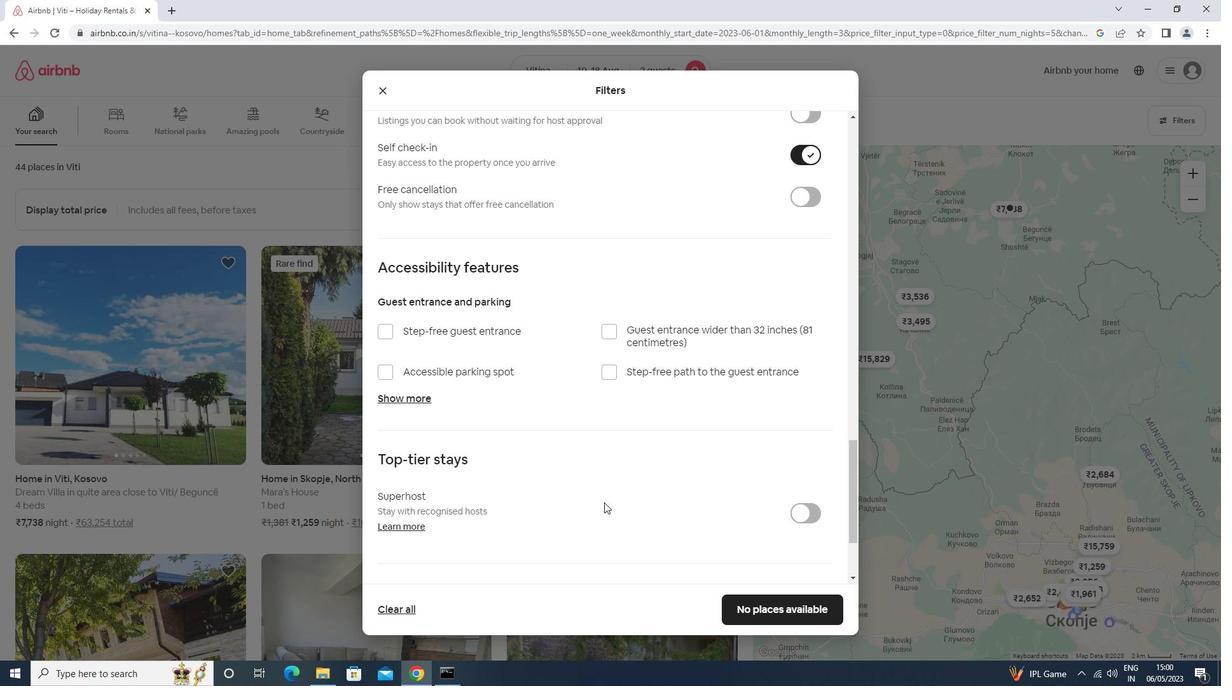 
Action: Mouse moved to (438, 497)
Screenshot: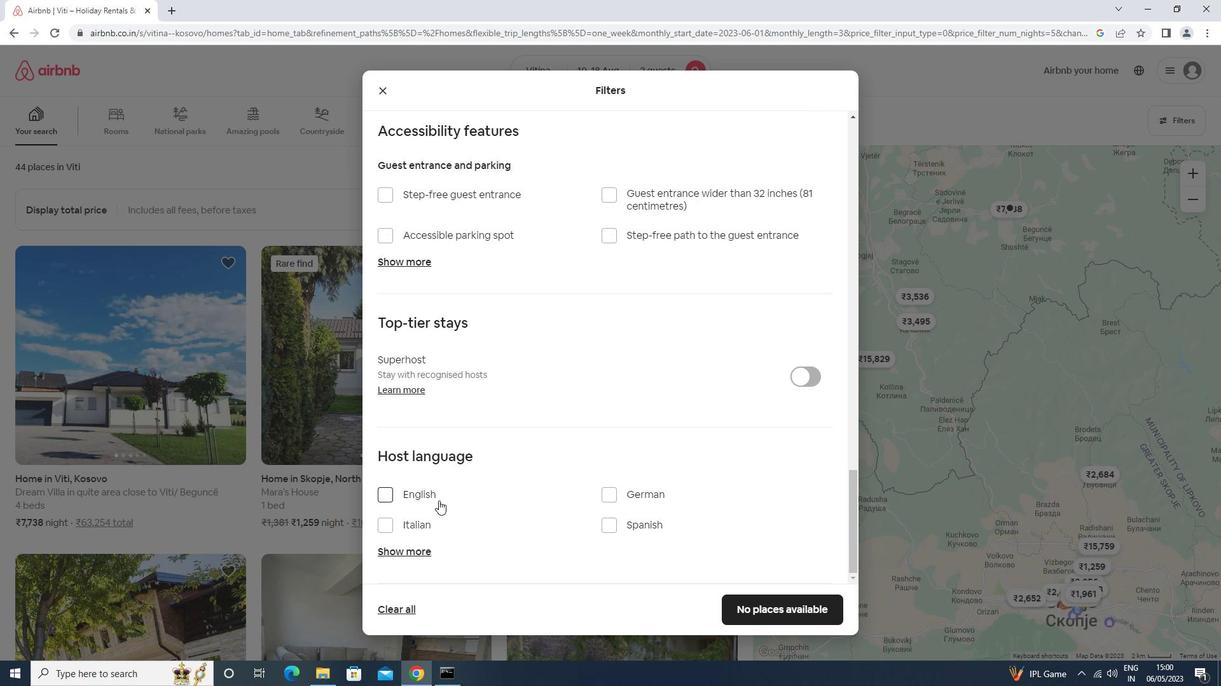 
Action: Mouse pressed left at (438, 497)
Screenshot: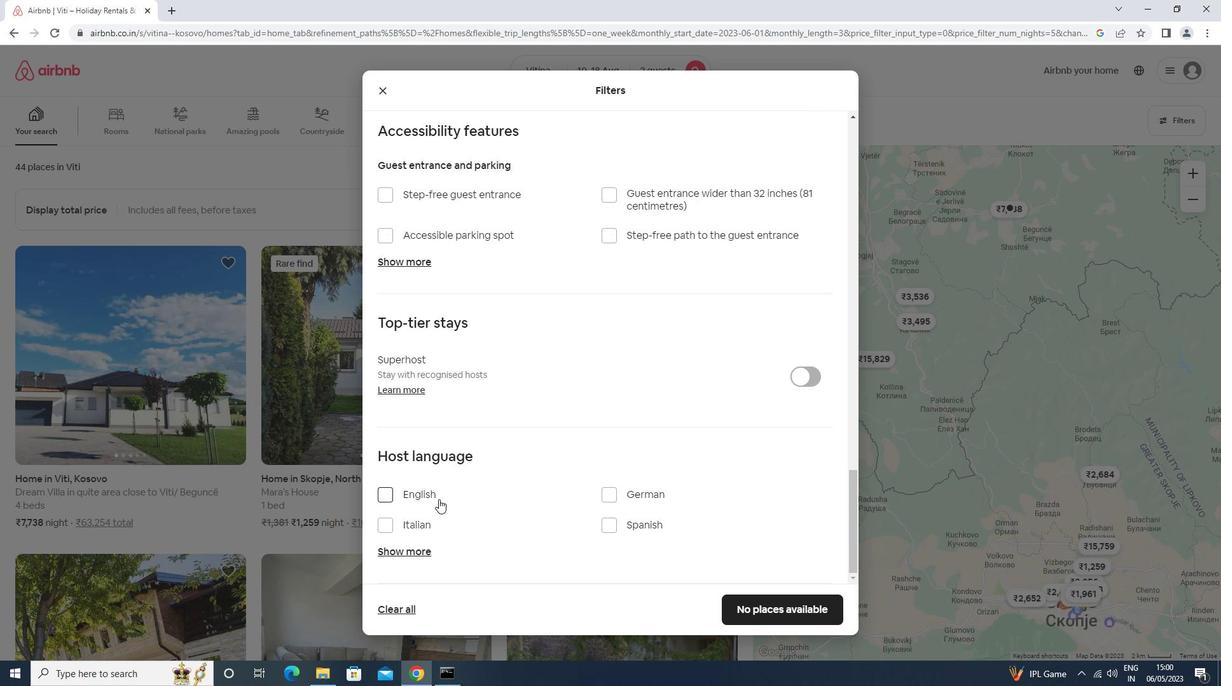 
Action: Mouse moved to (758, 607)
Screenshot: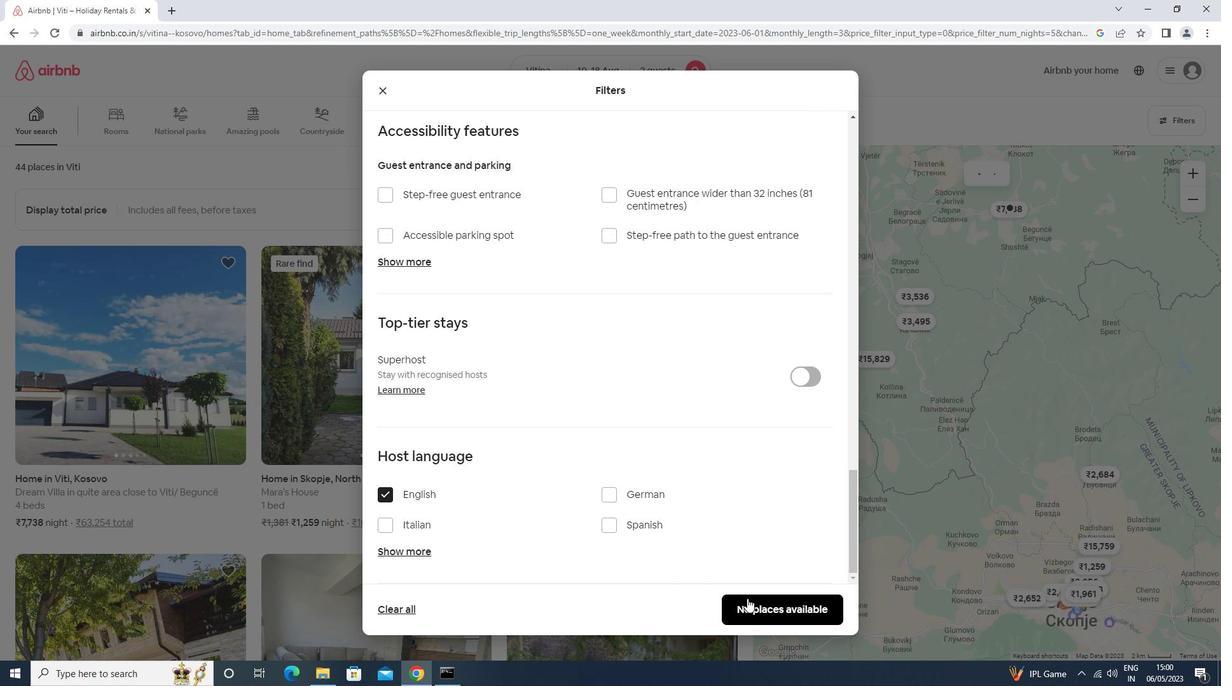 
Action: Mouse pressed left at (758, 607)
Screenshot: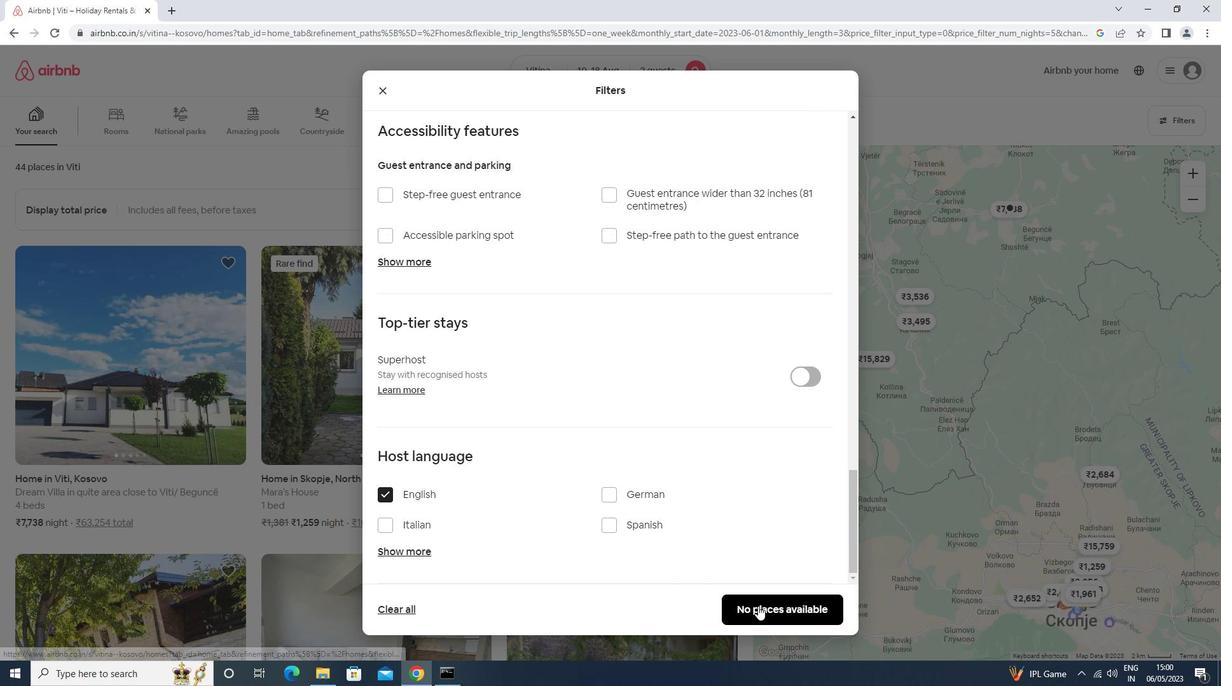 
